 Task: Add a signature Emily Brown containing With sincere thanks and appreciation, Emily Brown to email address softage.4@softage.net and add a label Games
Action: Mouse moved to (950, 96)
Screenshot: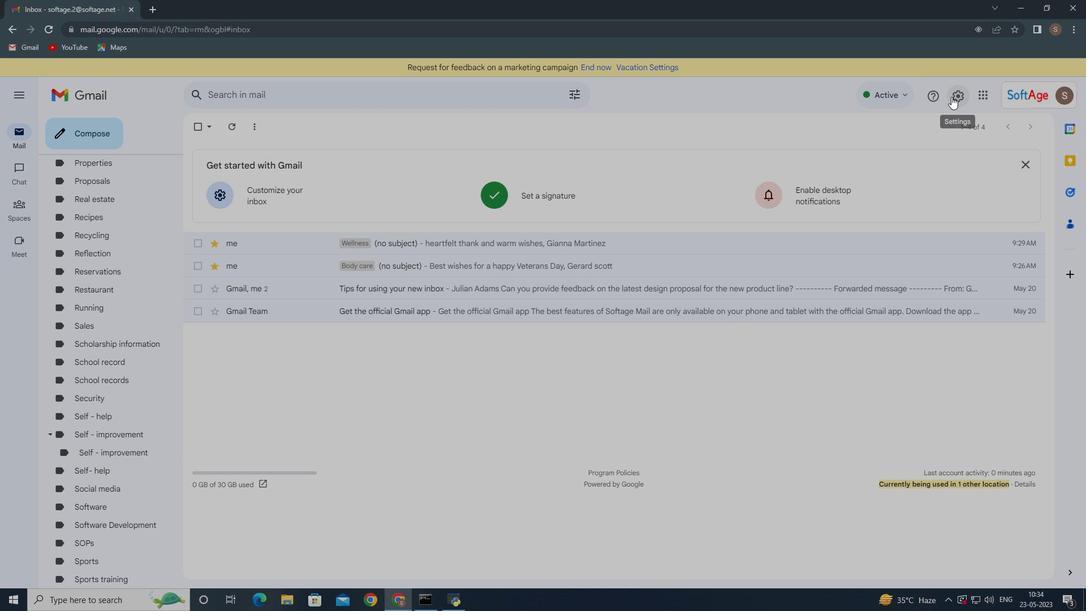 
Action: Mouse pressed left at (950, 96)
Screenshot: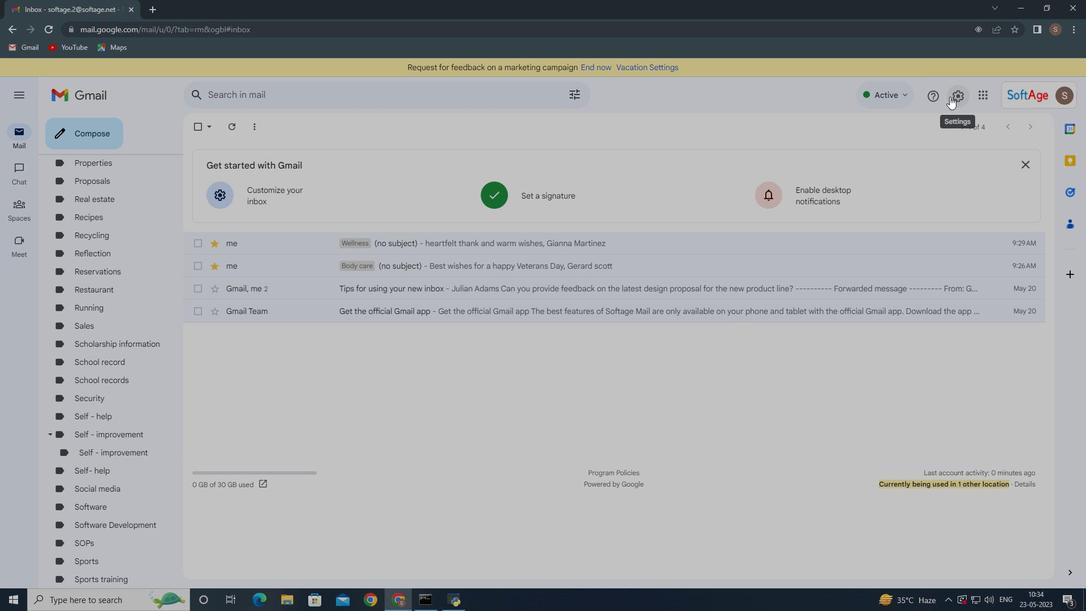 
Action: Mouse moved to (925, 149)
Screenshot: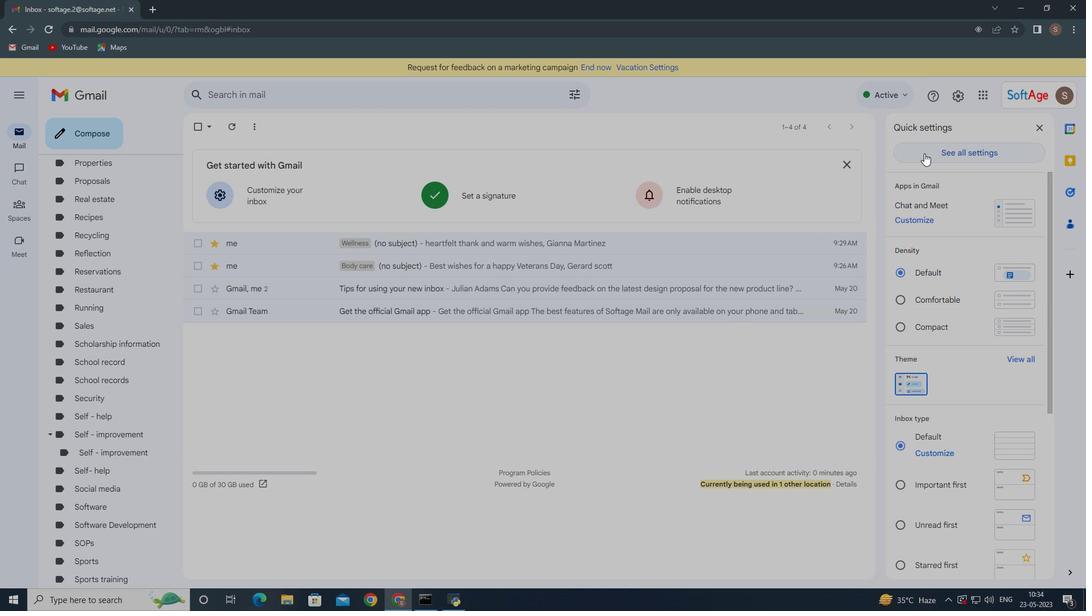 
Action: Mouse pressed left at (925, 149)
Screenshot: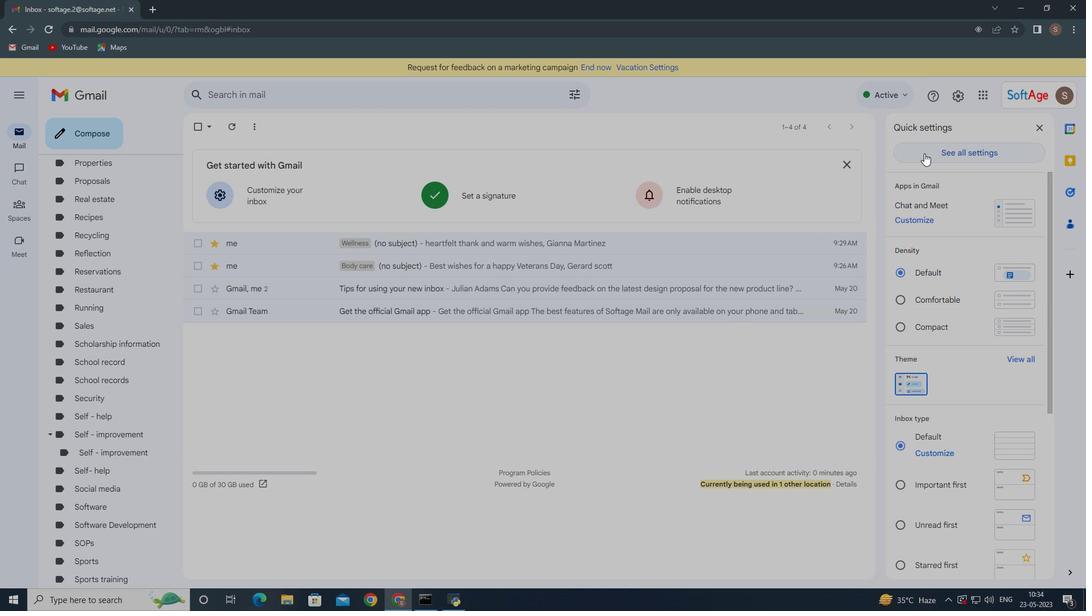
Action: Mouse moved to (467, 297)
Screenshot: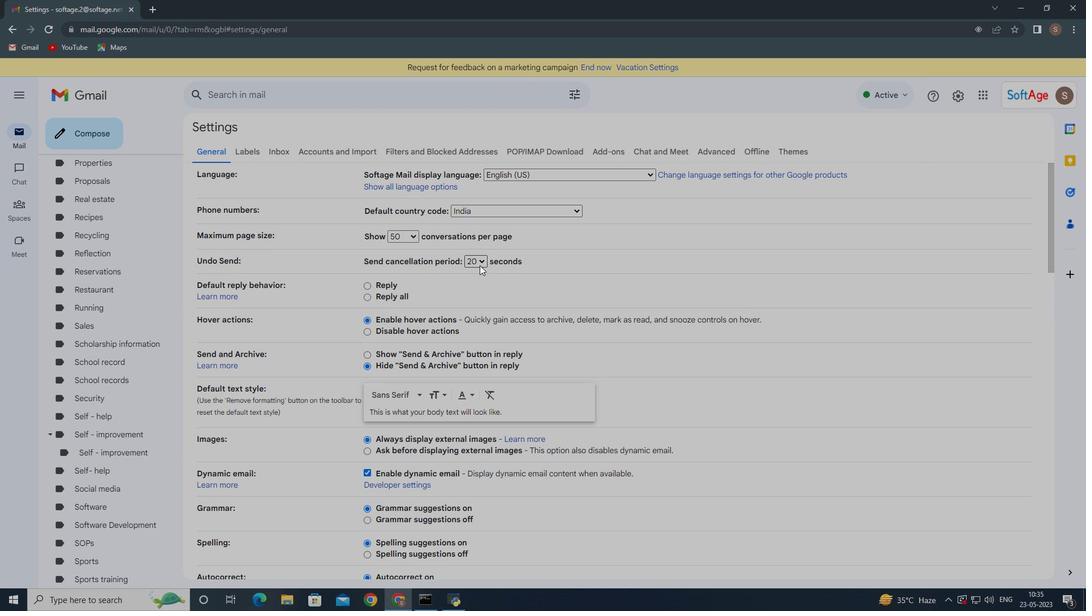 
Action: Mouse scrolled (467, 292) with delta (0, 0)
Screenshot: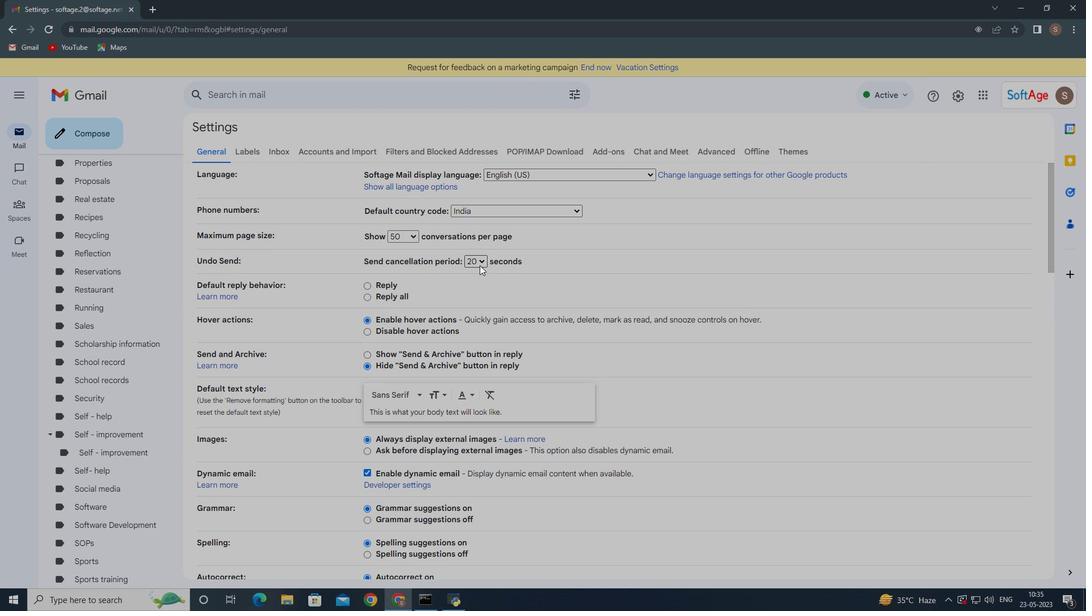 
Action: Mouse moved to (467, 297)
Screenshot: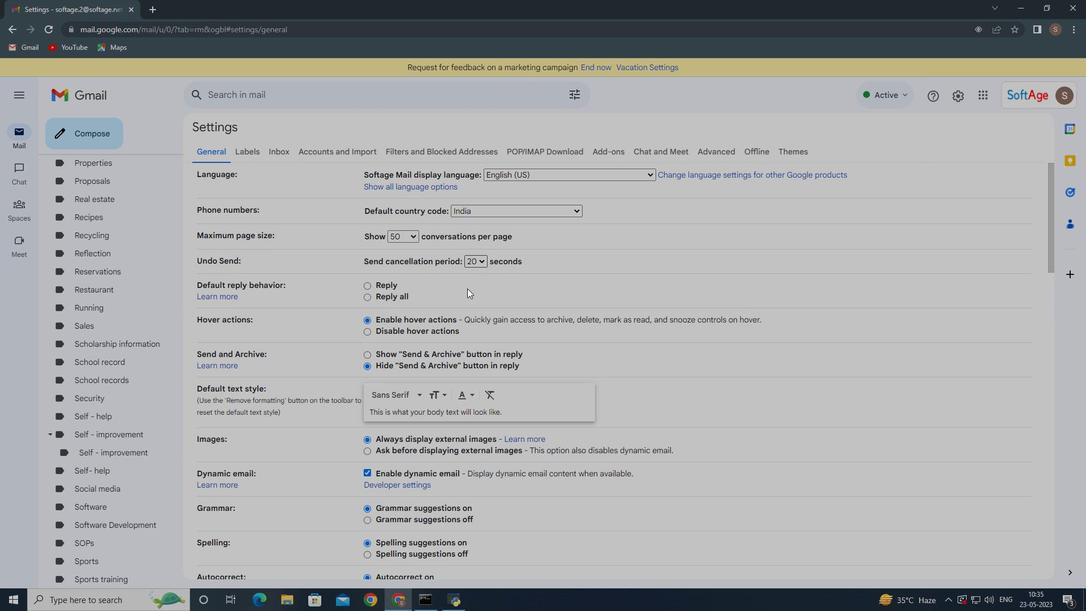 
Action: Mouse scrolled (467, 295) with delta (0, 0)
Screenshot: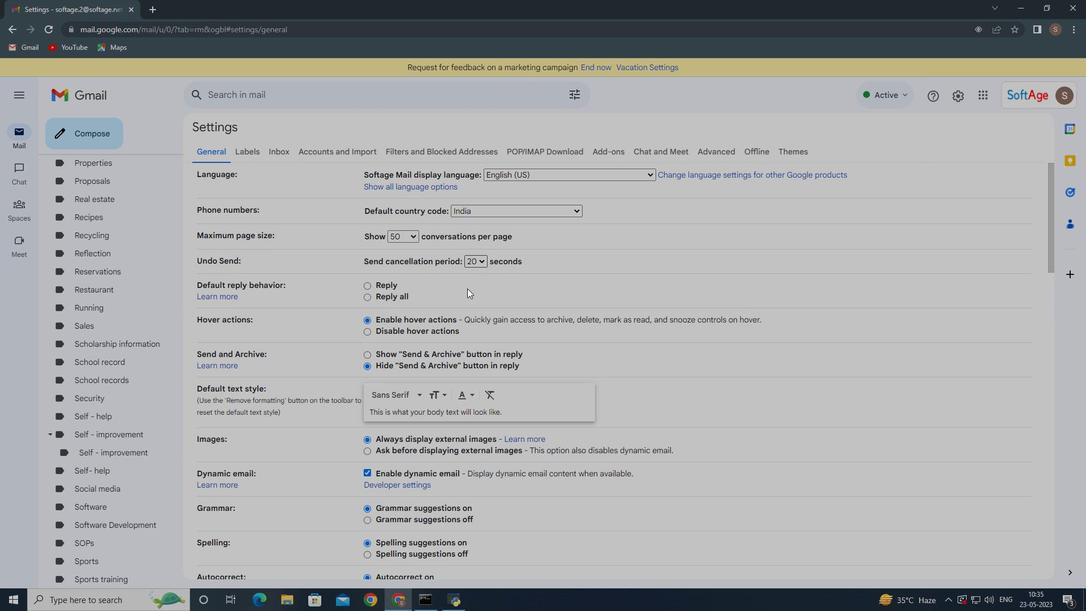 
Action: Mouse moved to (468, 298)
Screenshot: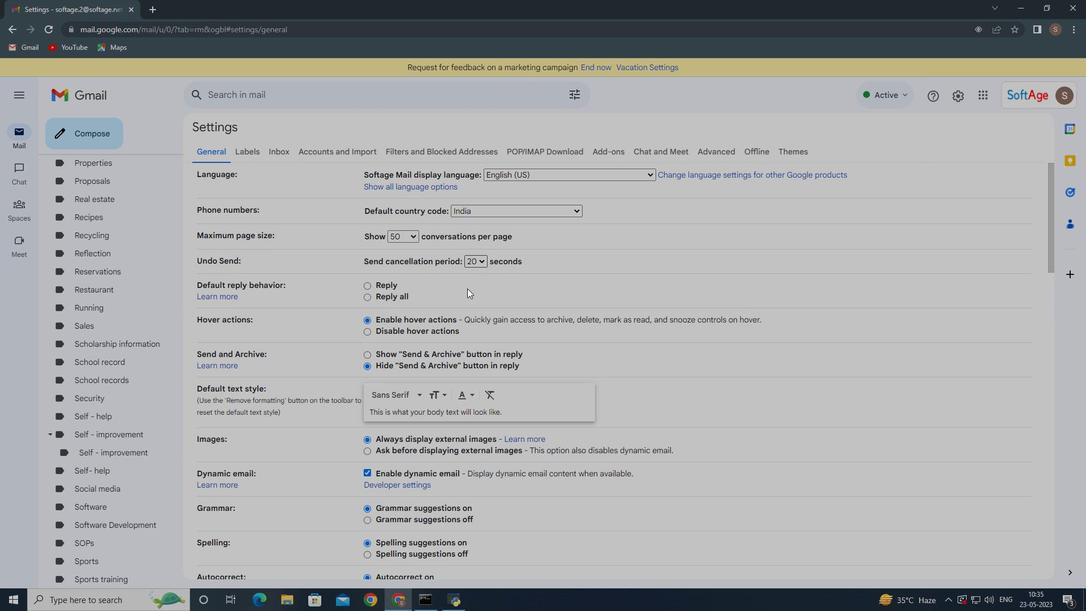
Action: Mouse scrolled (468, 298) with delta (0, 0)
Screenshot: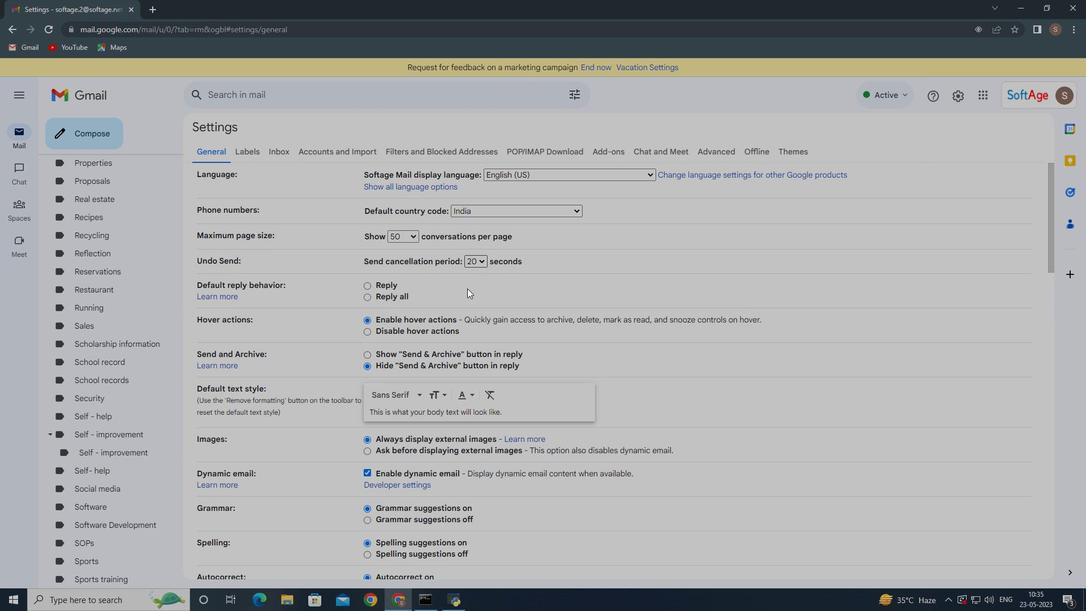 
Action: Mouse moved to (468, 299)
Screenshot: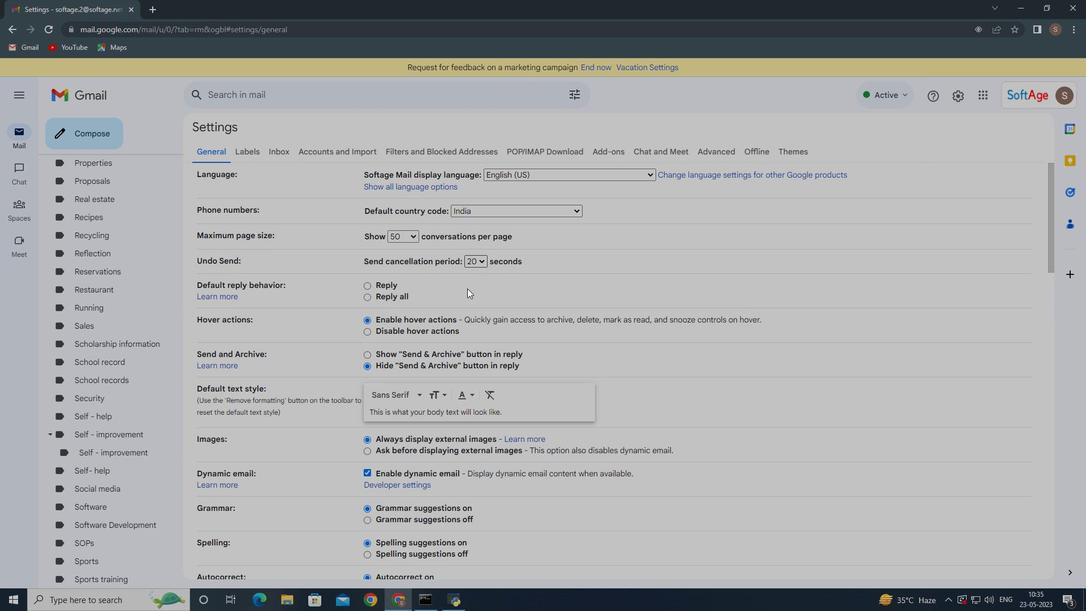 
Action: Mouse scrolled (468, 298) with delta (0, 0)
Screenshot: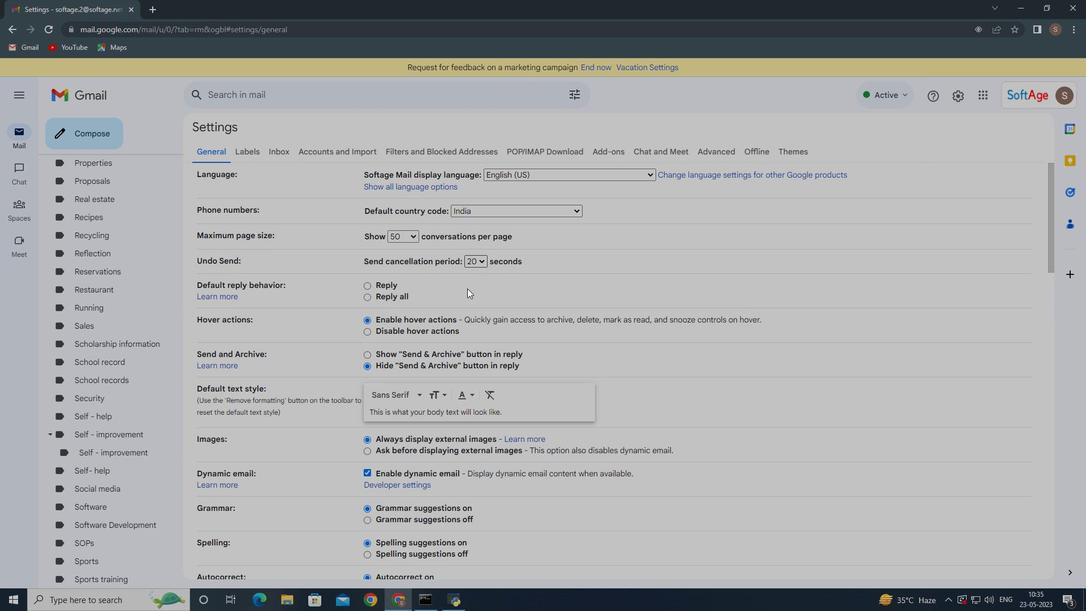 
Action: Mouse moved to (469, 299)
Screenshot: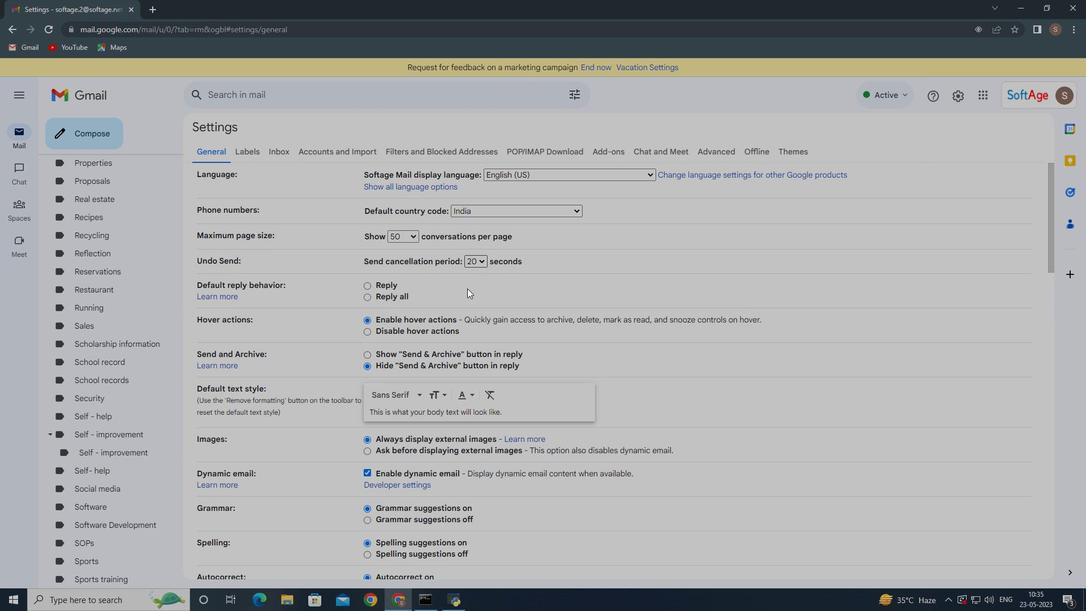 
Action: Mouse scrolled (469, 299) with delta (0, 0)
Screenshot: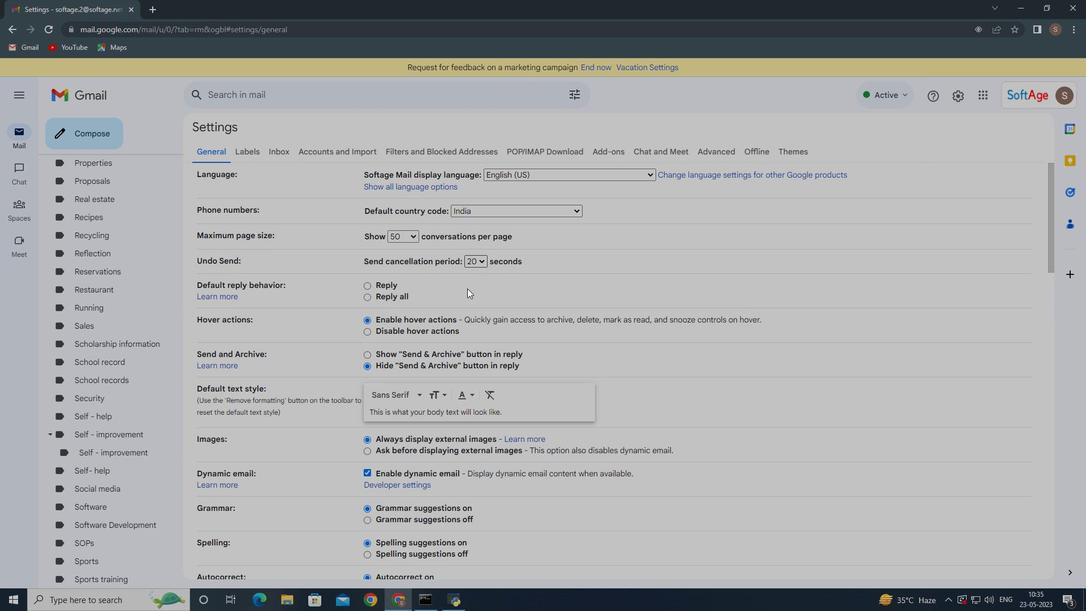 
Action: Mouse moved to (469, 303)
Screenshot: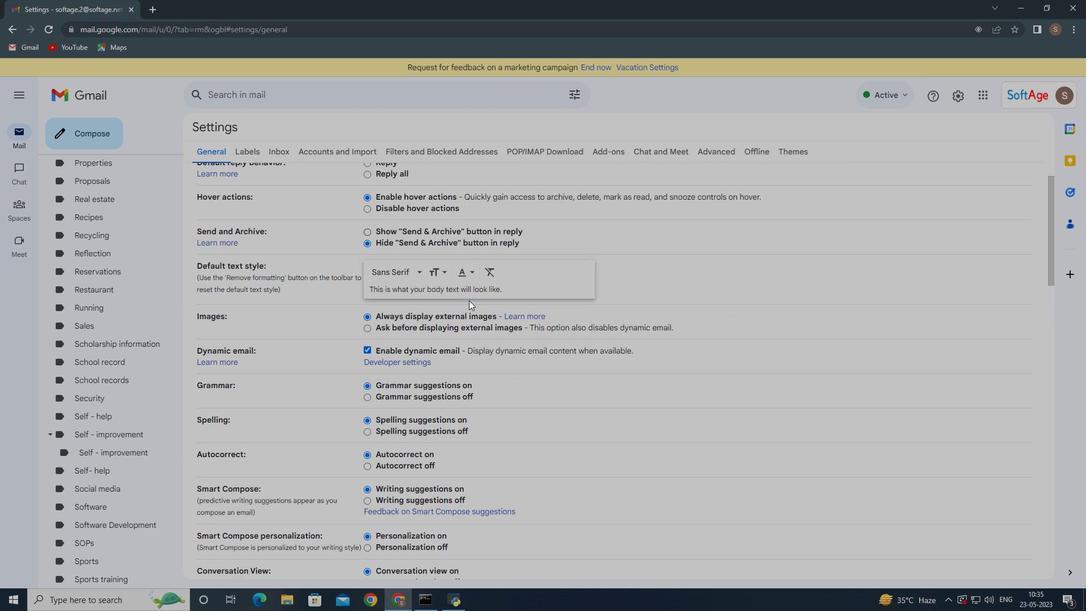 
Action: Mouse scrolled (469, 302) with delta (0, 0)
Screenshot: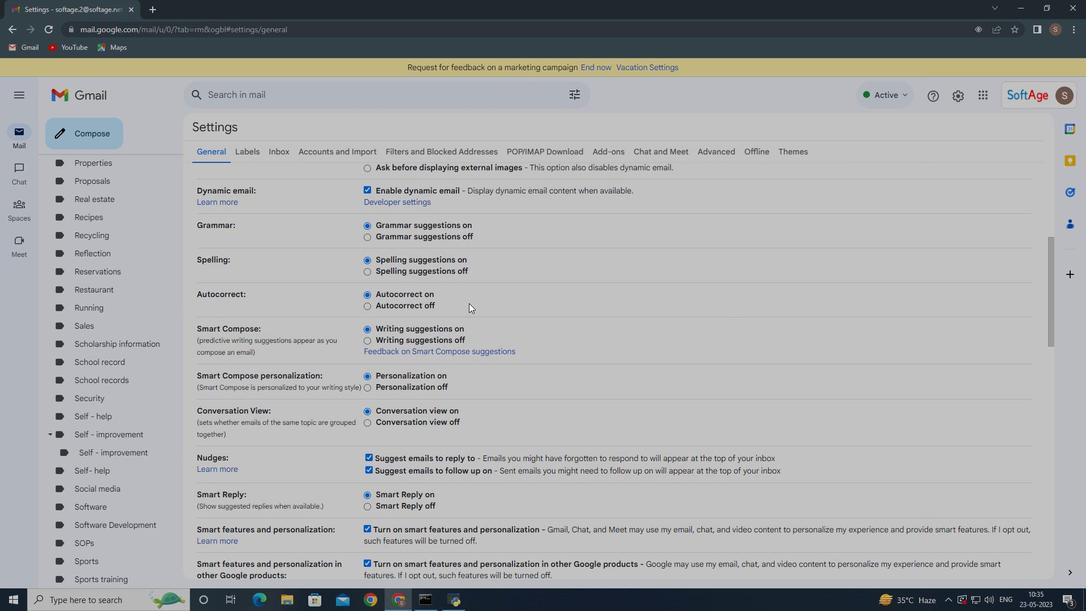 
Action: Mouse scrolled (469, 302) with delta (0, 0)
Screenshot: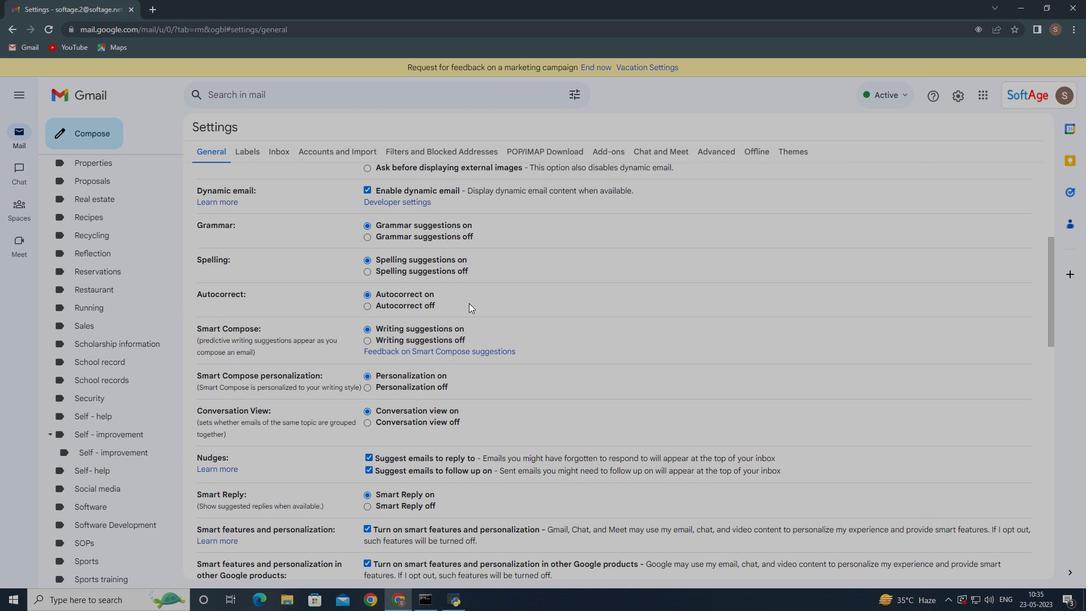 
Action: Mouse moved to (469, 303)
Screenshot: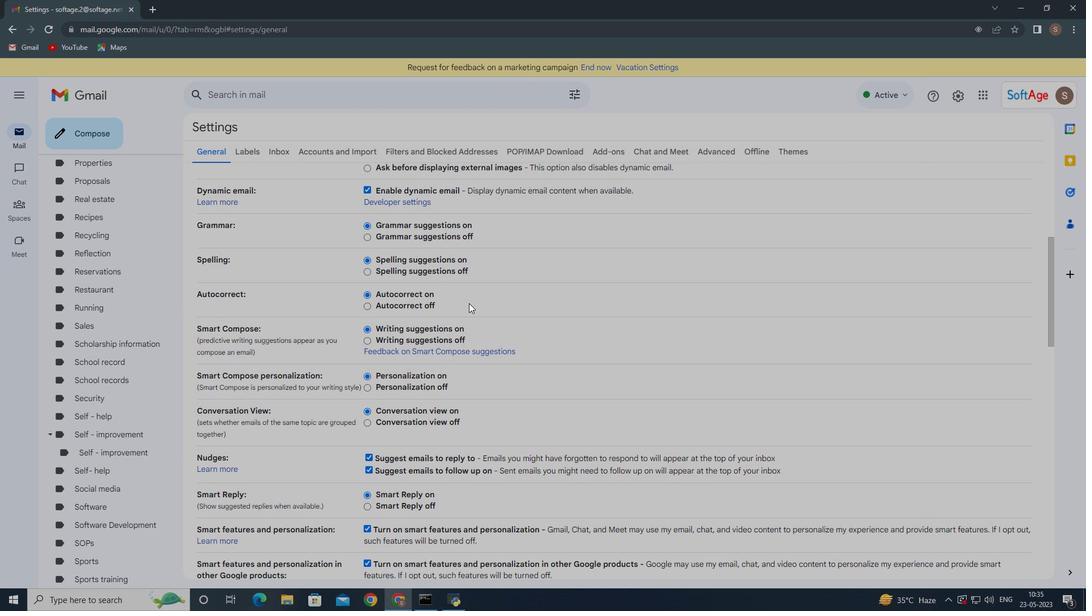 
Action: Mouse scrolled (469, 303) with delta (0, 0)
Screenshot: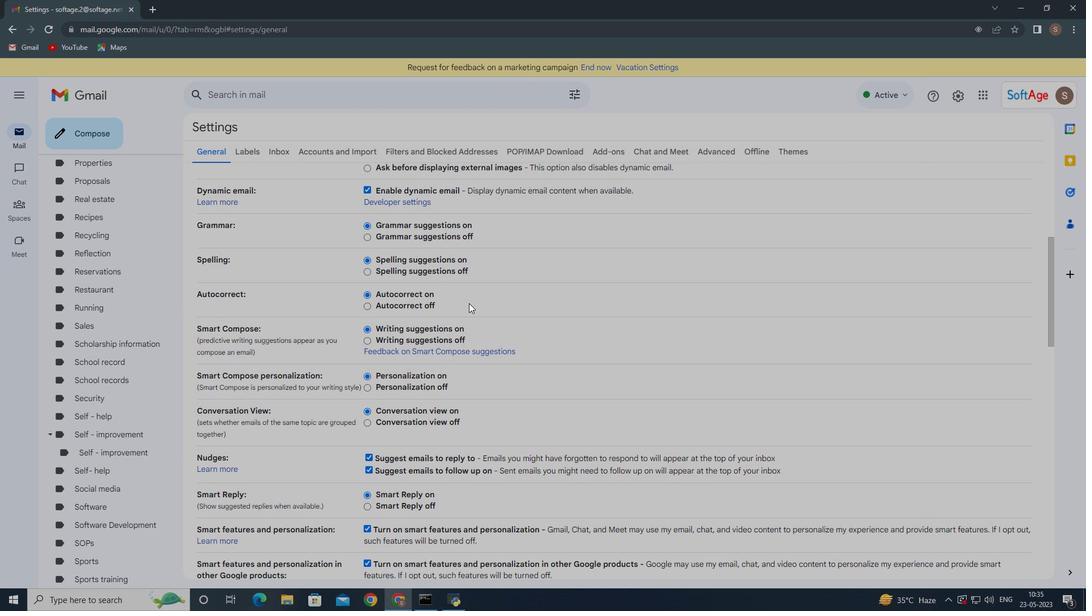 
Action: Mouse moved to (468, 307)
Screenshot: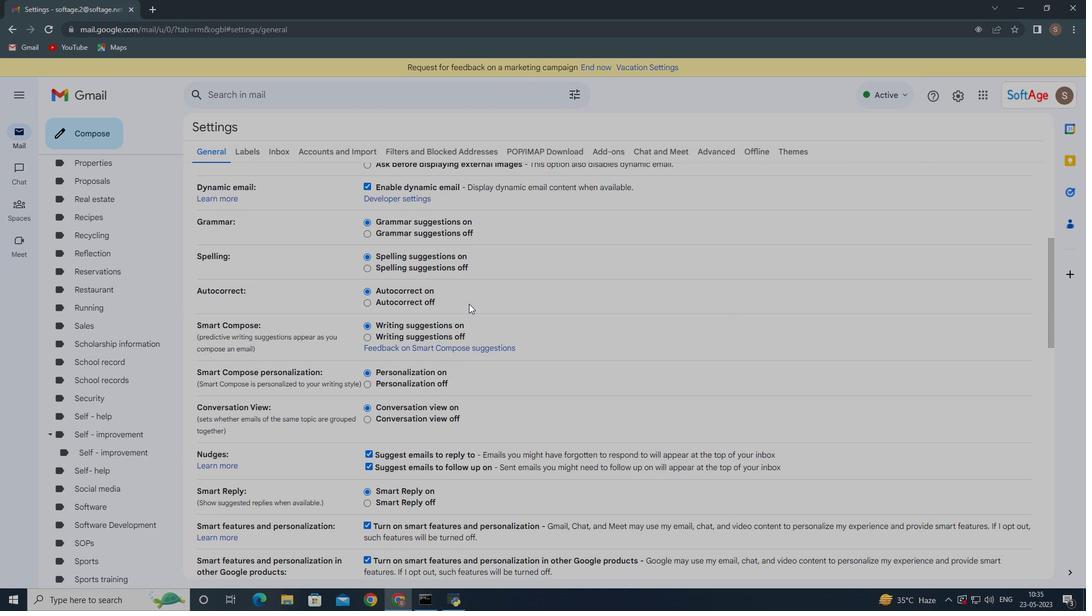 
Action: Mouse scrolled (469, 304) with delta (0, 0)
Screenshot: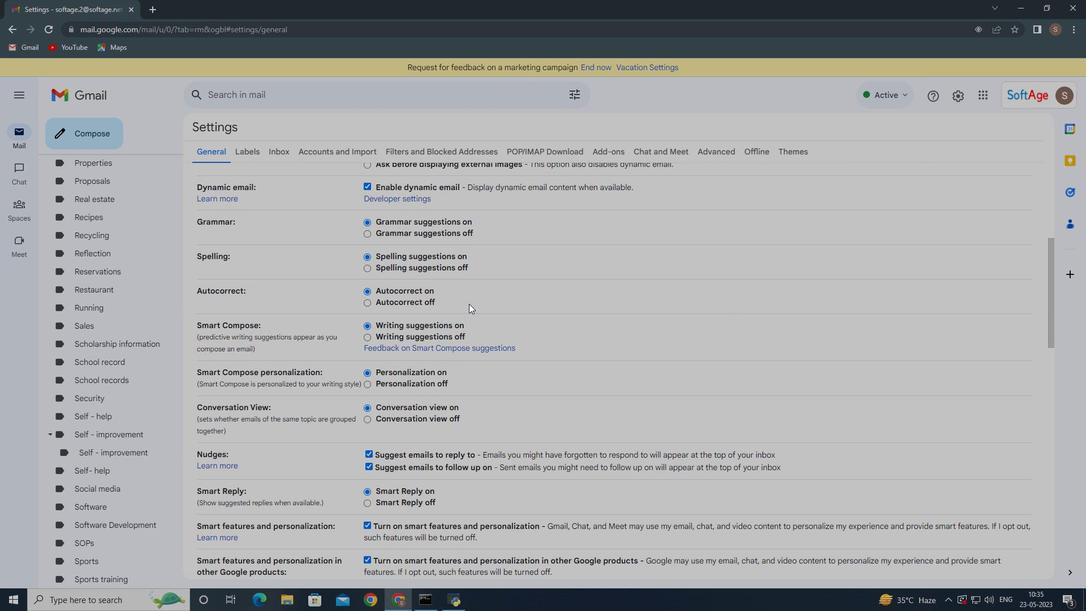 
Action: Mouse moved to (461, 318)
Screenshot: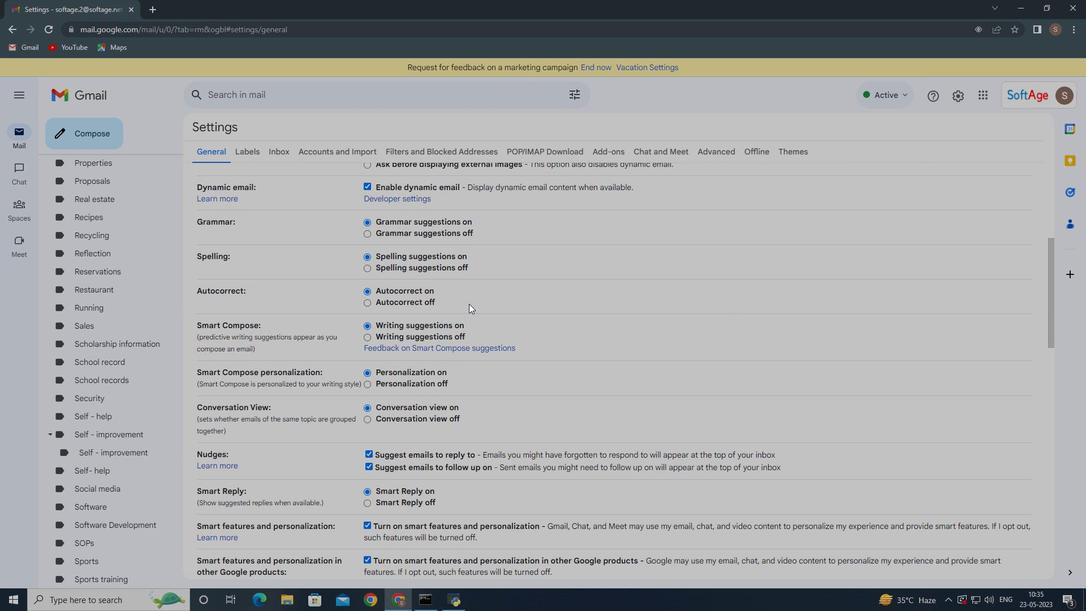 
Action: Mouse scrolled (461, 316) with delta (0, 0)
Screenshot: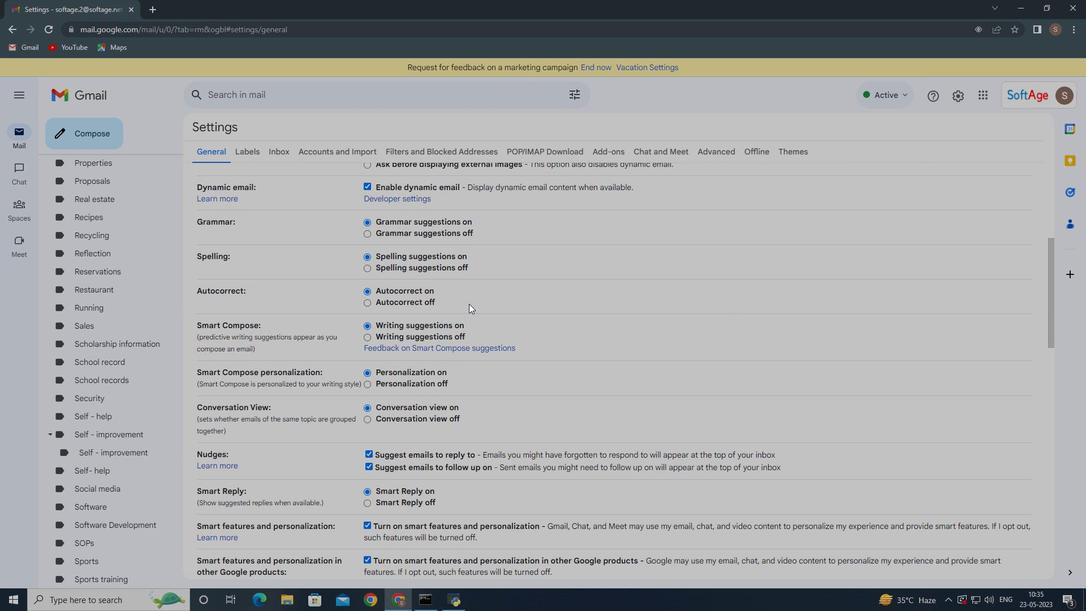 
Action: Mouse moved to (455, 336)
Screenshot: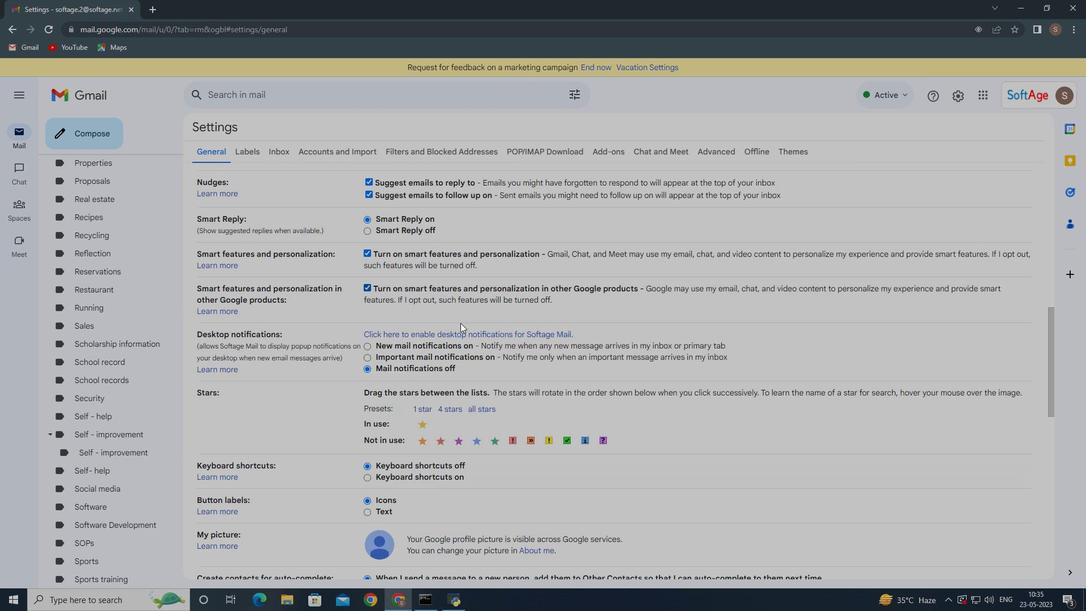 
Action: Mouse scrolled (455, 336) with delta (0, 0)
Screenshot: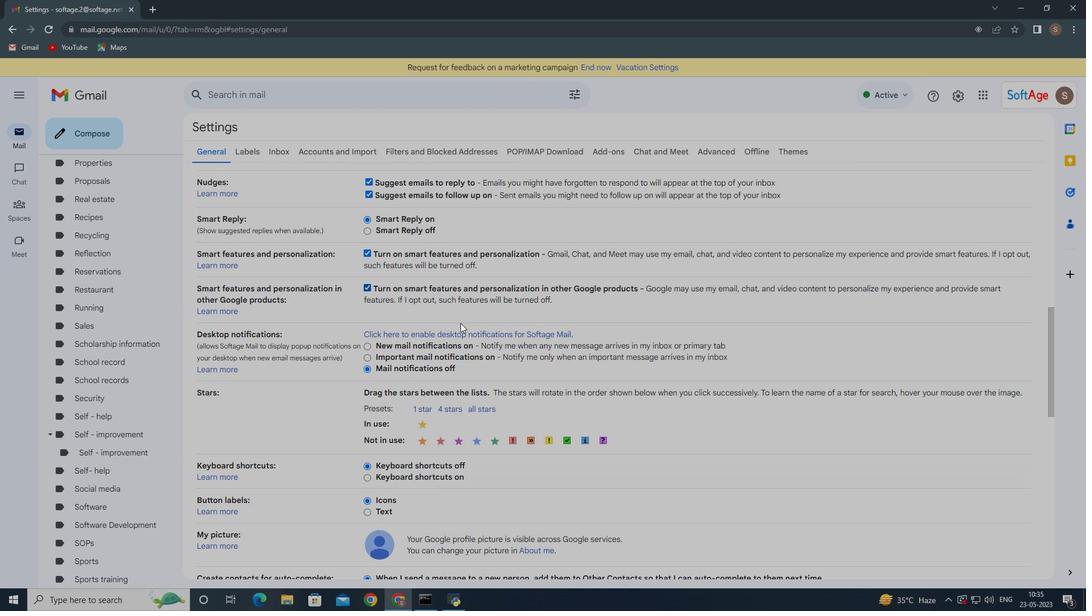 
Action: Mouse moved to (454, 340)
Screenshot: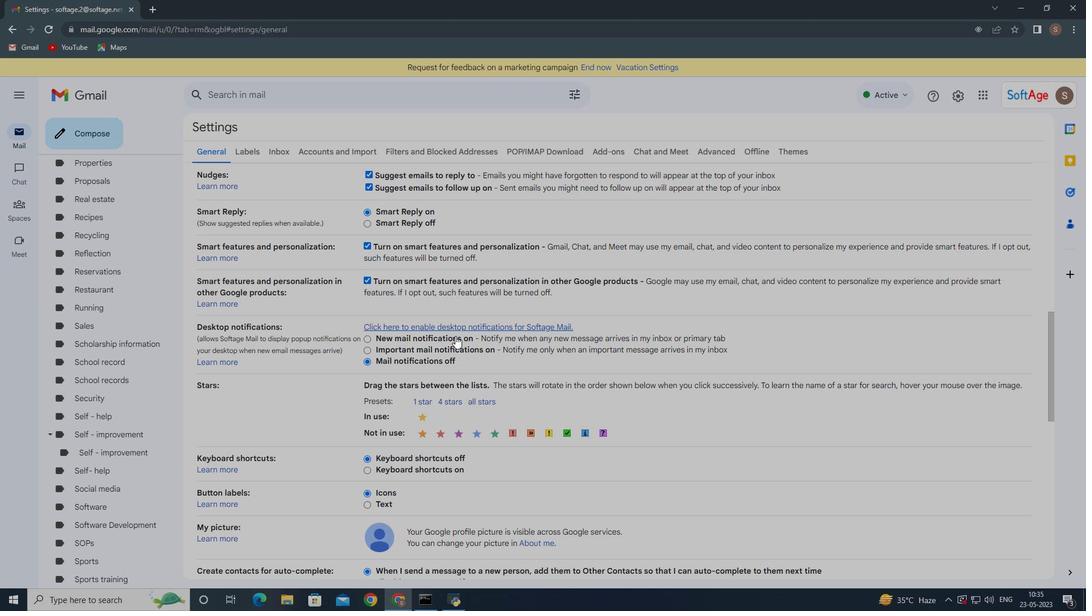 
Action: Mouse scrolled (454, 336) with delta (0, 0)
Screenshot: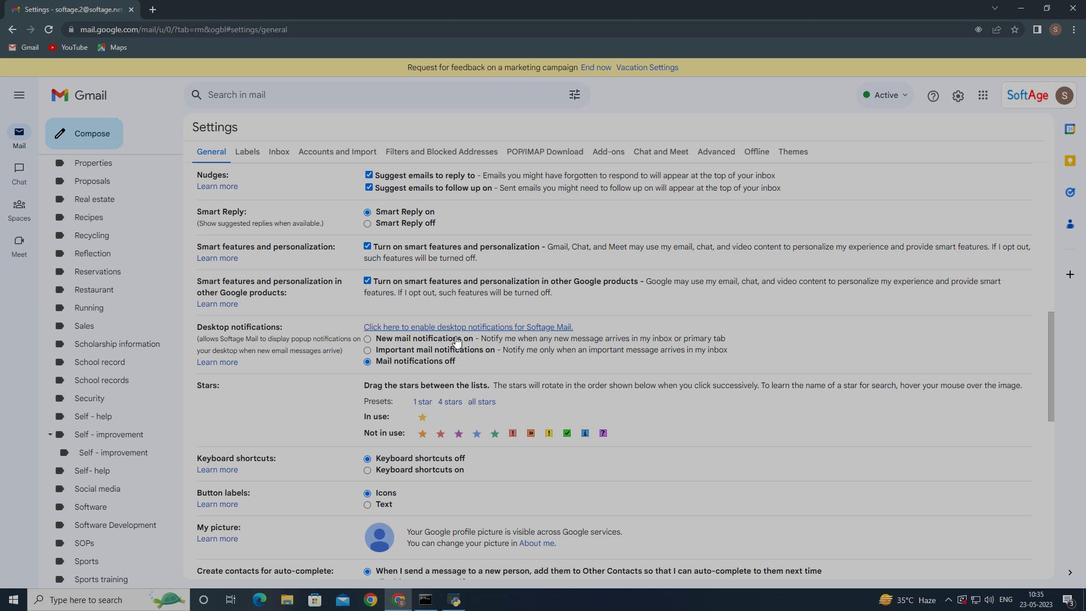 
Action: Mouse moved to (454, 340)
Screenshot: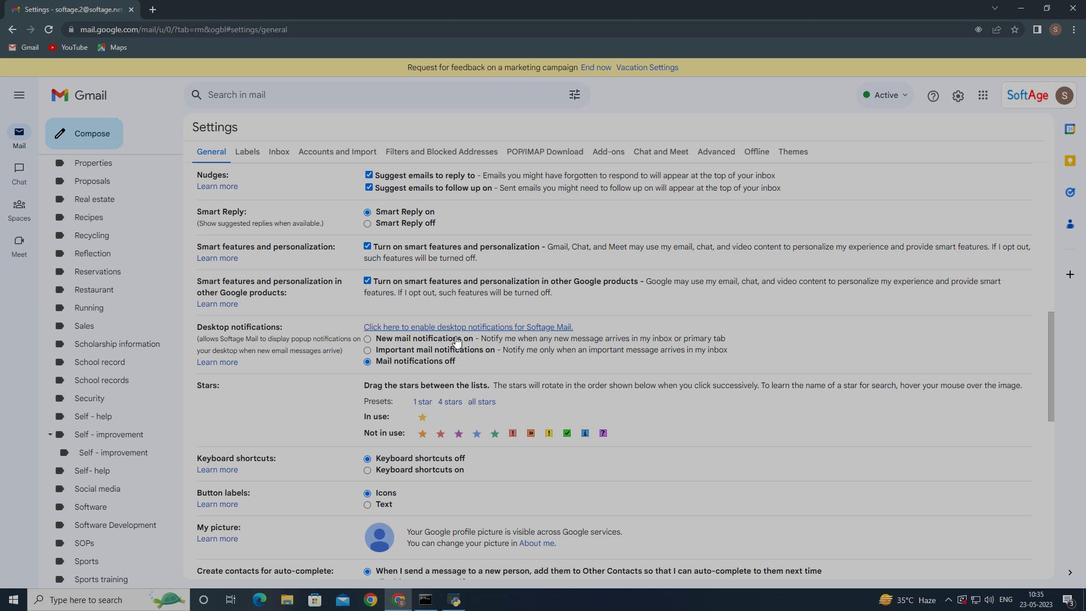
Action: Mouse scrolled (454, 338) with delta (0, 0)
Screenshot: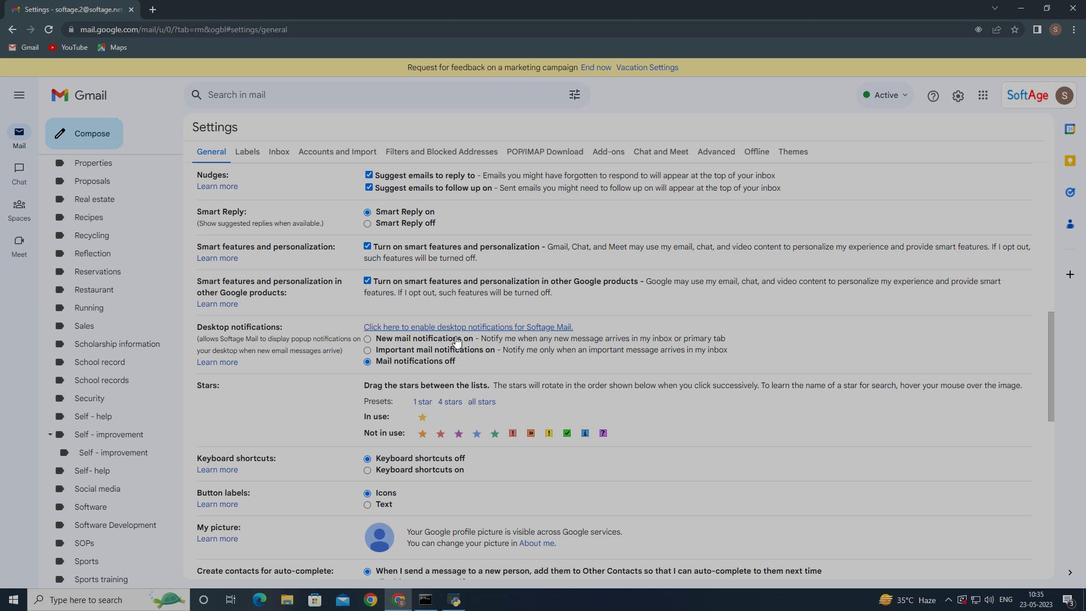 
Action: Mouse moved to (419, 383)
Screenshot: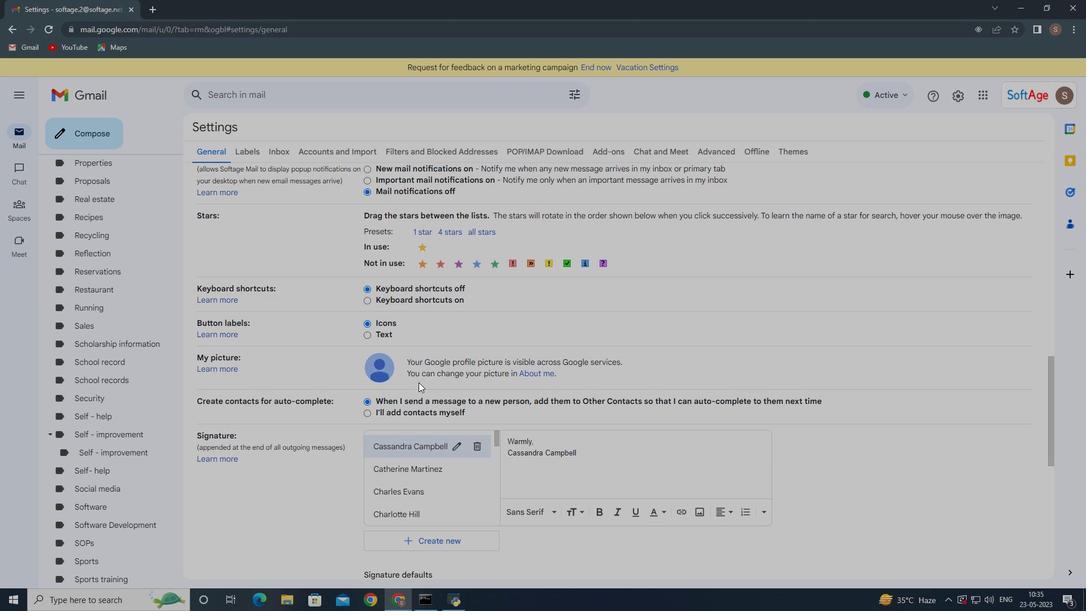 
Action: Mouse scrolled (419, 382) with delta (0, 0)
Screenshot: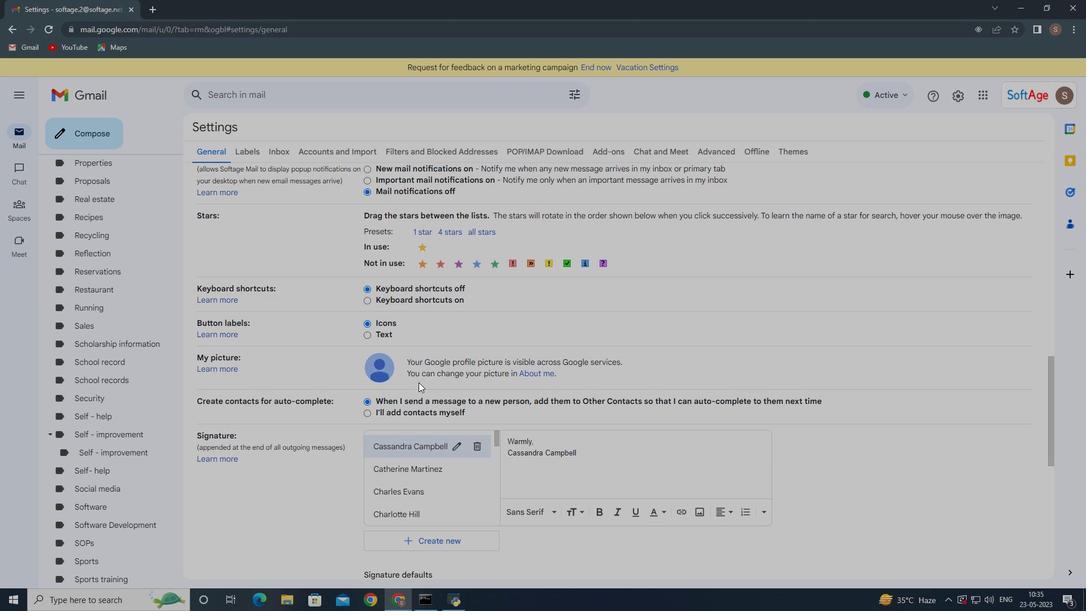 
Action: Mouse moved to (422, 387)
Screenshot: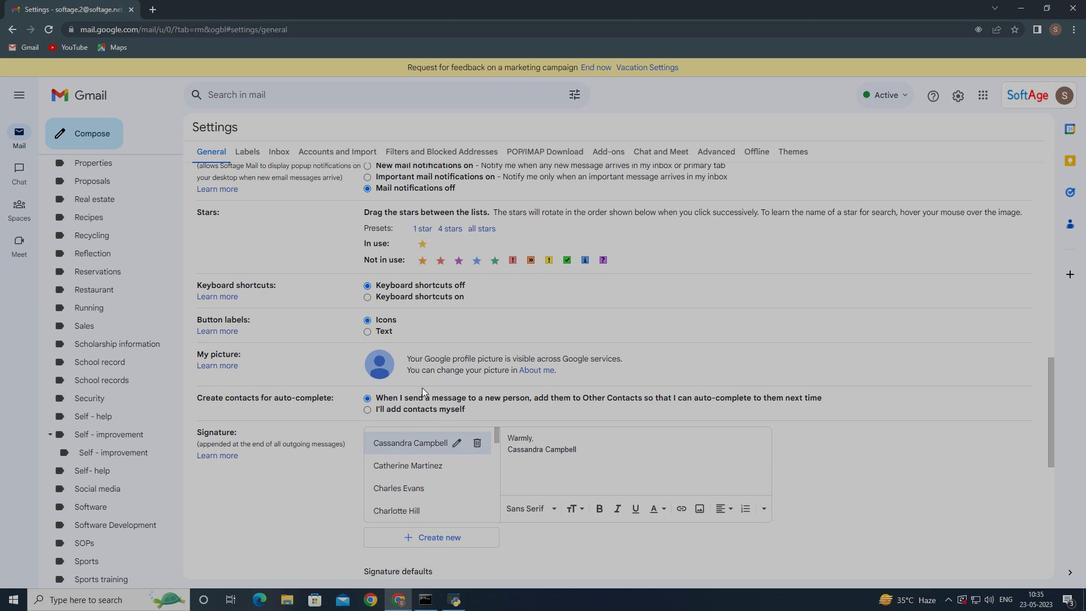 
Action: Mouse scrolled (422, 387) with delta (0, 0)
Screenshot: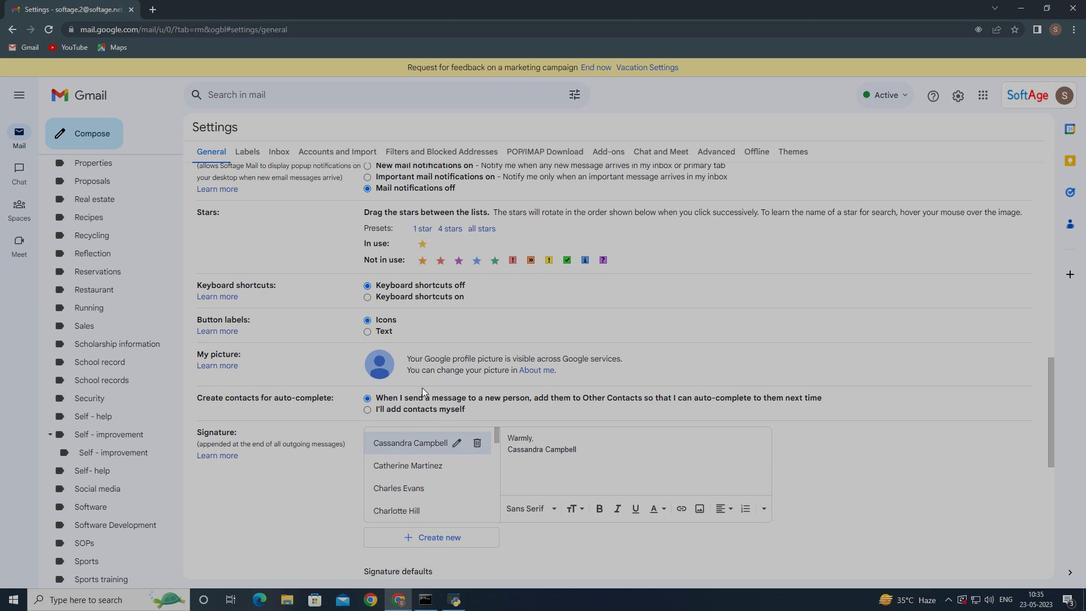 
Action: Mouse moved to (427, 424)
Screenshot: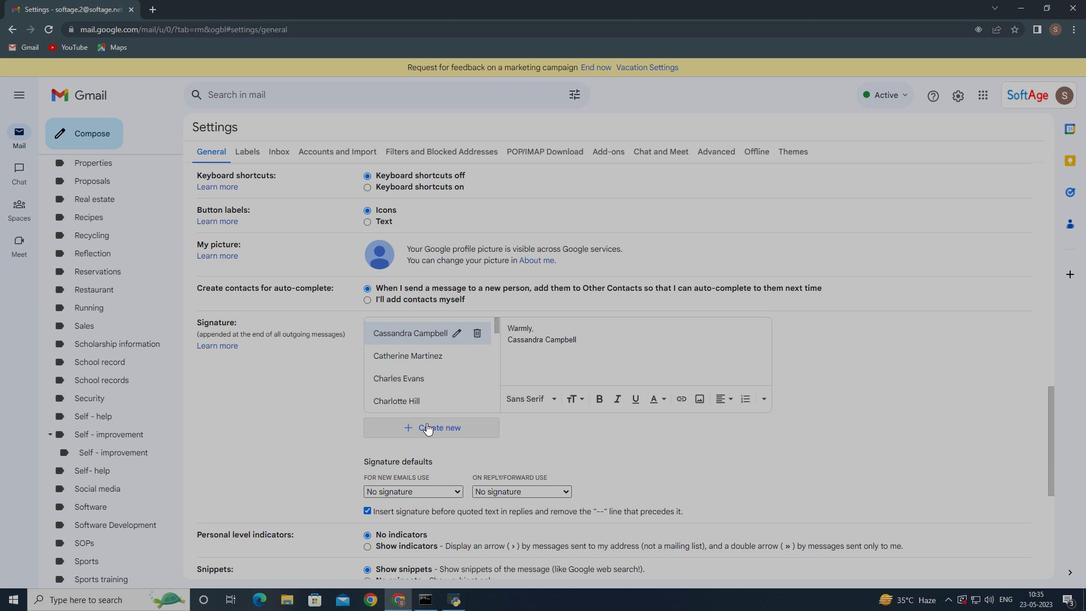 
Action: Mouse pressed left at (427, 424)
Screenshot: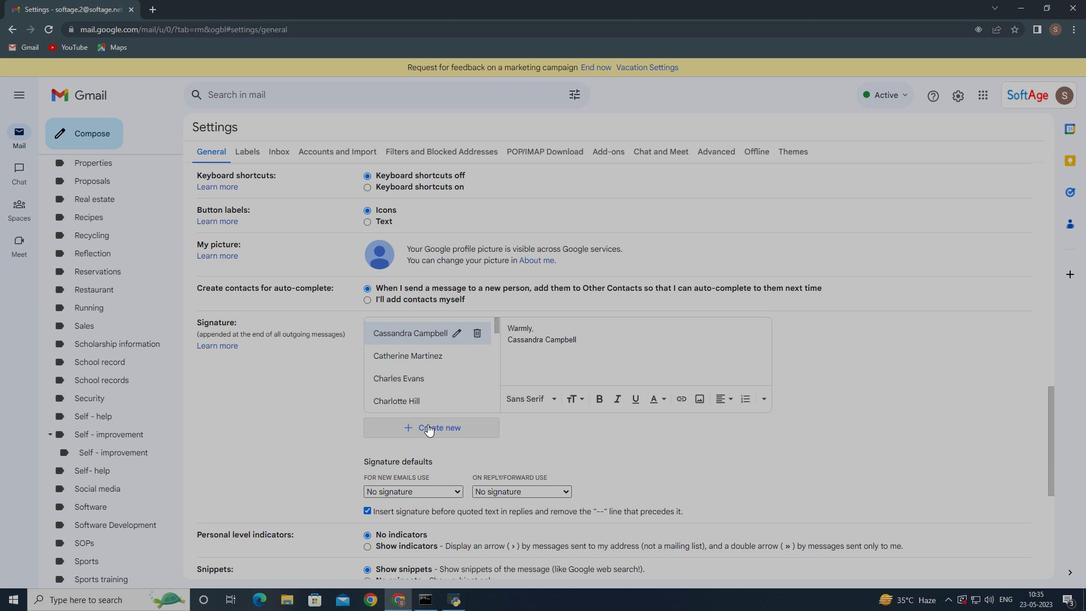 
Action: Mouse moved to (472, 315)
Screenshot: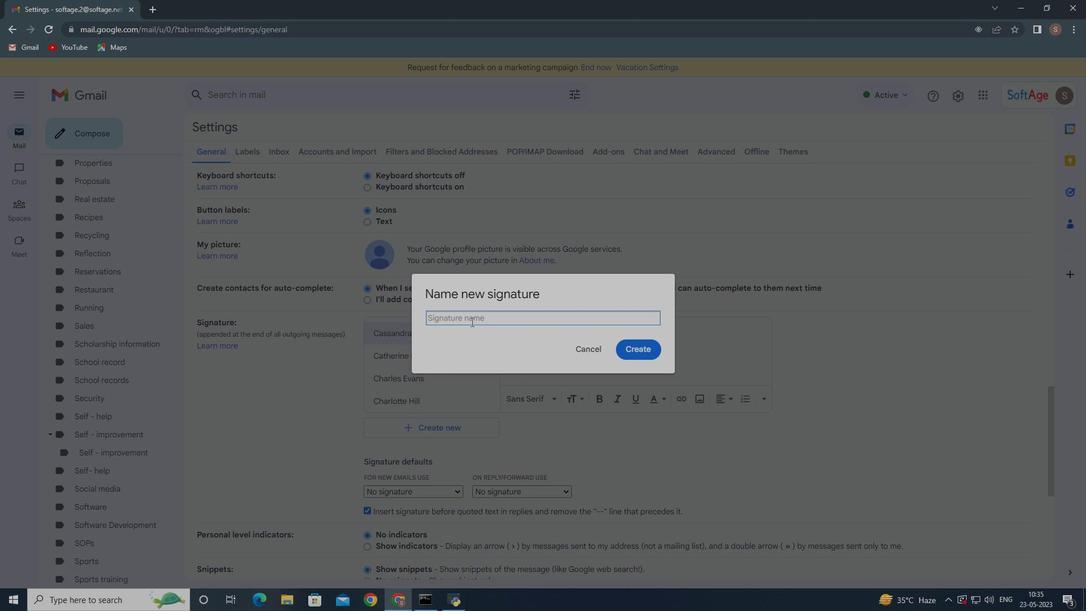 
Action: Mouse pressed left at (472, 315)
Screenshot: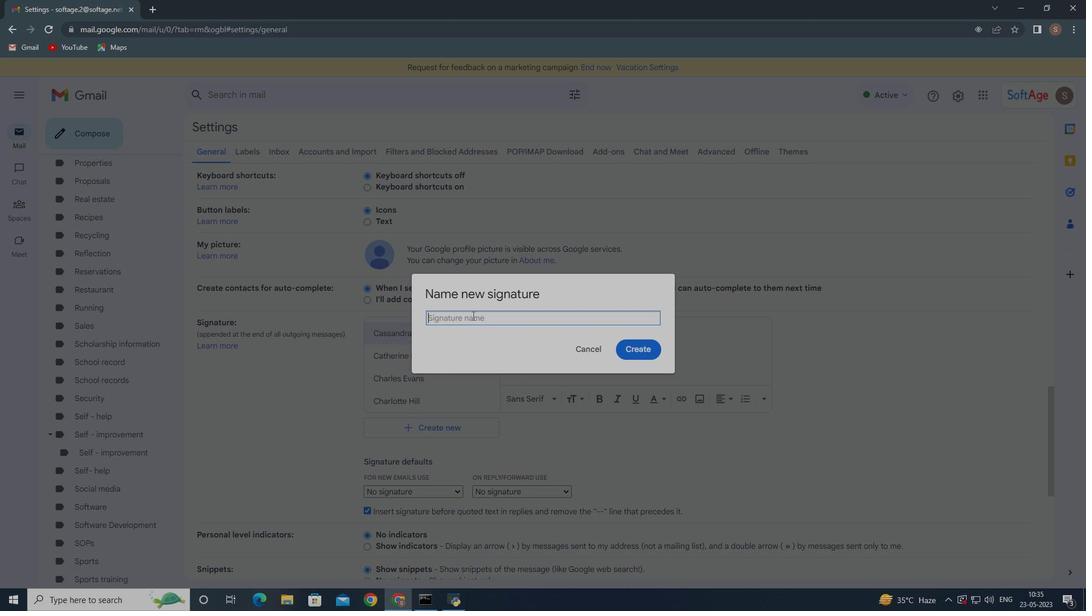
Action: Key pressed <Key.shift>Emily<Key.space><Key.shift>Broe<Key.backspace>wn
Screenshot: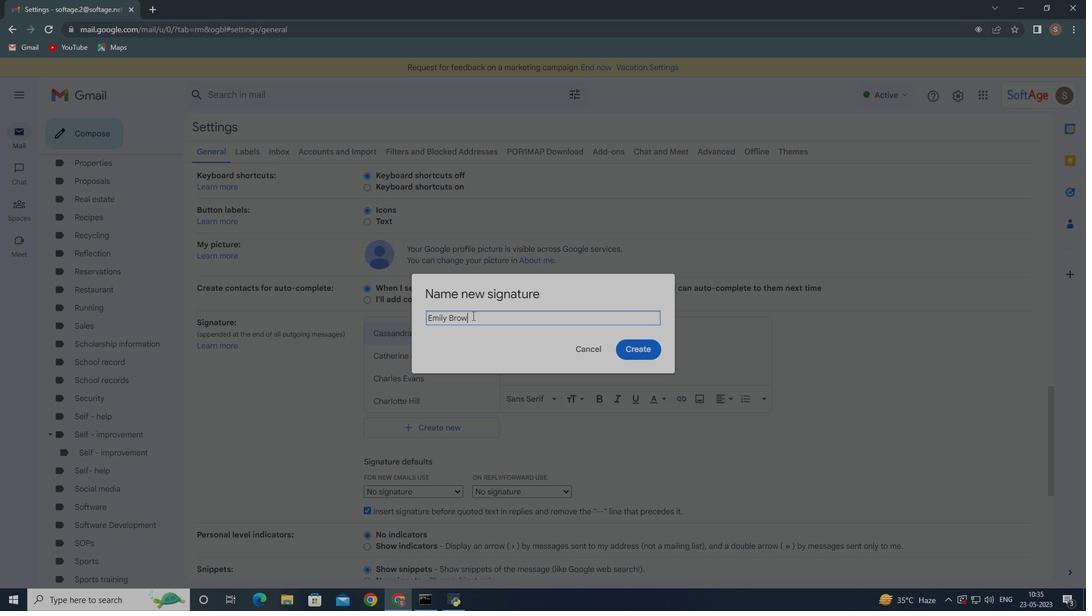 
Action: Mouse moved to (637, 350)
Screenshot: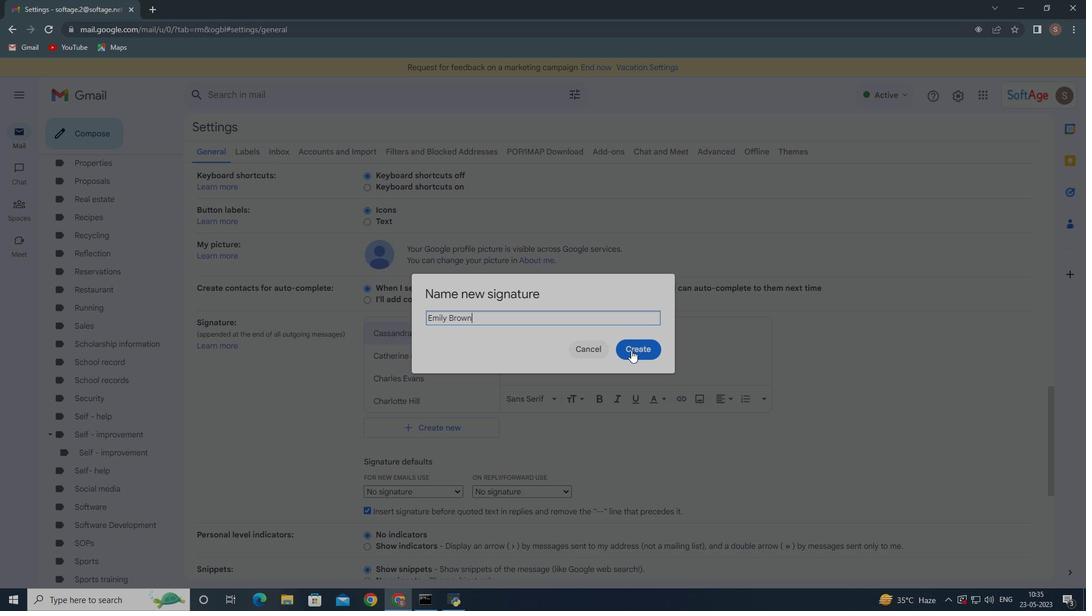 
Action: Mouse pressed left at (637, 350)
Screenshot: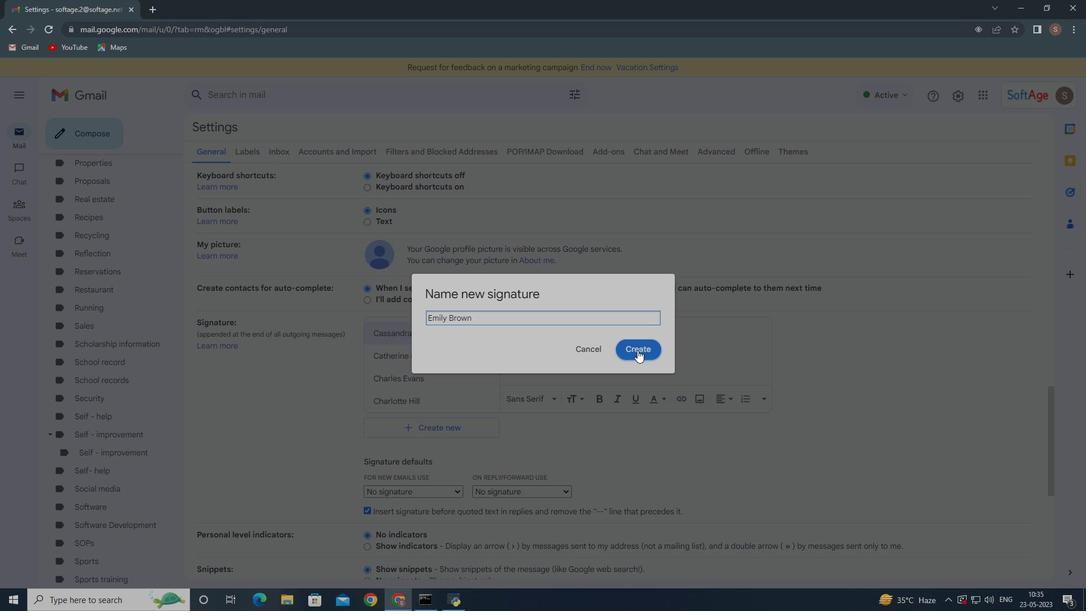 
Action: Mouse moved to (581, 347)
Screenshot: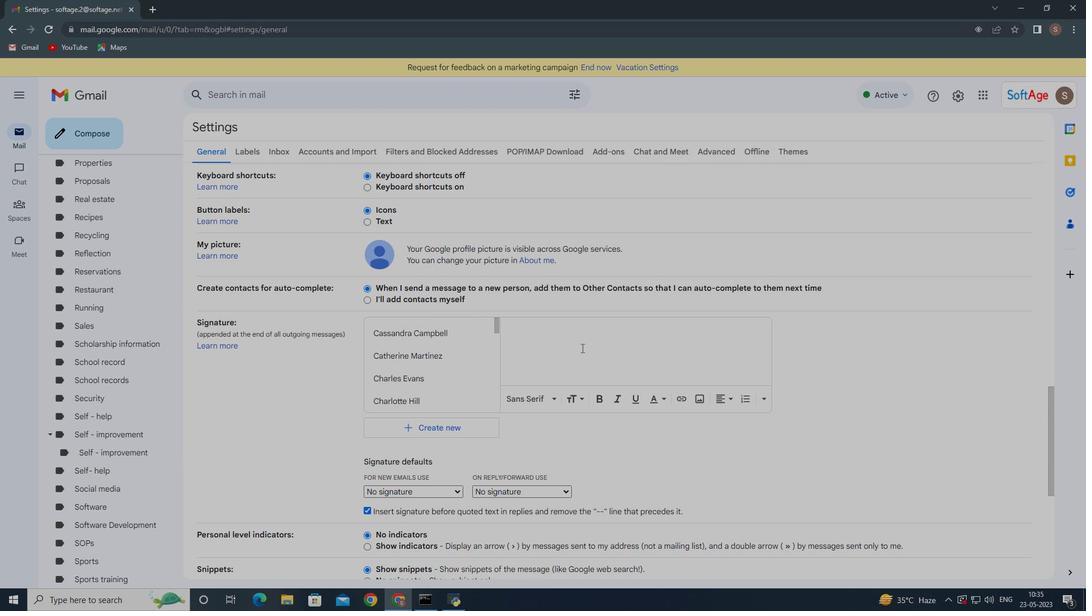
Action: Key pressed <Key.shift>S<Key.backspace><Key.shift><Key.shift><Key.shift><Key.shift><Key.shift><Key.shift><Key.shift><Key.shift>With<Key.space>sincere<Key.space>thanks<Key.space>and<Key.space>appreciaton,<Key.left><Key.left><Key.left><Key.left><Key.right>i<Key.right><Key.right><Key.right><Key.right><Key.enter><Key.shift>Emily<Key.space><Key.shift><Key.shift><Key.shift><Key.shift><Key.shift><Key.shift><Key.shift><Key.shift><Key.shift><Key.shift><Key.shift><Key.shift>Brown
Screenshot: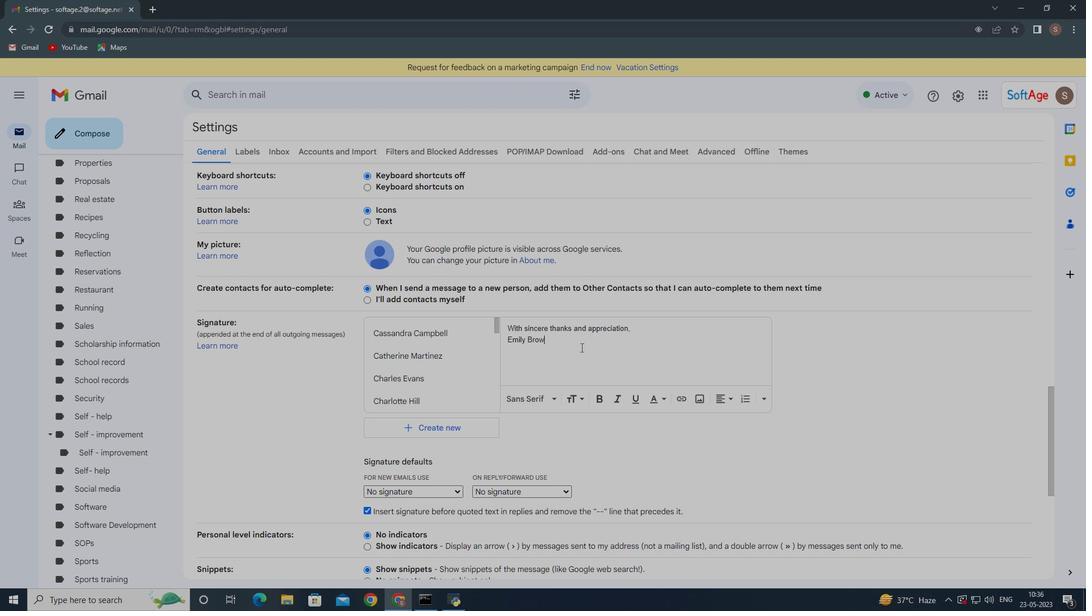 
Action: Mouse moved to (560, 341)
Screenshot: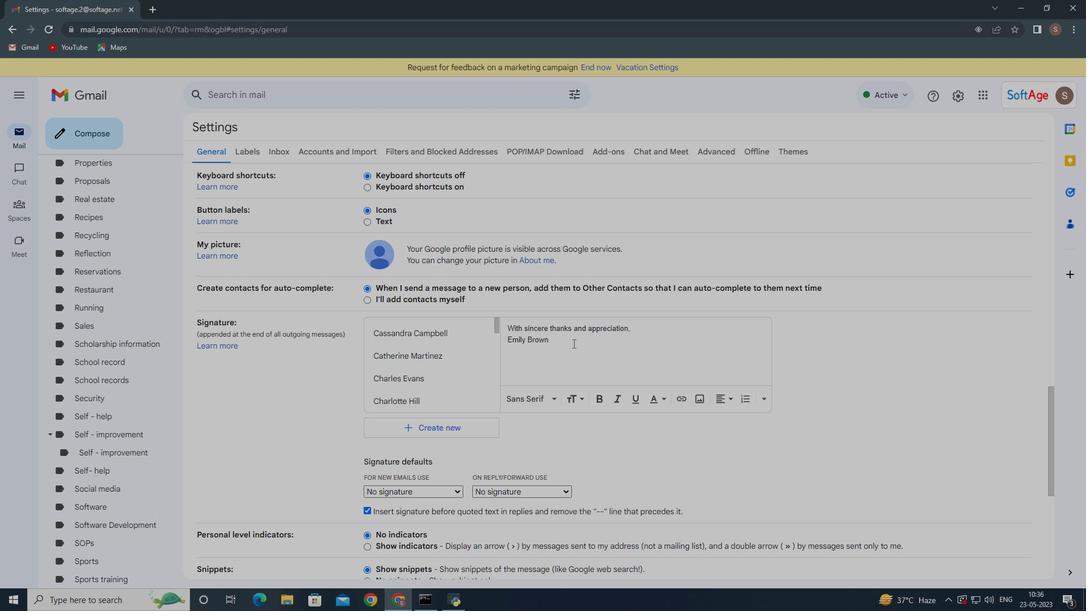 
Action: Mouse scrolled (560, 341) with delta (0, 0)
Screenshot: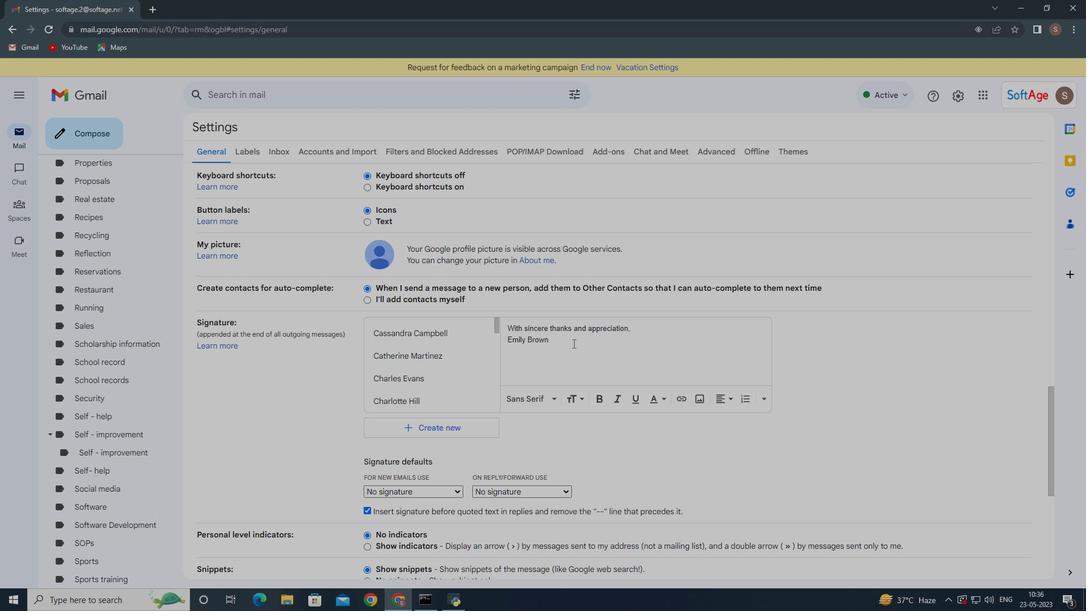 
Action: Mouse moved to (549, 344)
Screenshot: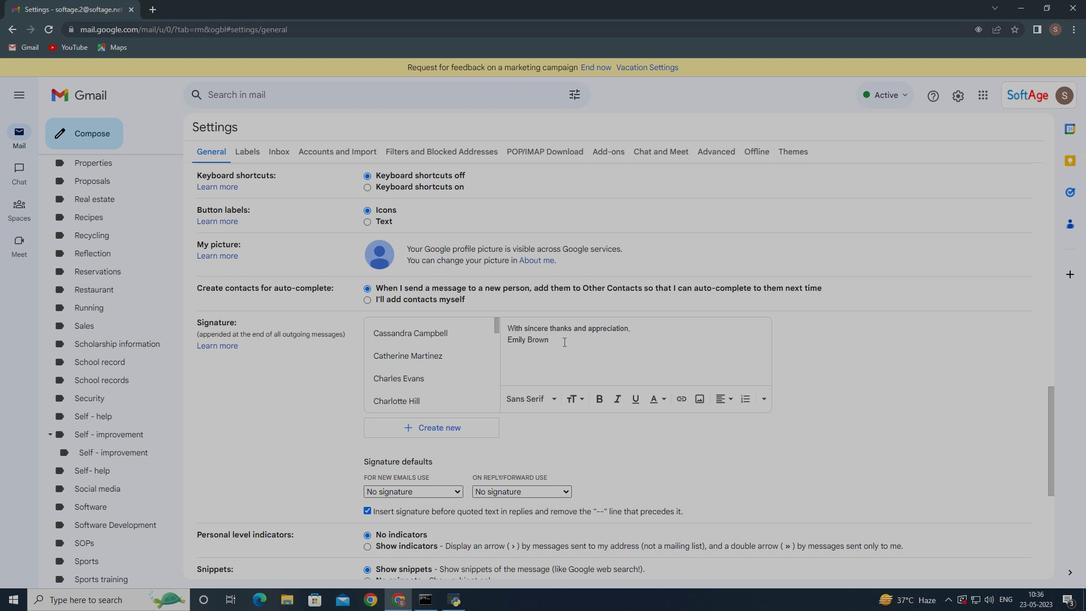 
Action: Mouse scrolled (549, 344) with delta (0, 0)
Screenshot: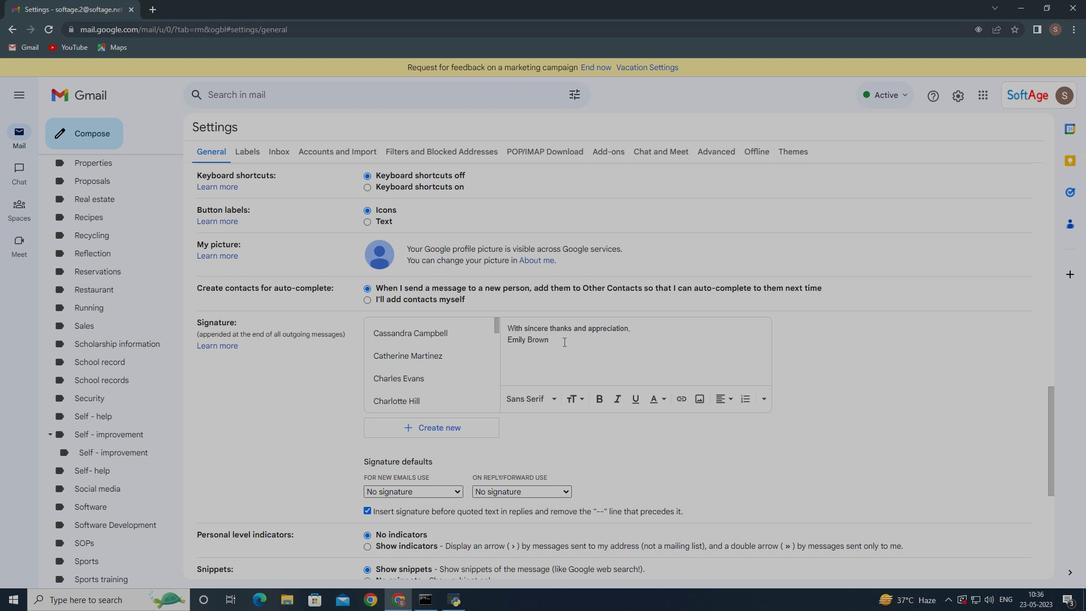 
Action: Mouse moved to (534, 349)
Screenshot: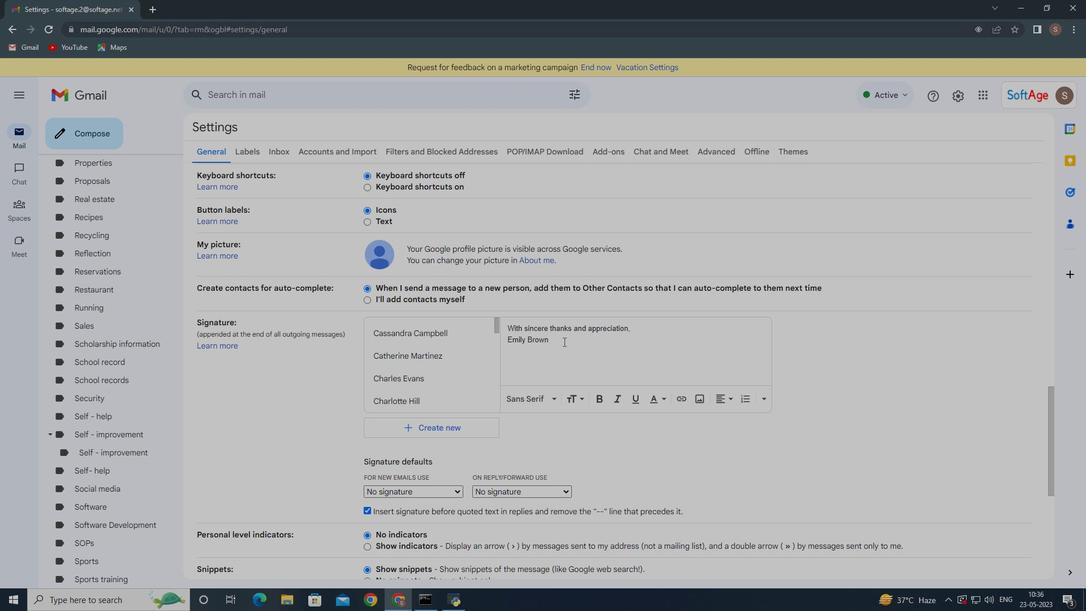 
Action: Mouse scrolled (537, 348) with delta (0, 0)
Screenshot: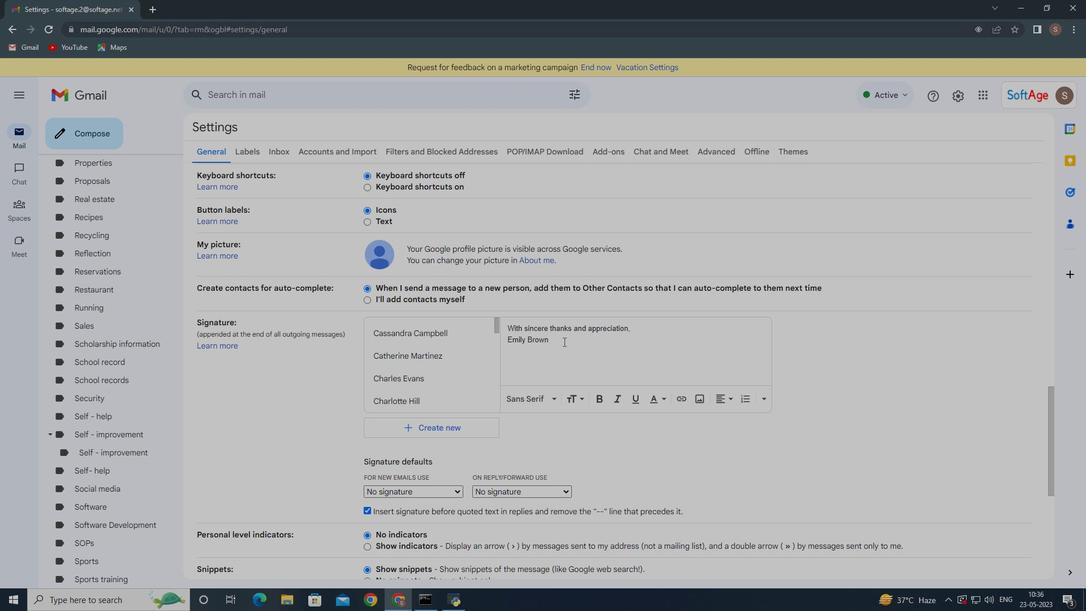 
Action: Mouse moved to (526, 350)
Screenshot: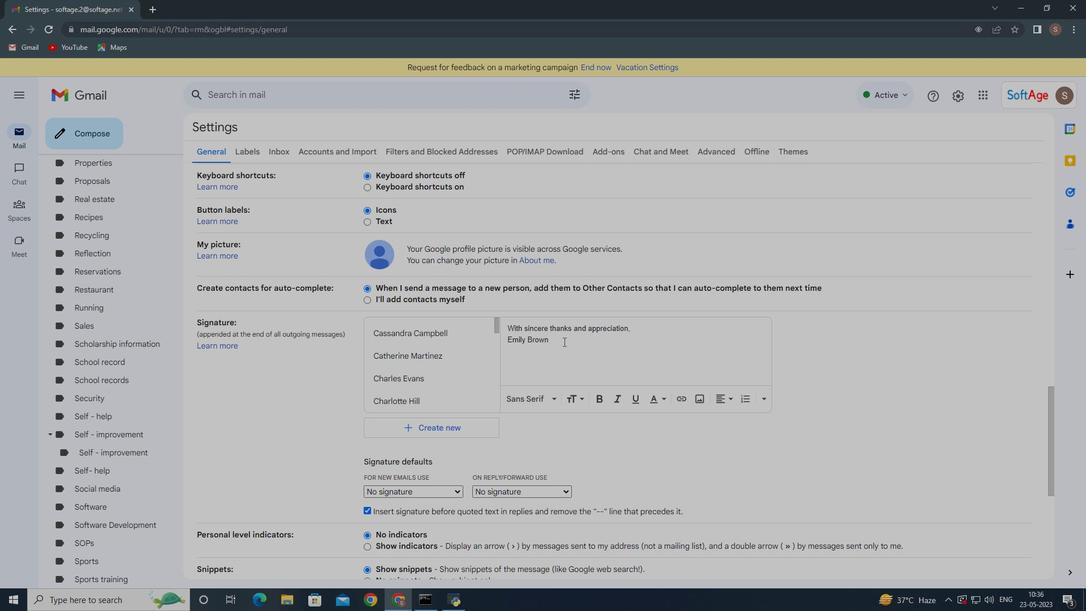 
Action: Mouse scrolled (529, 349) with delta (0, 0)
Screenshot: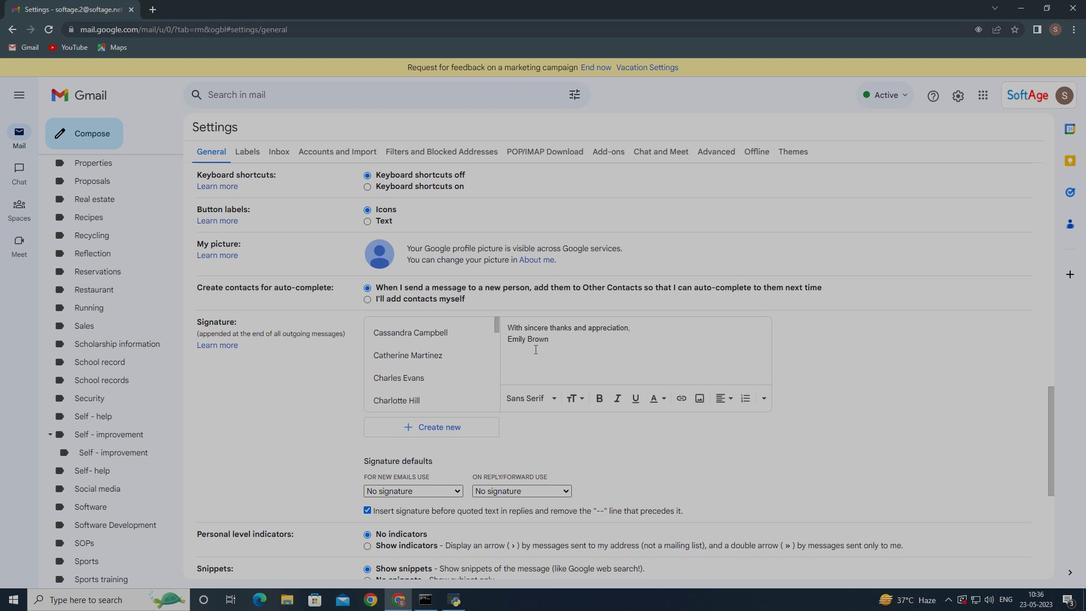 
Action: Mouse moved to (505, 445)
Screenshot: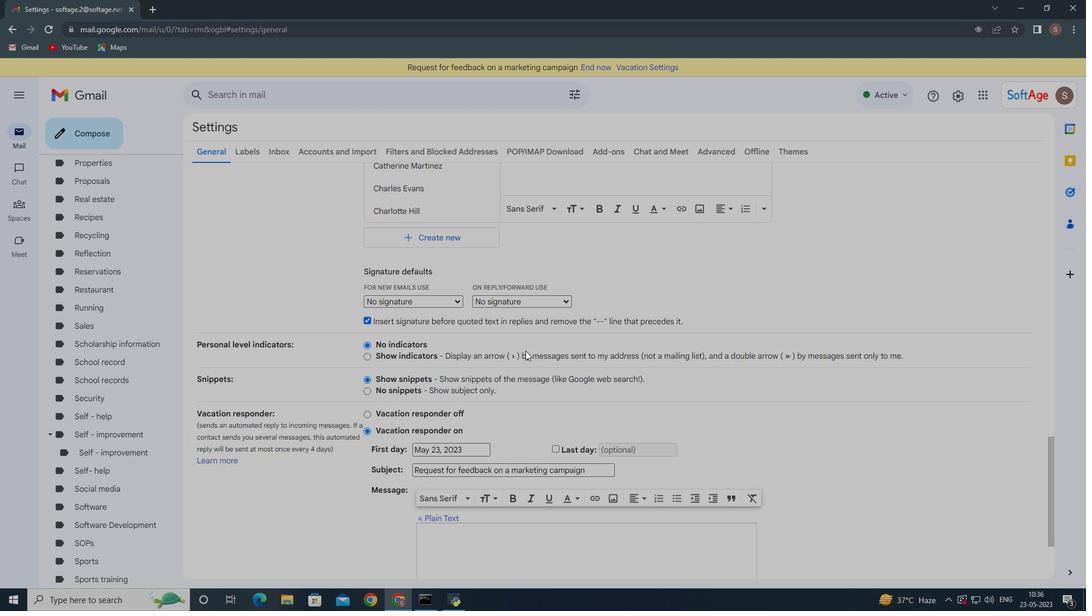 
Action: Mouse scrolled (522, 350) with delta (0, 0)
Screenshot: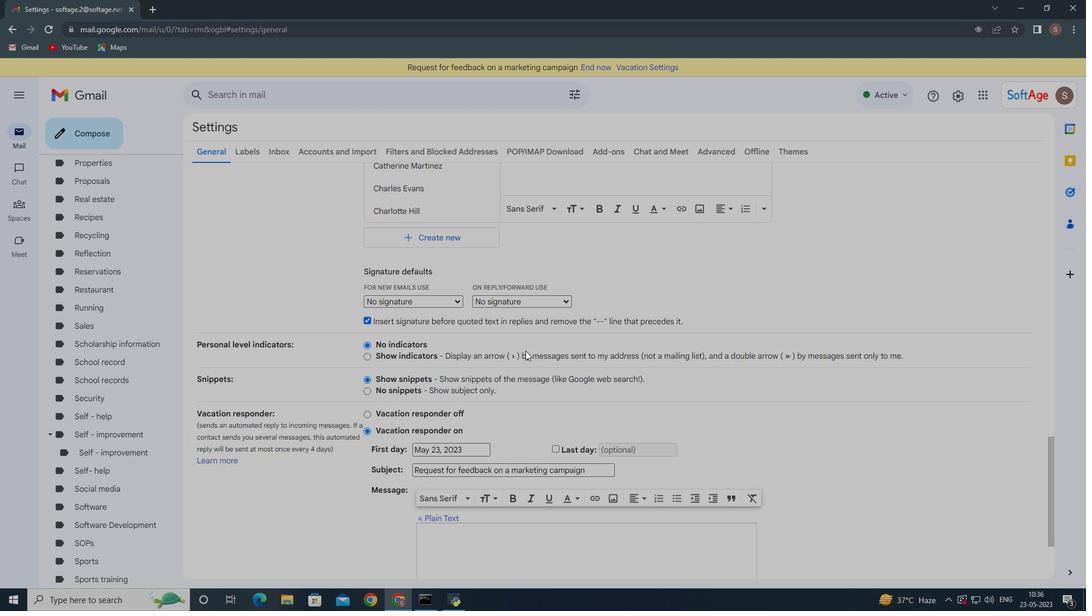 
Action: Mouse moved to (509, 481)
Screenshot: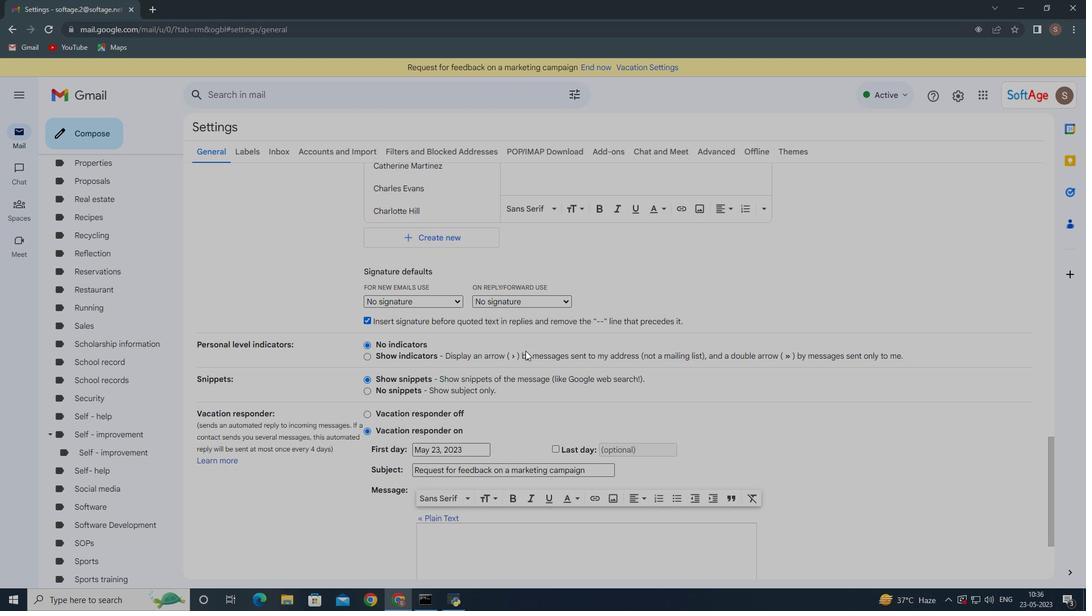 
Action: Mouse scrolled (508, 476) with delta (0, 0)
Screenshot: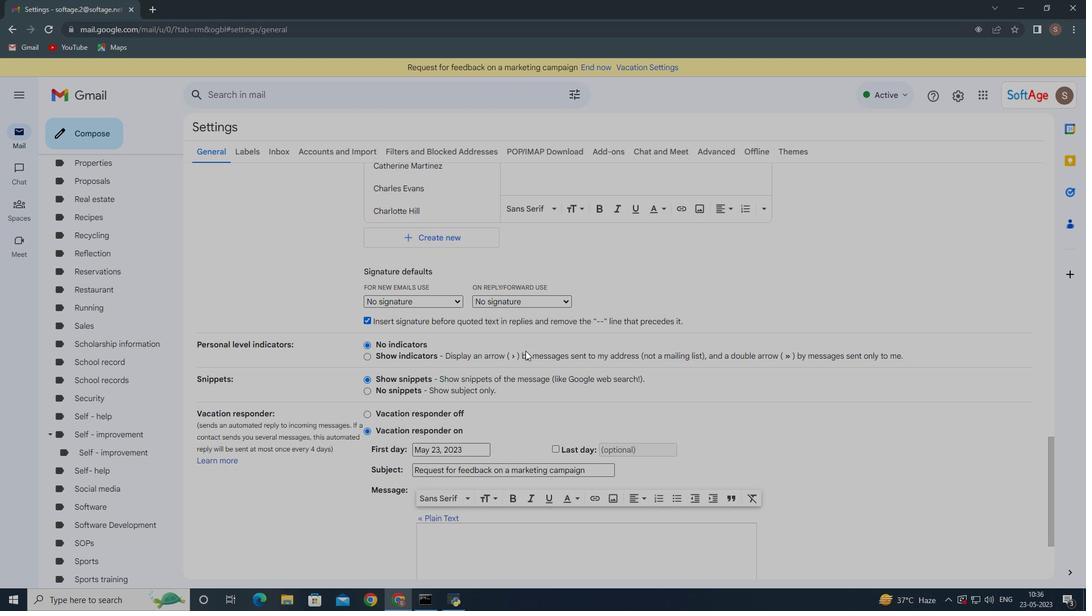 
Action: Mouse moved to (513, 496)
Screenshot: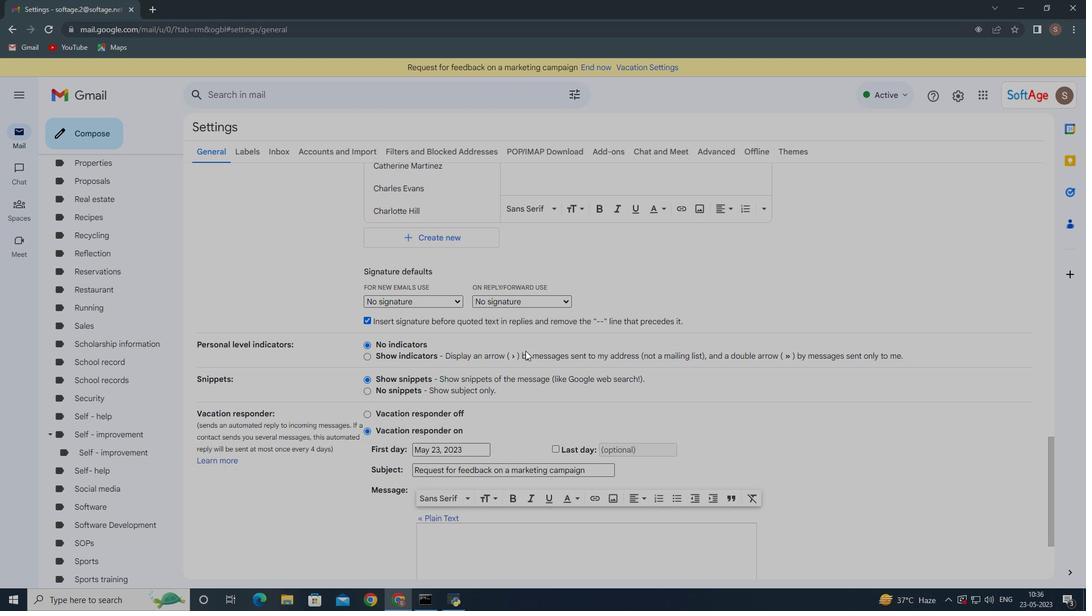 
Action: Mouse scrolled (509, 482) with delta (0, 0)
Screenshot: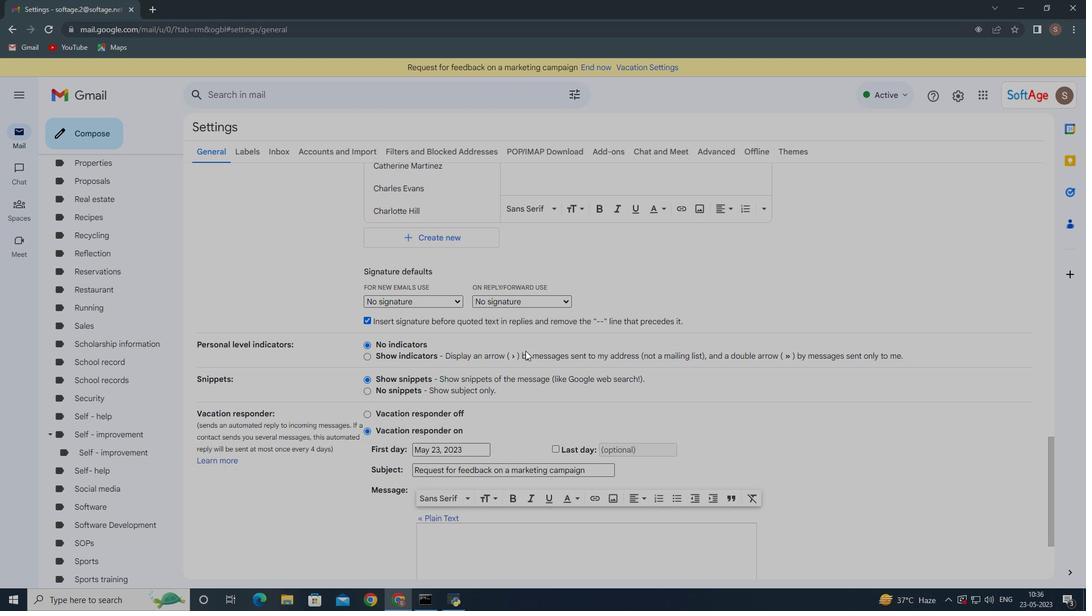 
Action: Mouse moved to (514, 497)
Screenshot: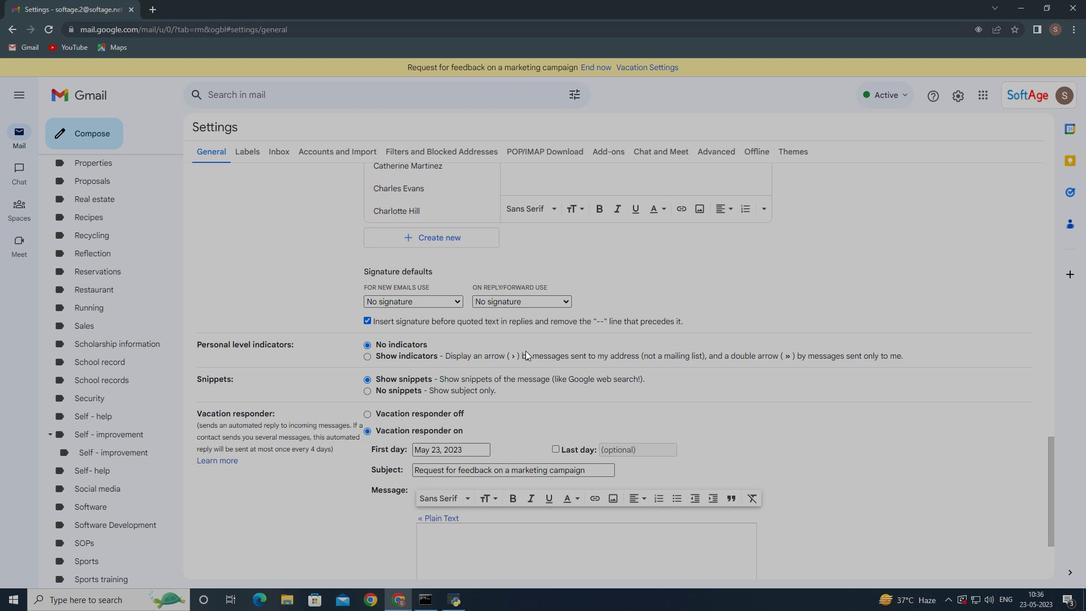 
Action: Mouse scrolled (510, 485) with delta (0, 0)
Screenshot: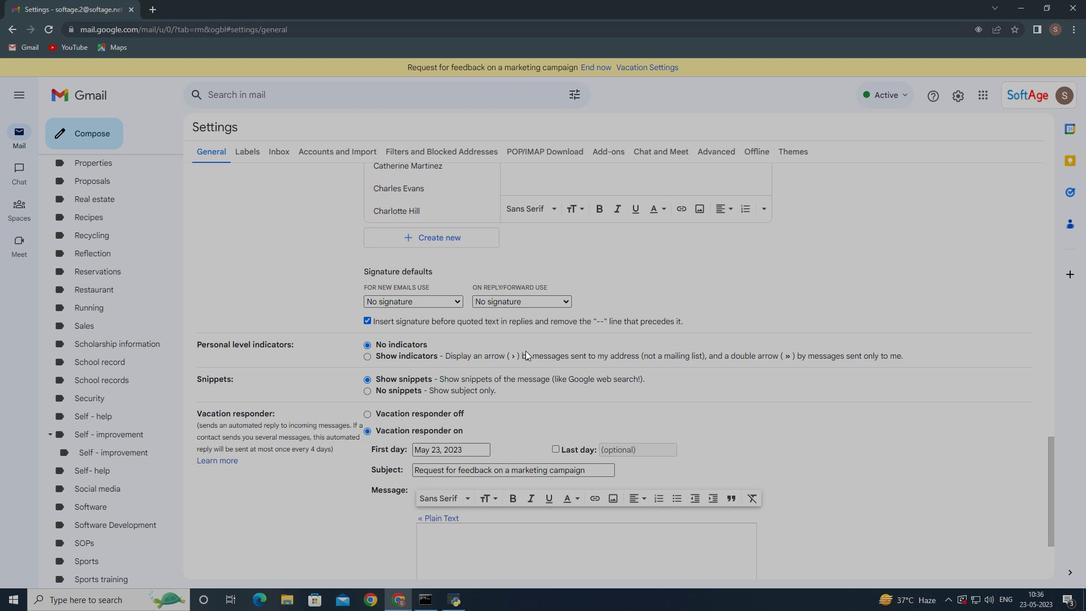 
Action: Mouse moved to (514, 501)
Screenshot: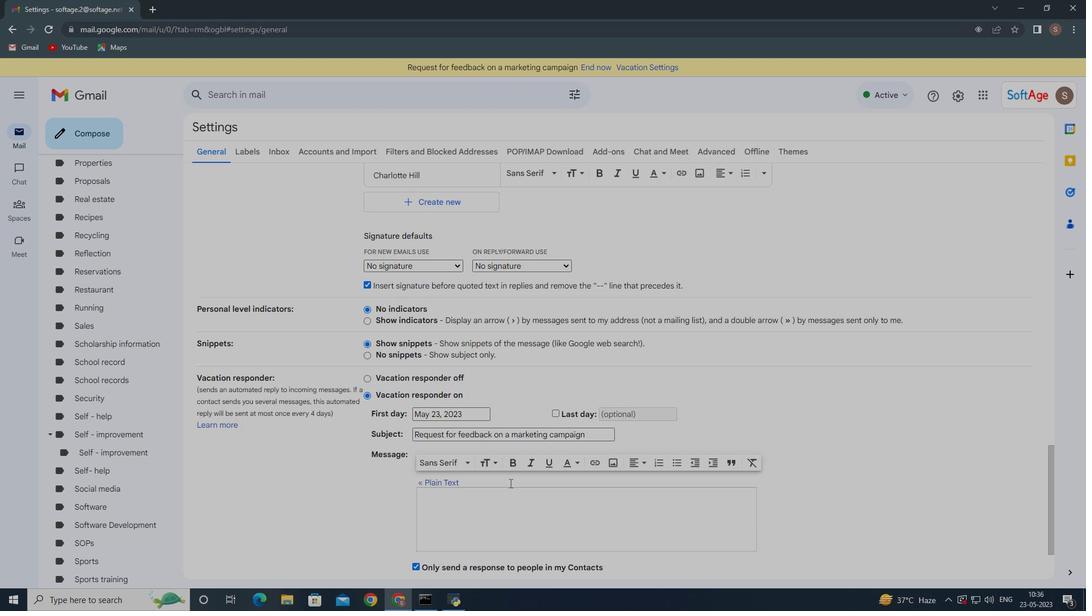 
Action: Mouse scrolled (511, 490) with delta (0, 0)
Screenshot: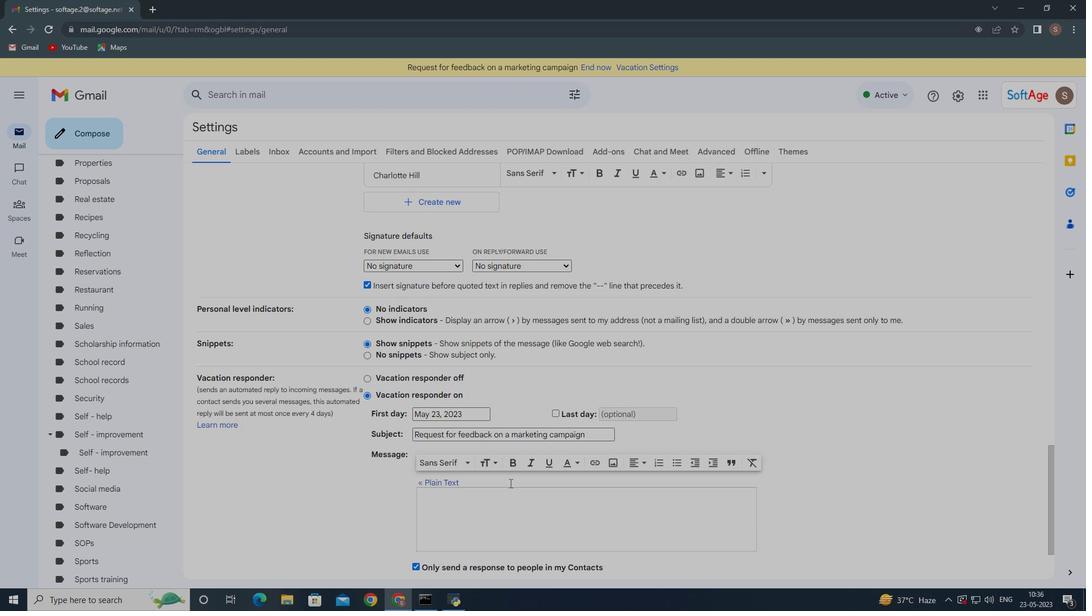 
Action: Mouse moved to (586, 517)
Screenshot: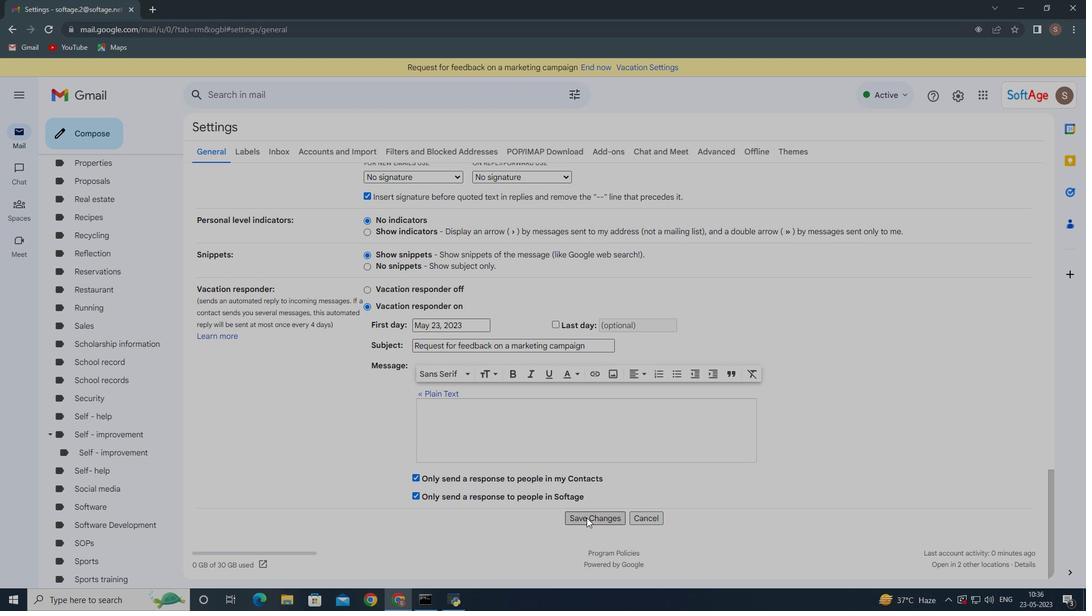 
Action: Mouse pressed left at (586, 517)
Screenshot: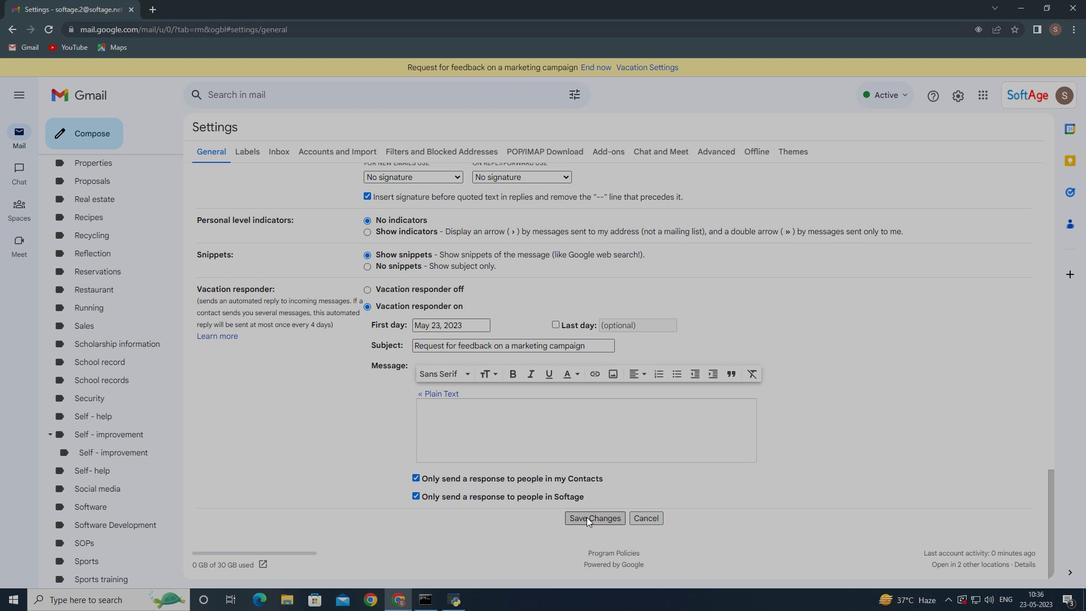 
Action: Mouse moved to (95, 133)
Screenshot: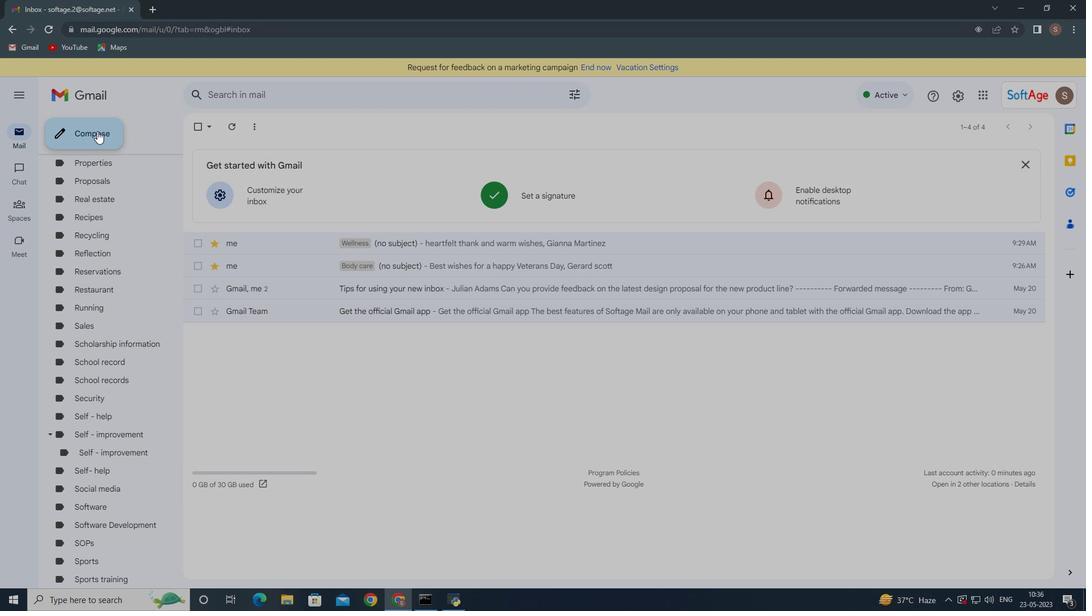 
Action: Mouse pressed left at (95, 133)
Screenshot: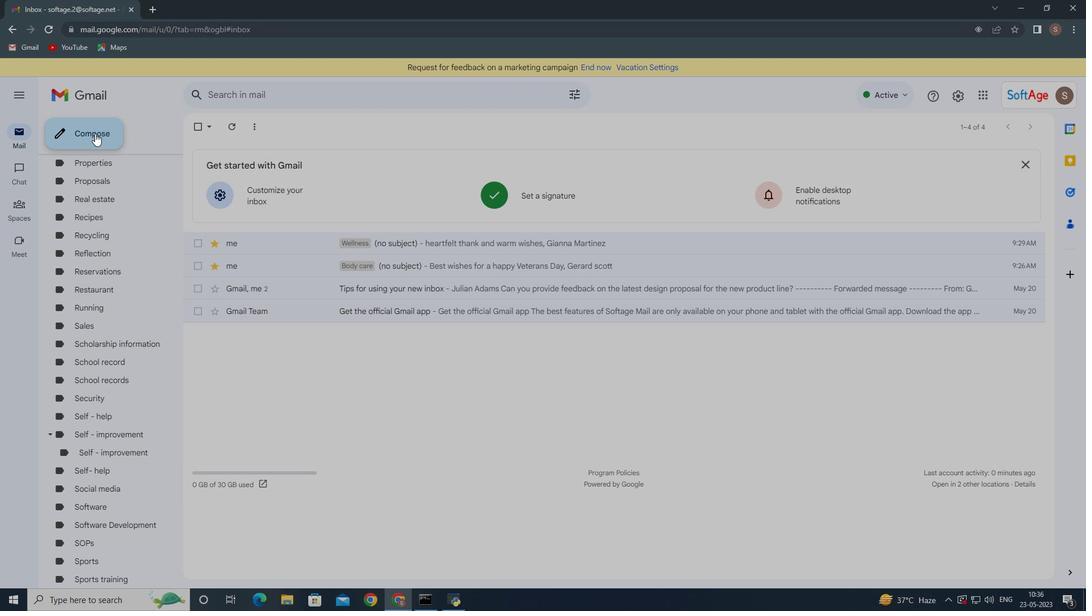 
Action: Mouse moved to (382, 271)
Screenshot: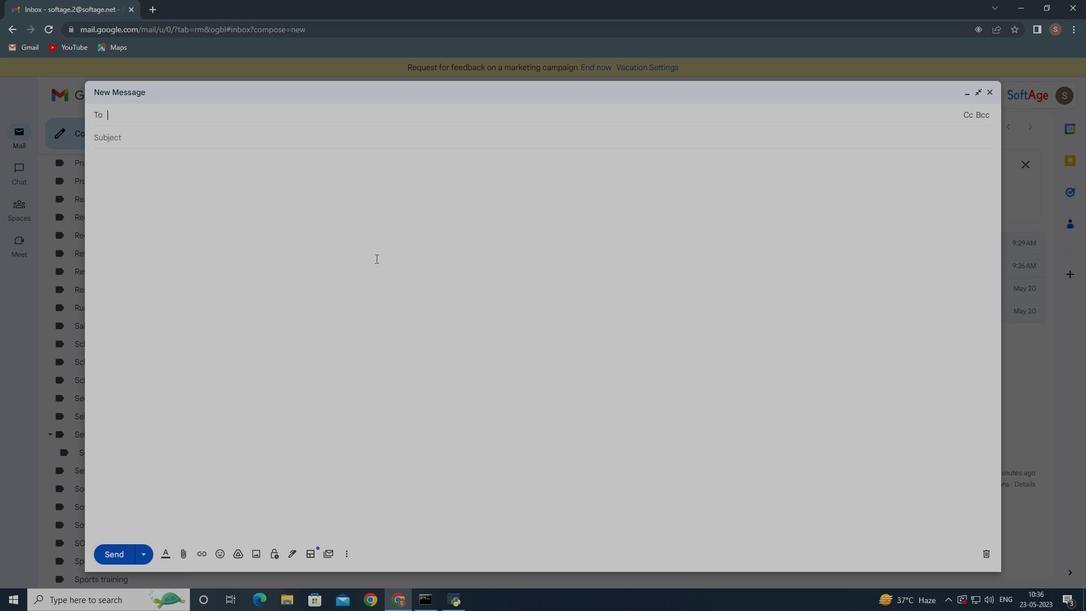 
Action: Key pressed softage.4<Key.enter>
Screenshot: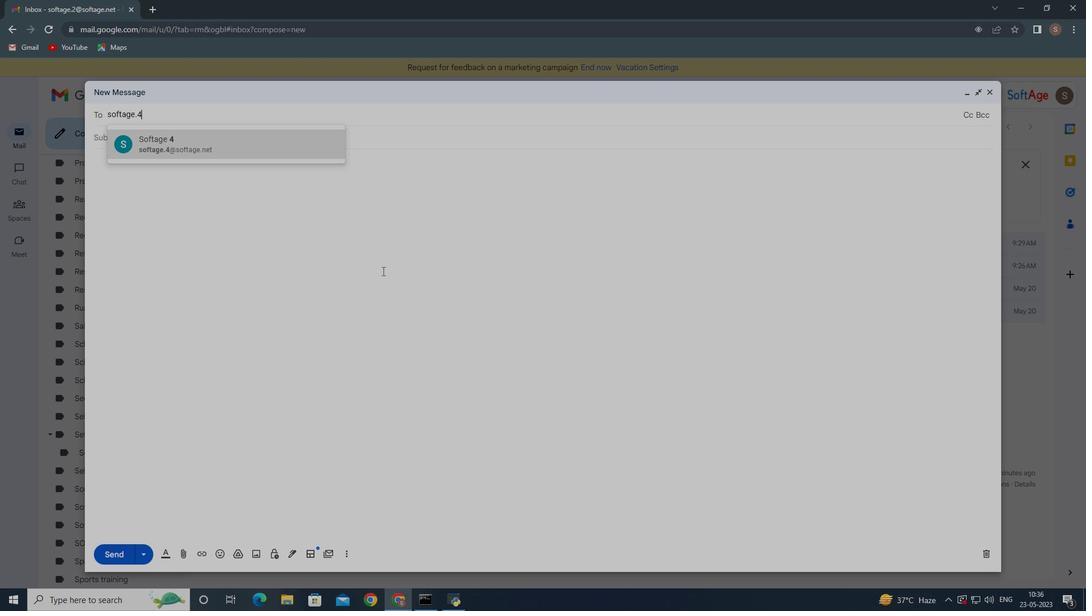 
Action: Mouse moved to (290, 556)
Screenshot: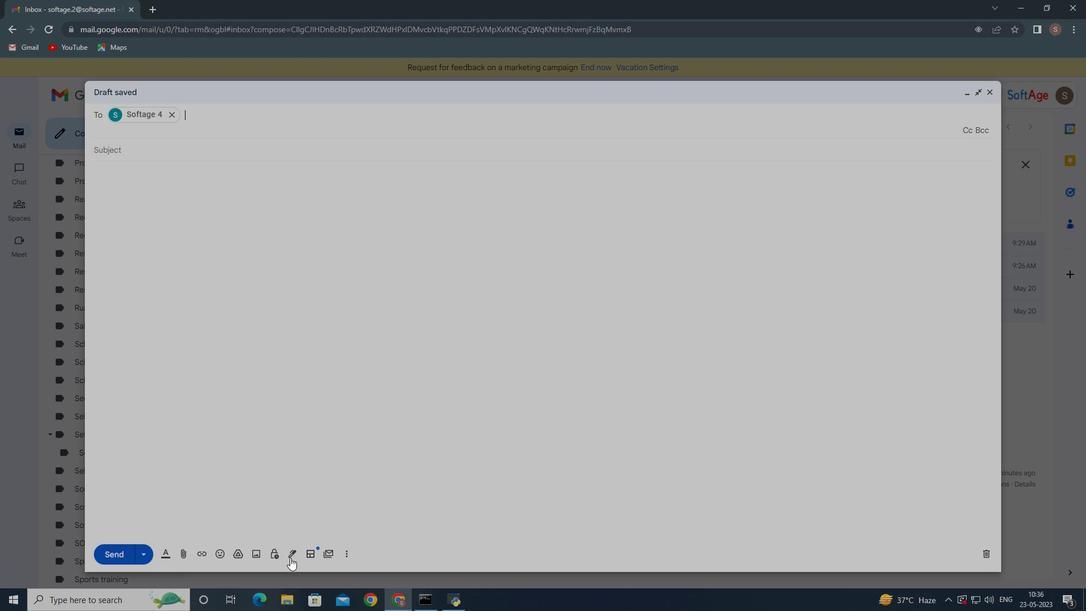 
Action: Mouse pressed left at (290, 556)
Screenshot: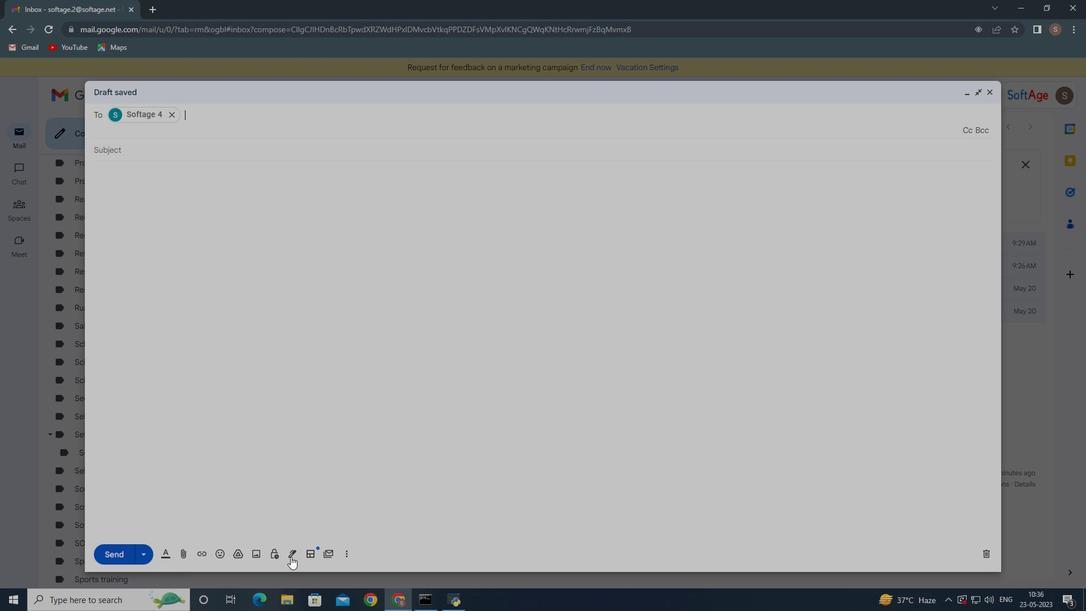 
Action: Mouse moved to (356, 390)
Screenshot: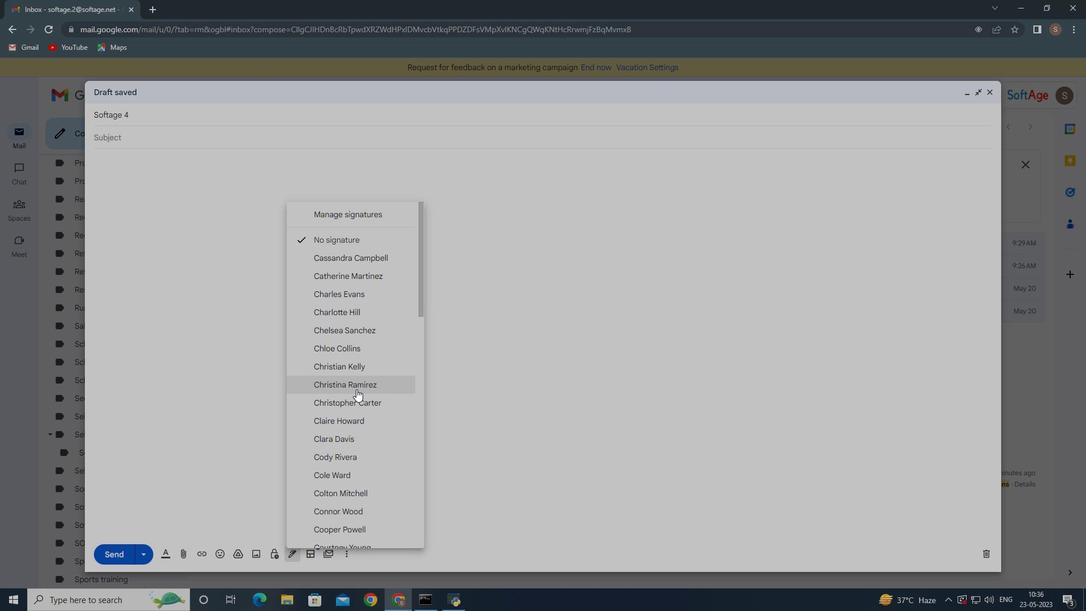 
Action: Mouse scrolled (356, 389) with delta (0, 0)
Screenshot: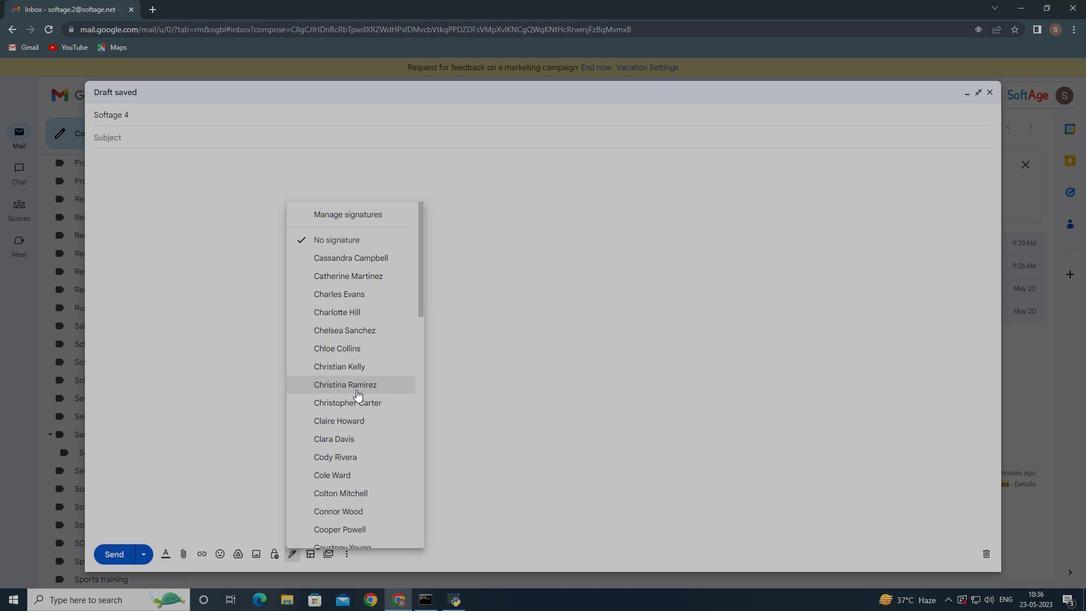 
Action: Mouse moved to (354, 394)
Screenshot: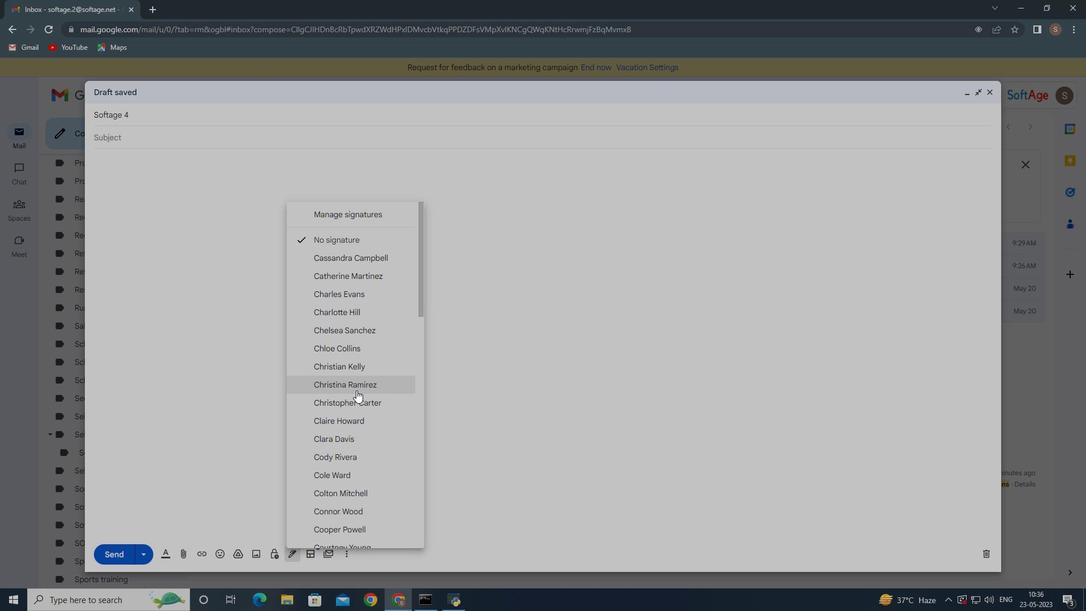 
Action: Mouse scrolled (354, 394) with delta (0, 0)
Screenshot: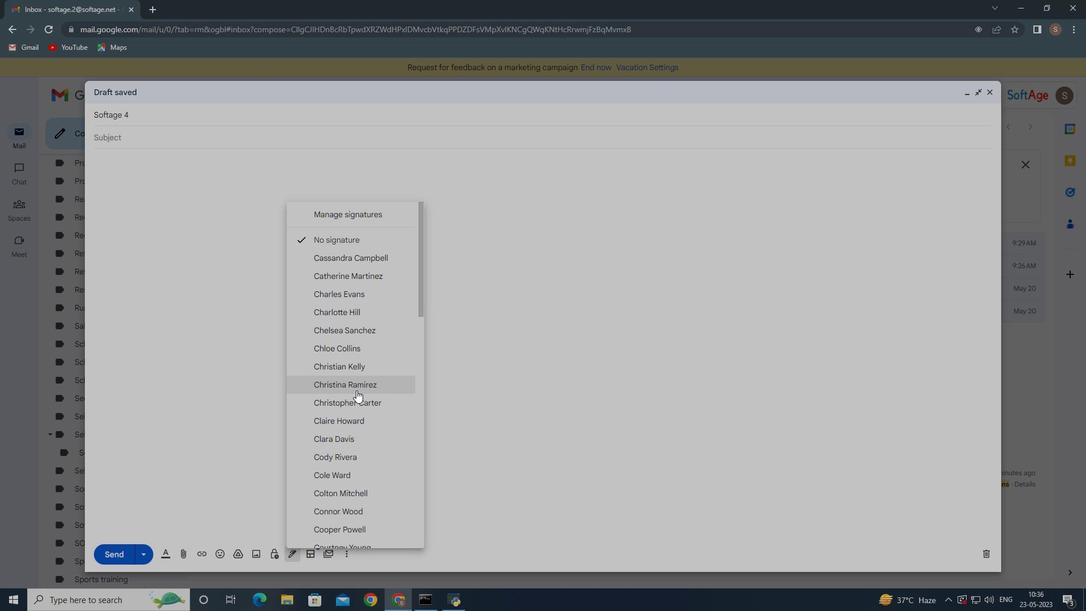 
Action: Mouse moved to (352, 402)
Screenshot: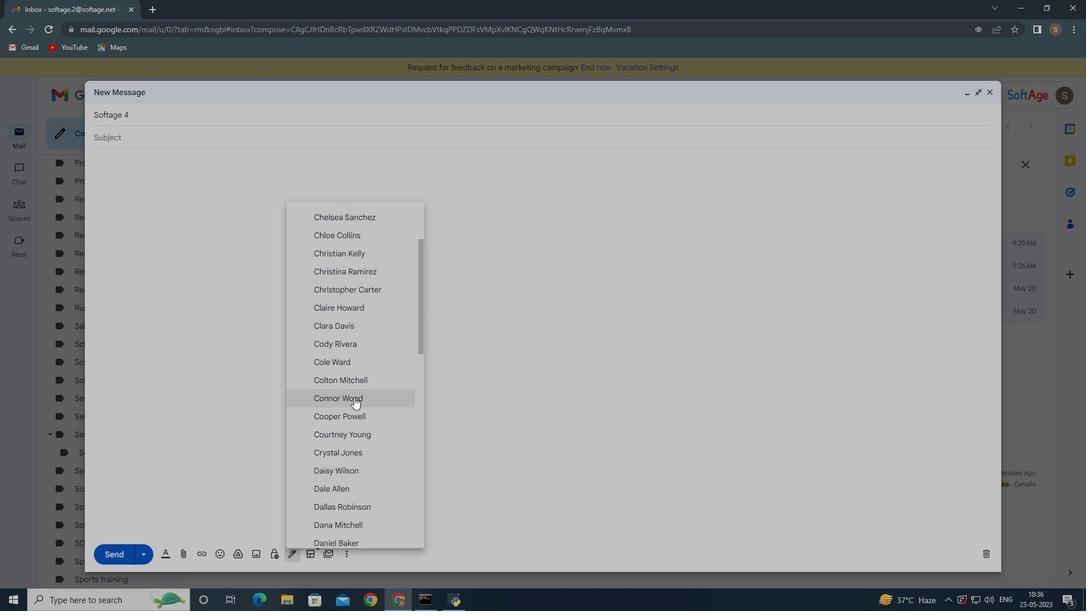 
Action: Mouse scrolled (352, 402) with delta (0, 0)
Screenshot: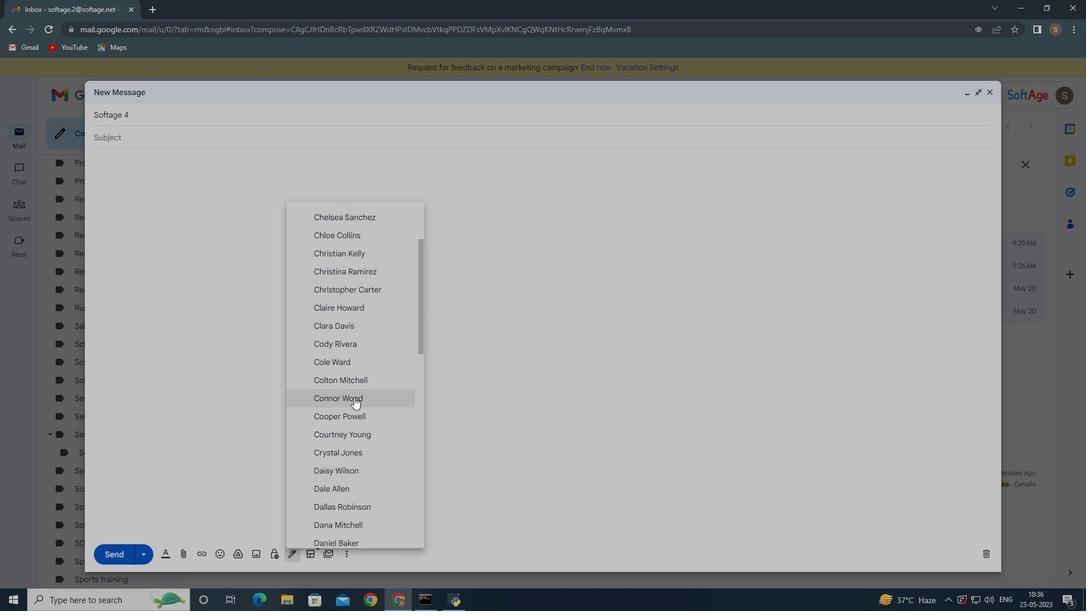 
Action: Mouse moved to (339, 438)
Screenshot: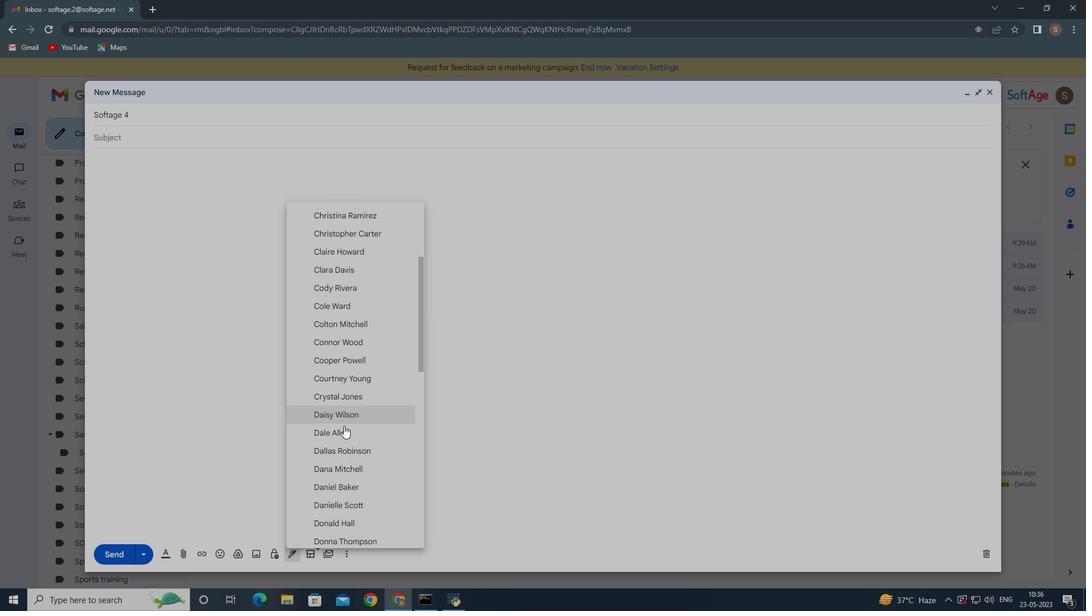 
Action: Mouse scrolled (340, 434) with delta (0, 0)
Screenshot: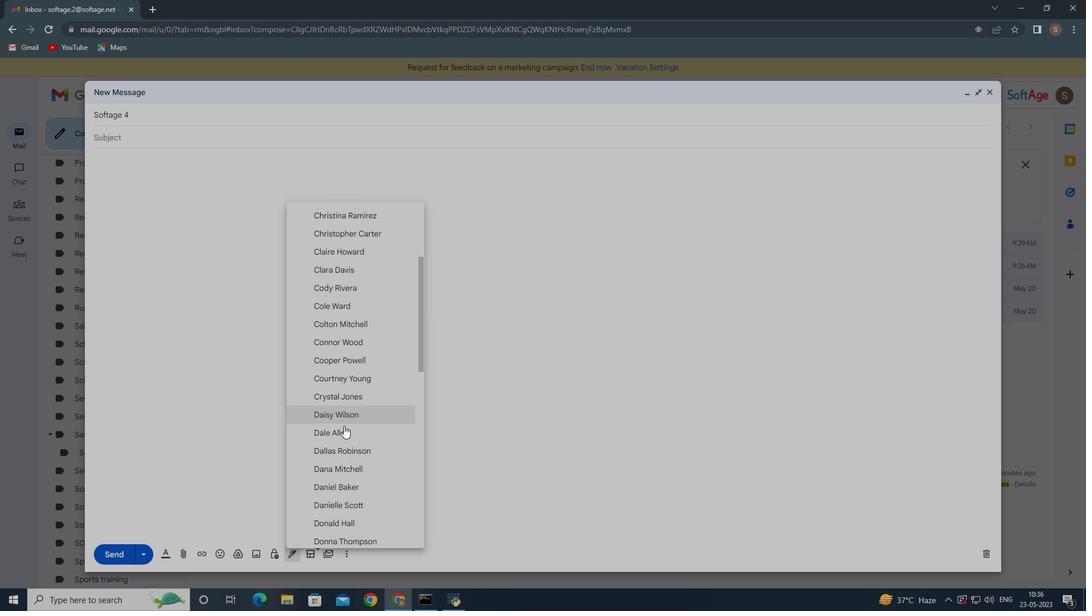 
Action: Mouse moved to (334, 481)
Screenshot: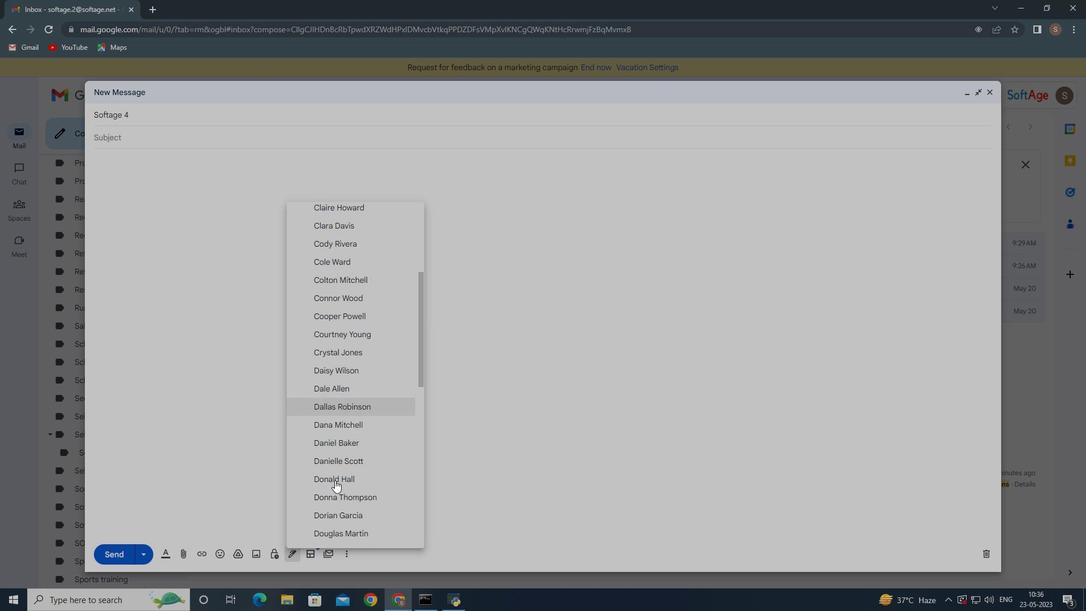 
Action: Mouse scrolled (334, 480) with delta (0, 0)
Screenshot: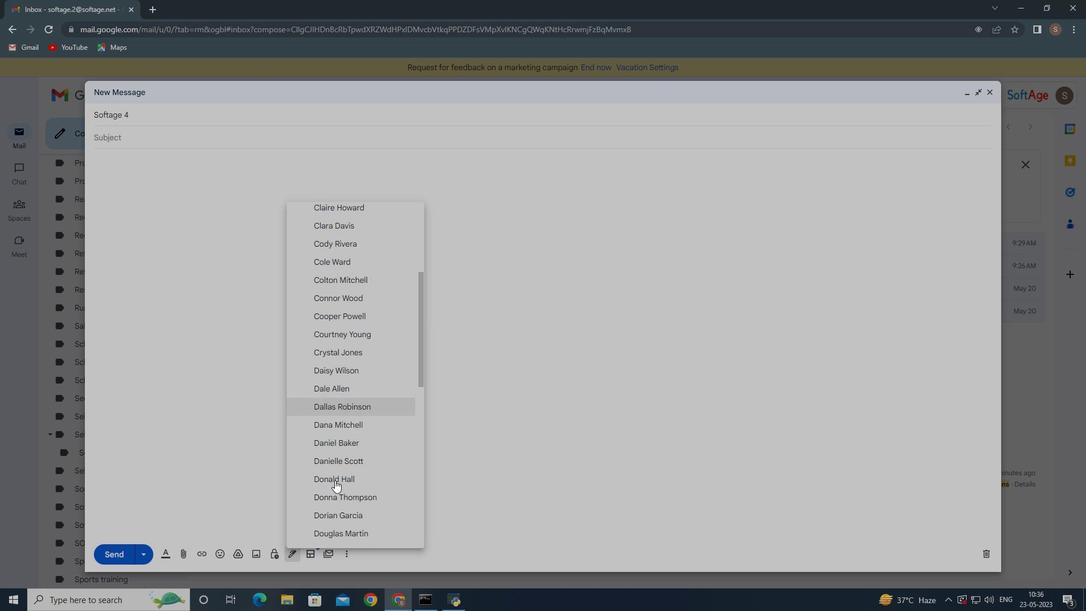 
Action: Mouse moved to (334, 487)
Screenshot: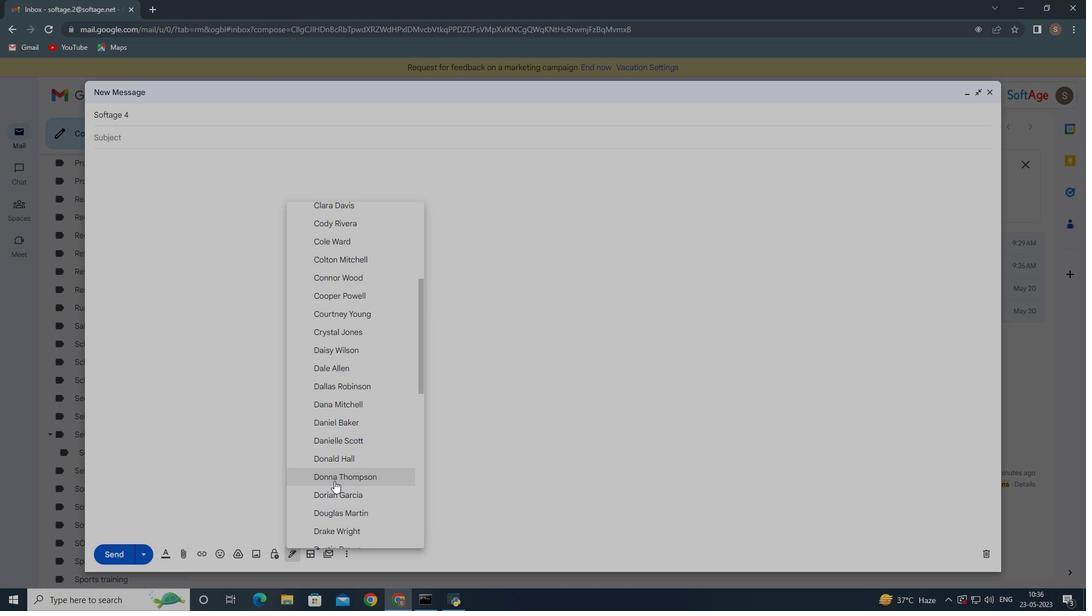 
Action: Mouse scrolled (334, 486) with delta (0, 0)
Screenshot: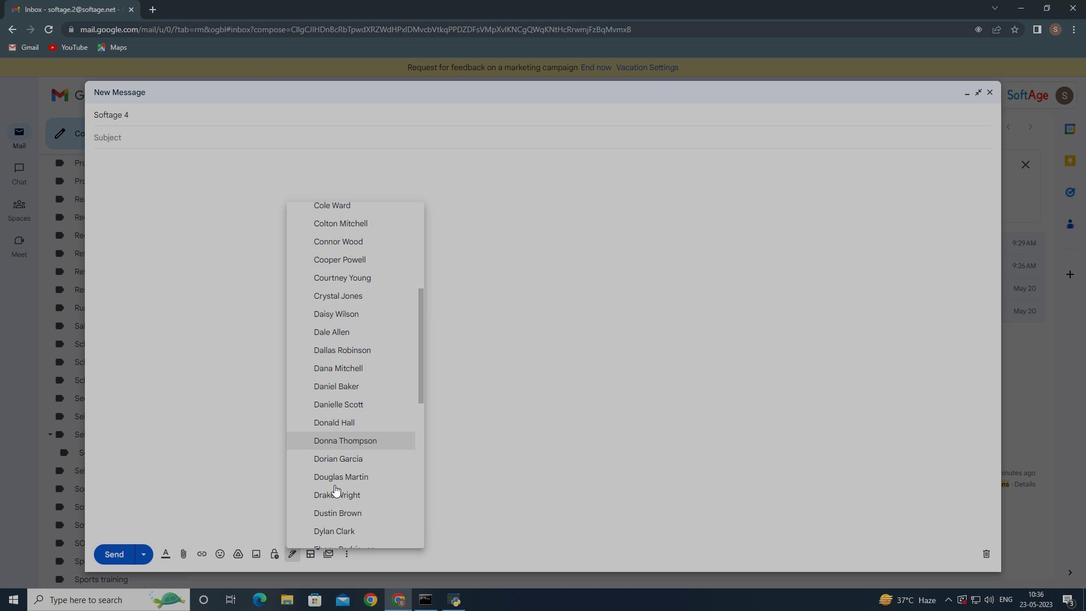 
Action: Mouse moved to (336, 526)
Screenshot: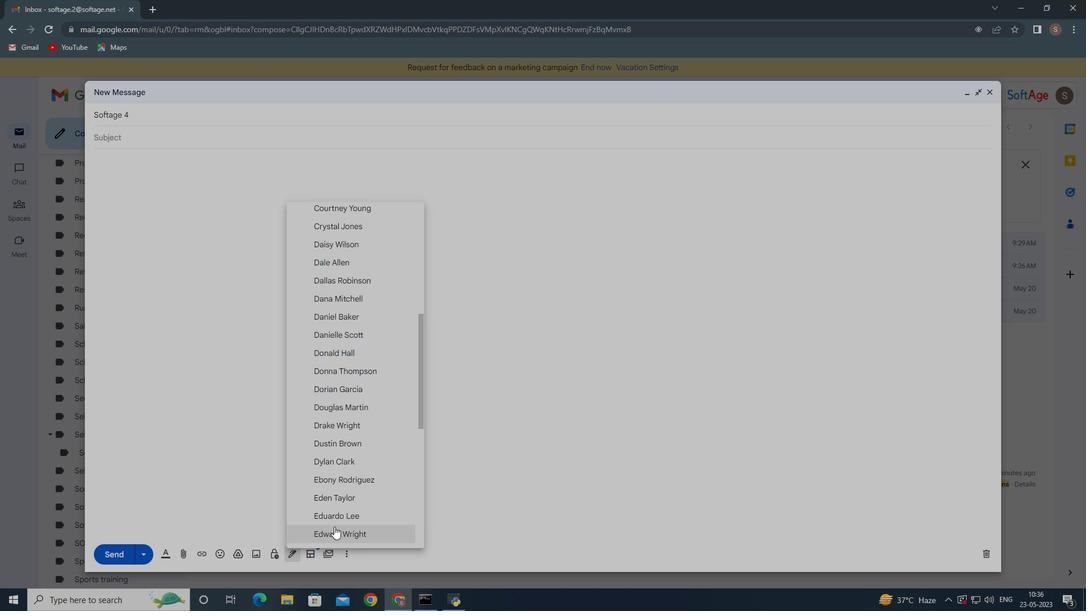 
Action: Mouse scrolled (335, 526) with delta (0, 0)
Screenshot: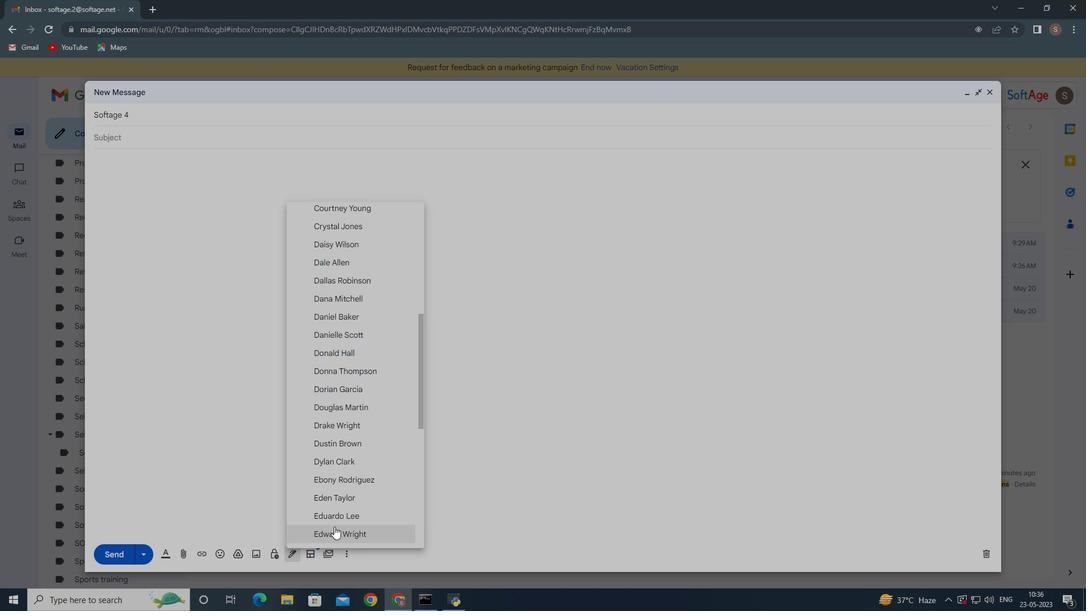 
Action: Mouse moved to (336, 526)
Screenshot: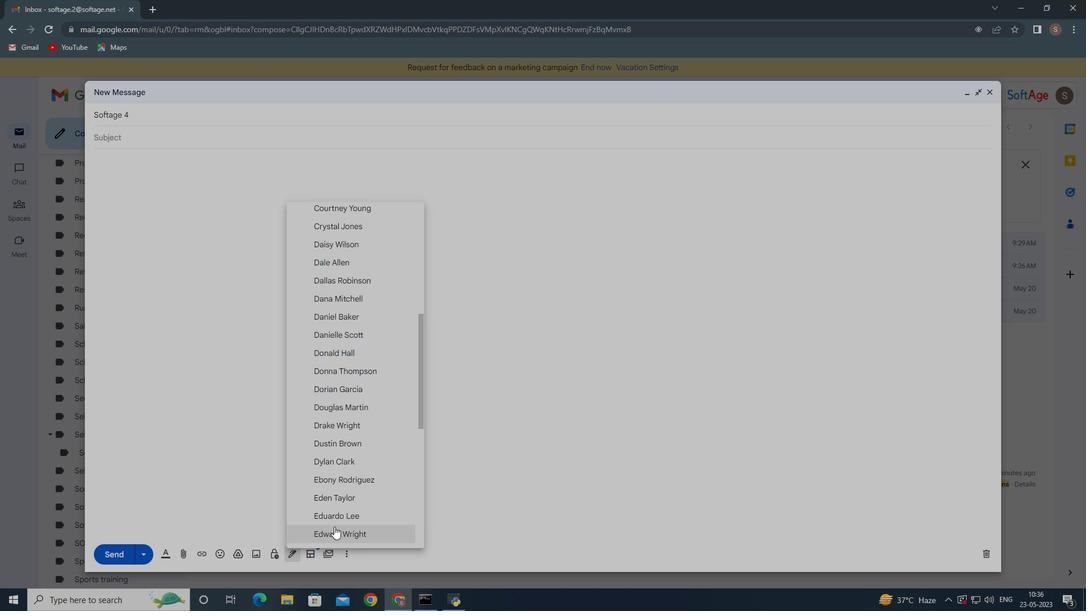 
Action: Mouse scrolled (335, 526) with delta (0, 0)
Screenshot: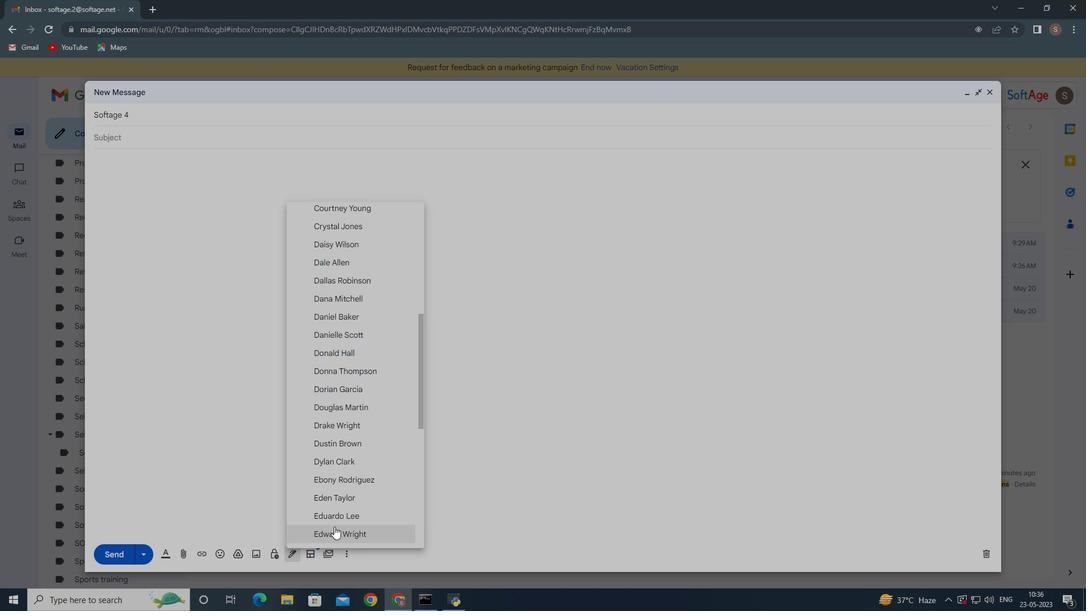 
Action: Mouse moved to (336, 526)
Screenshot: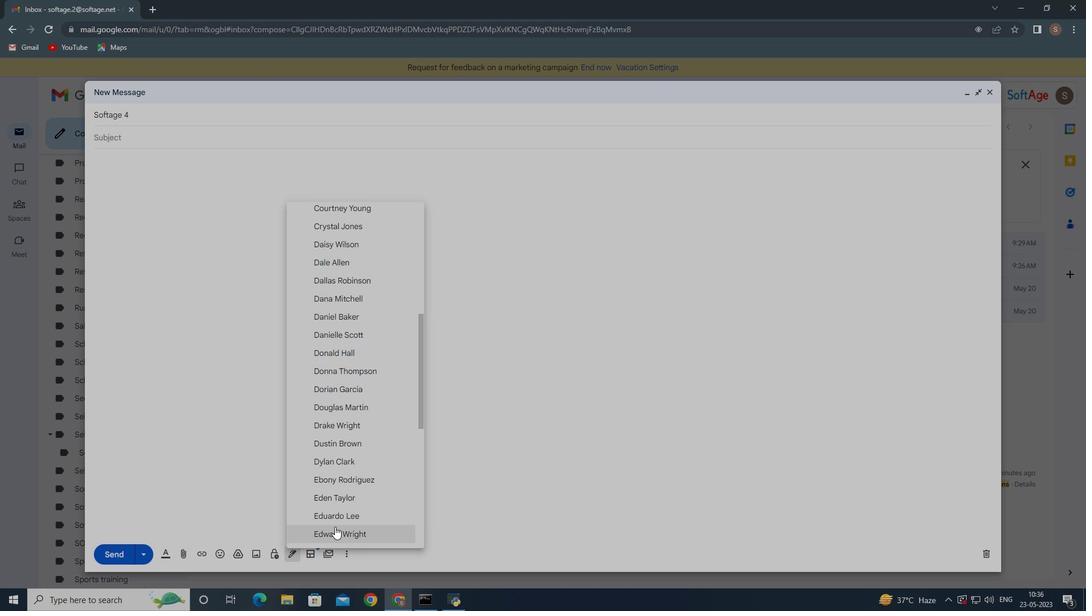 
Action: Mouse scrolled (336, 526) with delta (0, 0)
Screenshot: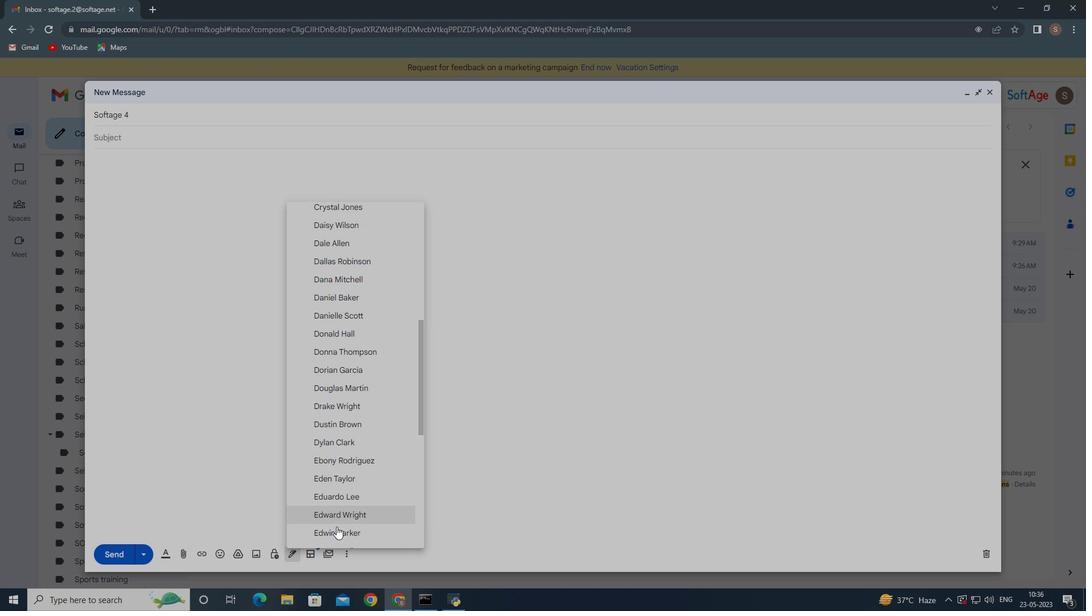 
Action: Mouse moved to (332, 491)
Screenshot: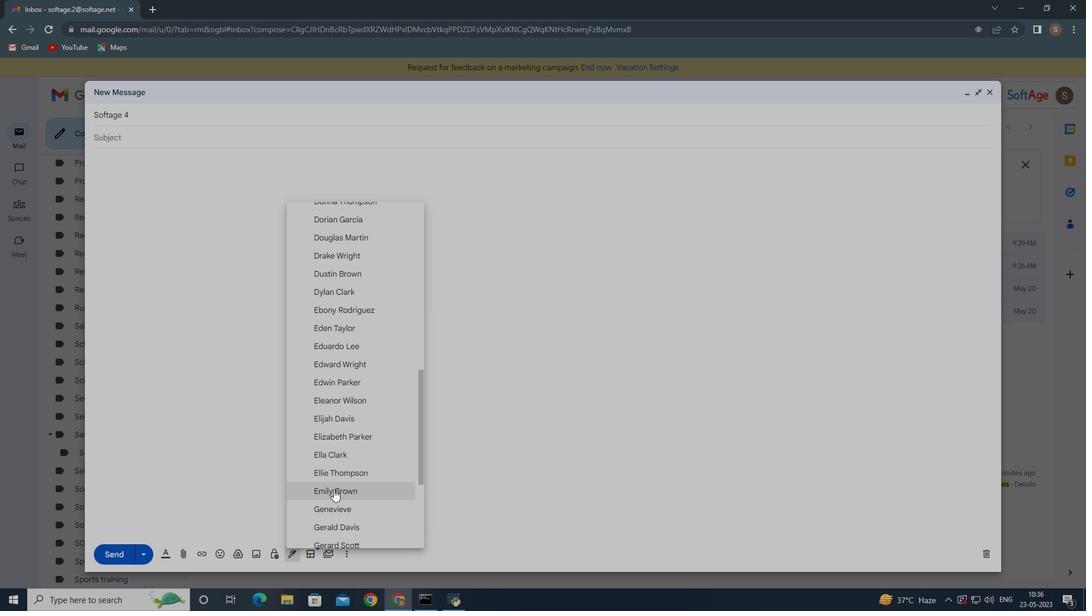 
Action: Mouse pressed left at (332, 491)
Screenshot: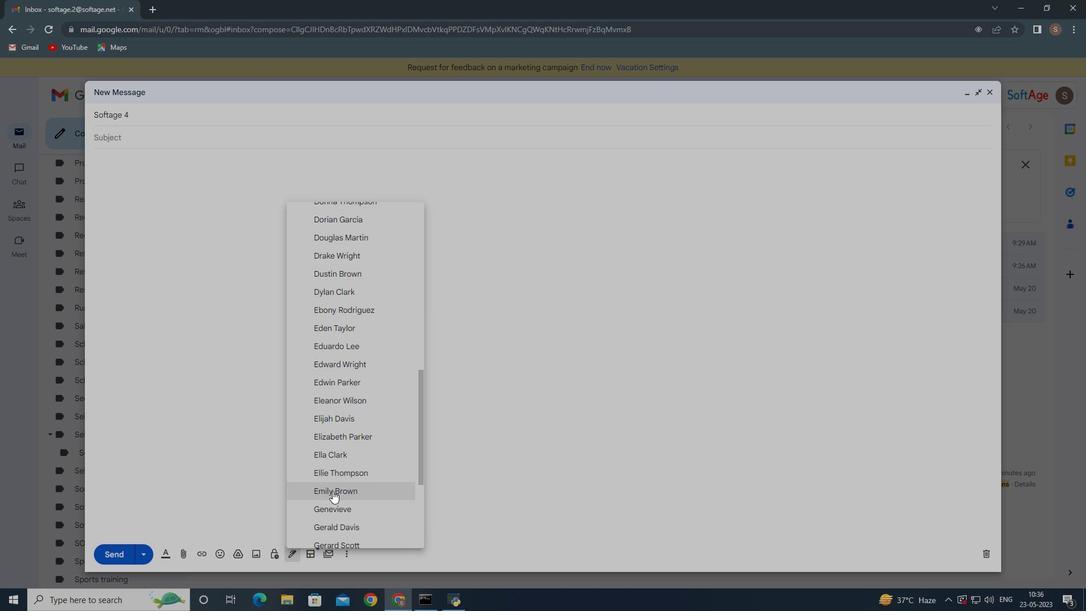 
Action: Mouse moved to (351, 554)
Screenshot: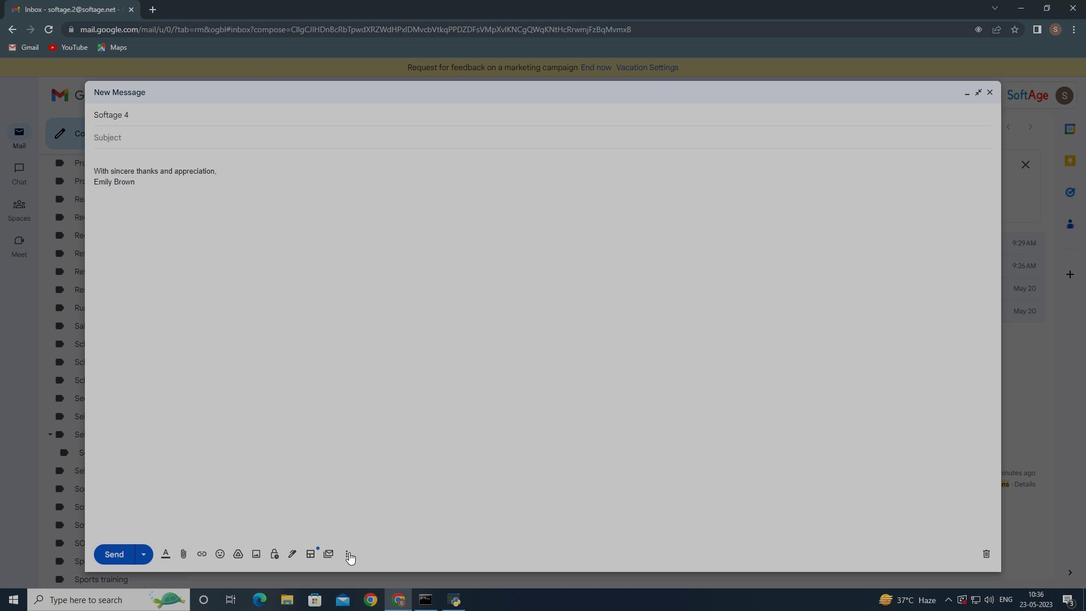 
Action: Mouse pressed left at (351, 554)
Screenshot: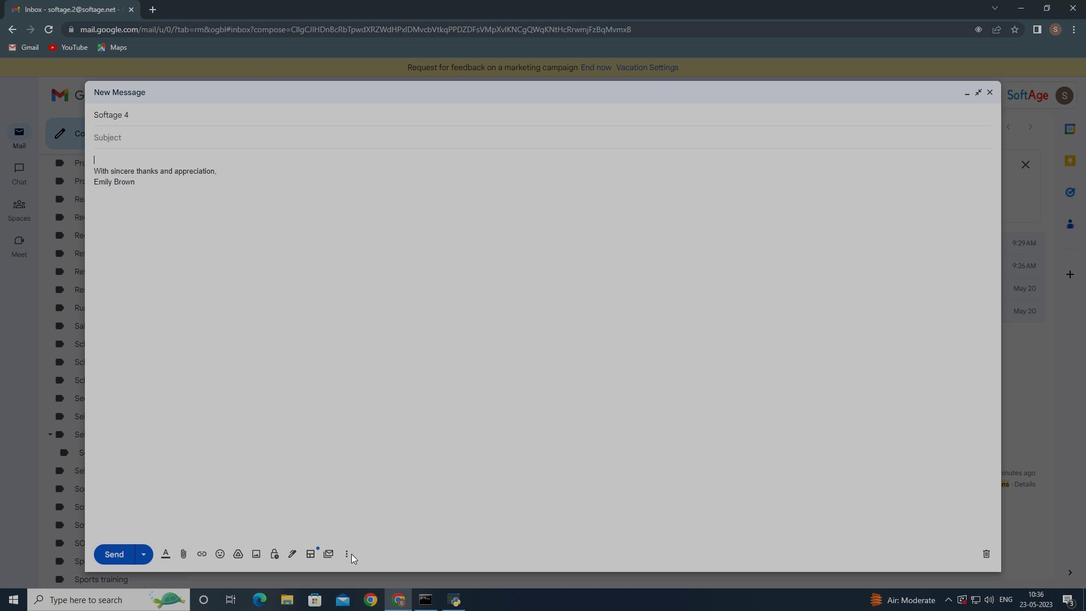 
Action: Mouse moved to (348, 555)
Screenshot: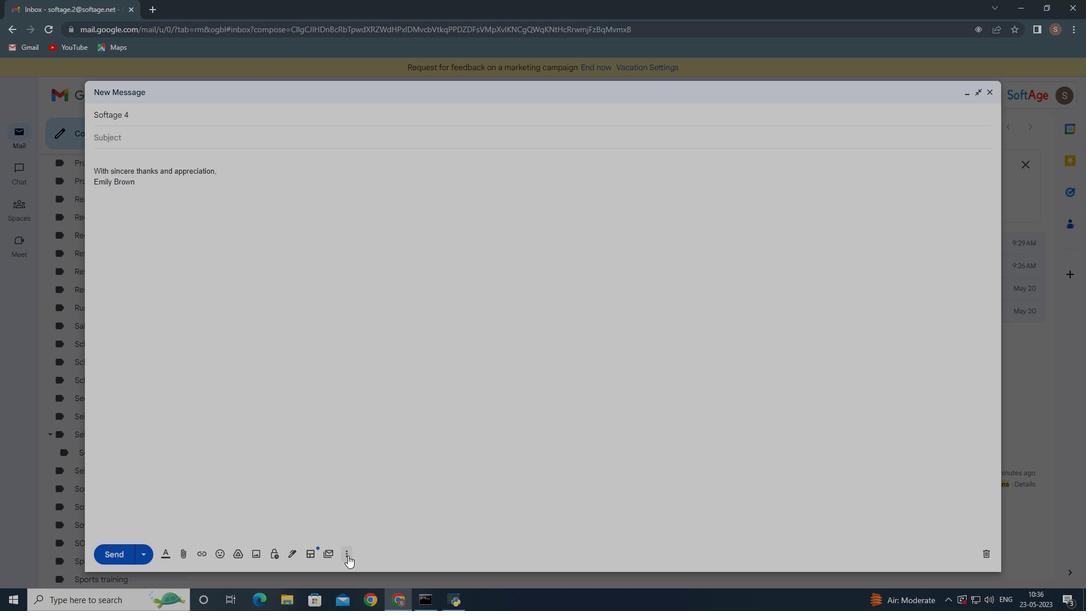 
Action: Mouse pressed left at (348, 555)
Screenshot: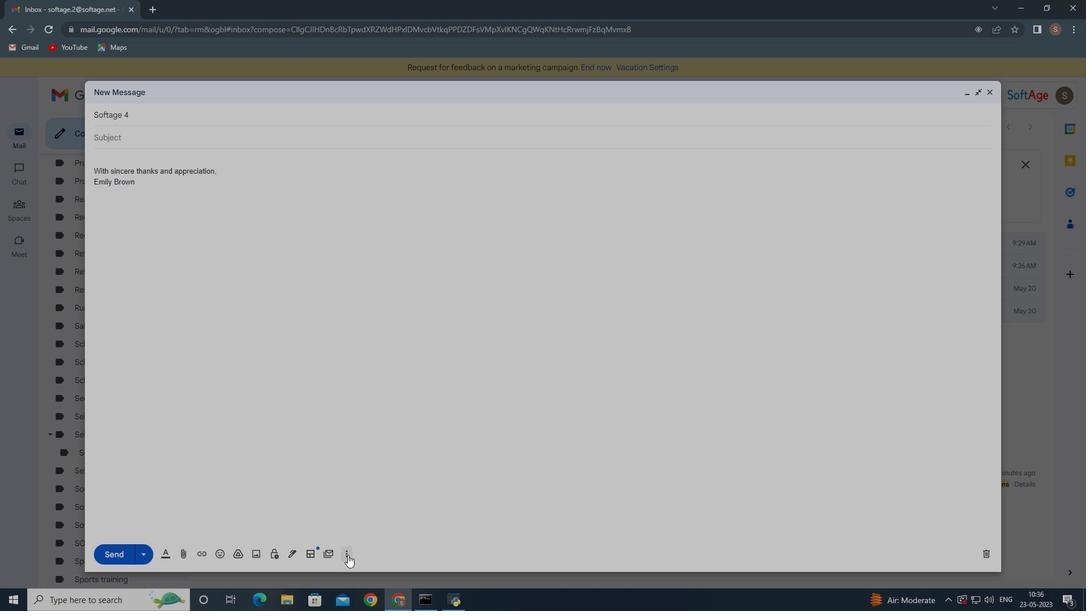 
Action: Mouse moved to (368, 438)
Screenshot: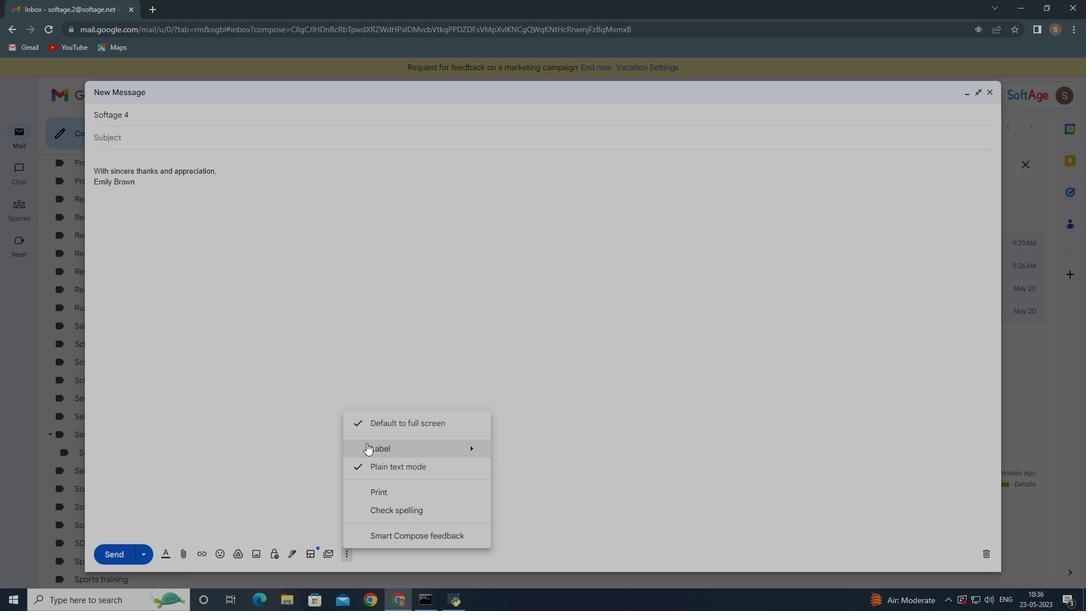 
Action: Mouse pressed left at (368, 438)
Screenshot: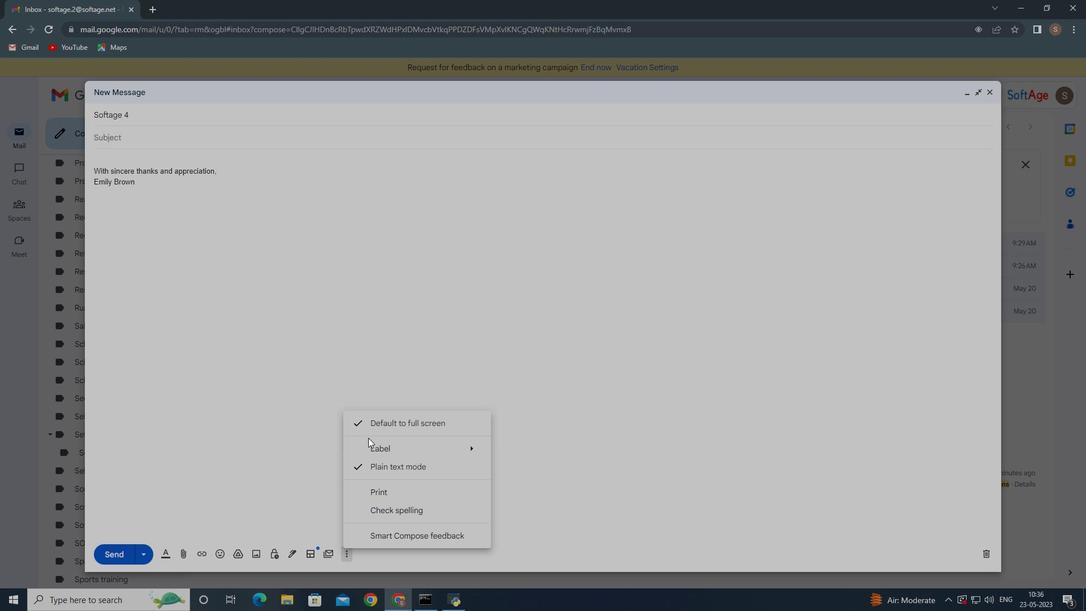 
Action: Mouse moved to (367, 447)
Screenshot: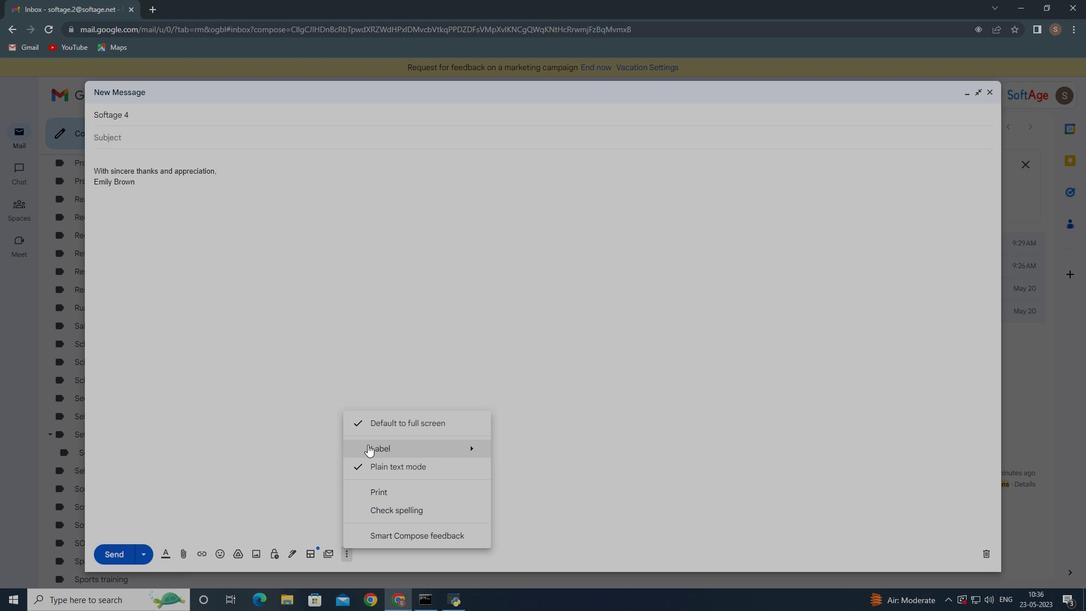 
Action: Mouse pressed left at (367, 447)
Screenshot: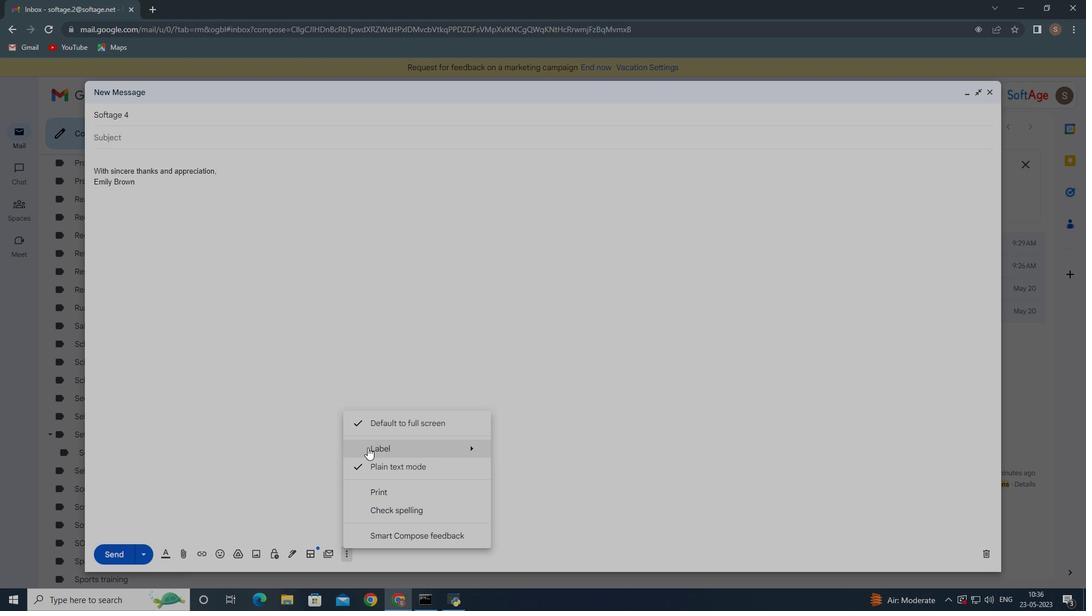 
Action: Mouse moved to (534, 432)
Screenshot: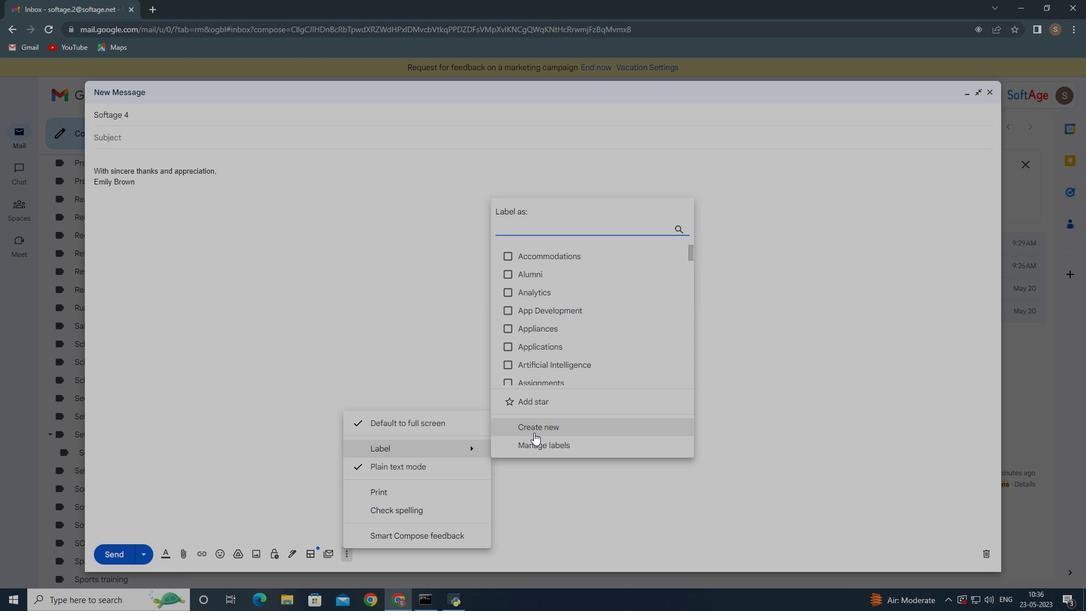 
Action: Mouse pressed left at (534, 432)
Screenshot: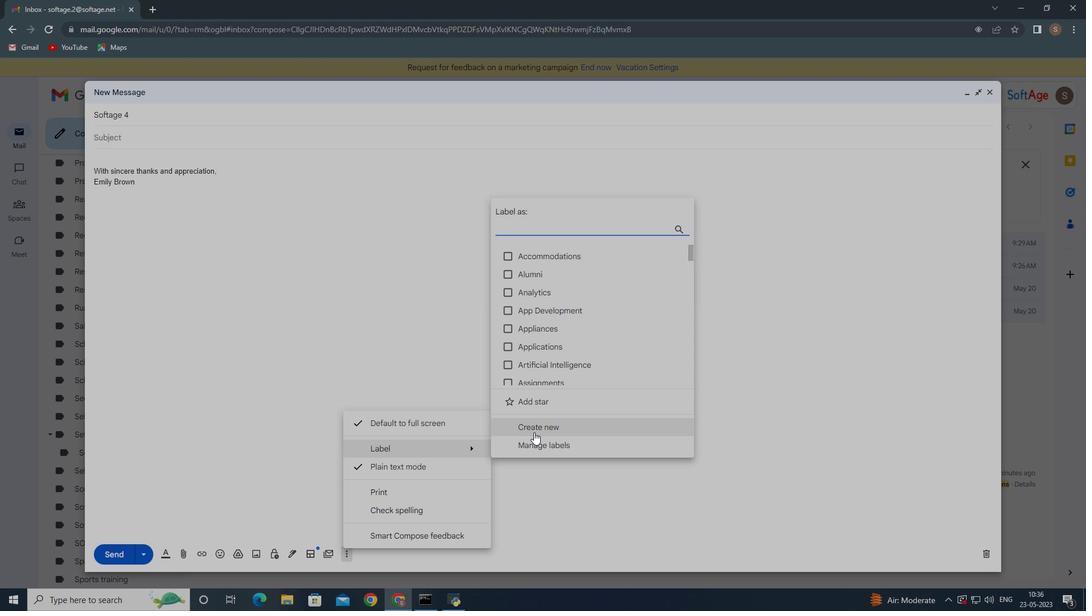 
Action: Mouse moved to (446, 374)
Screenshot: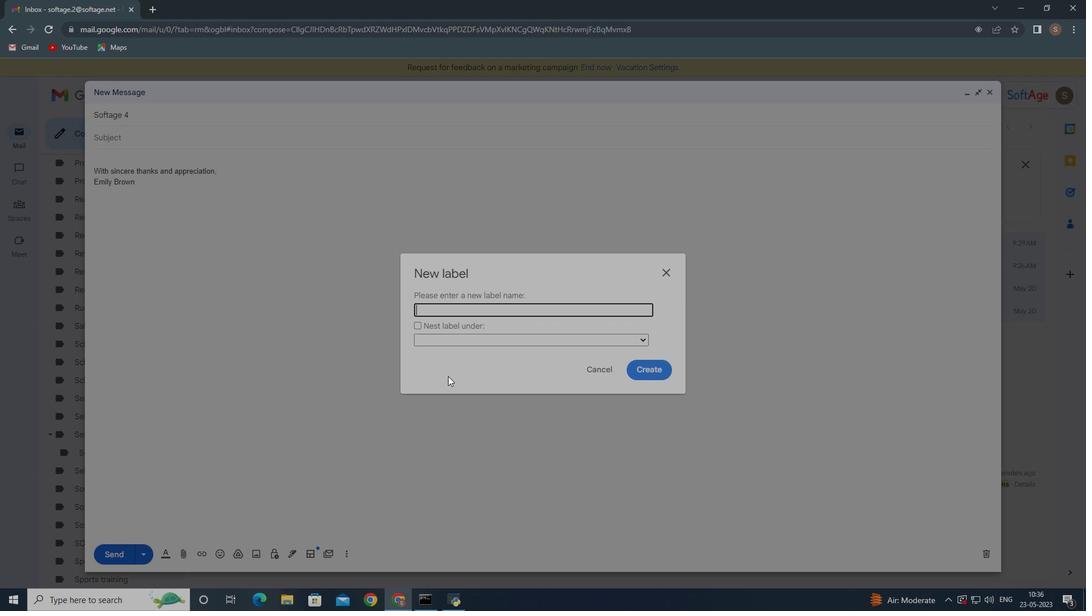 
Action: Key pressed <Key.shift>Games
Screenshot: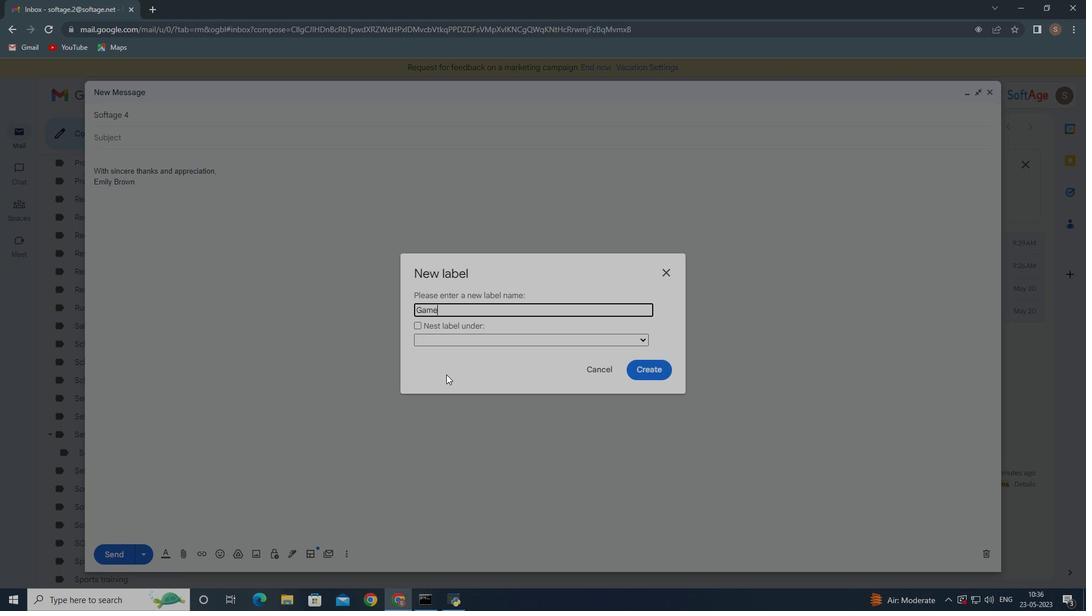 
Action: Mouse moved to (641, 372)
Screenshot: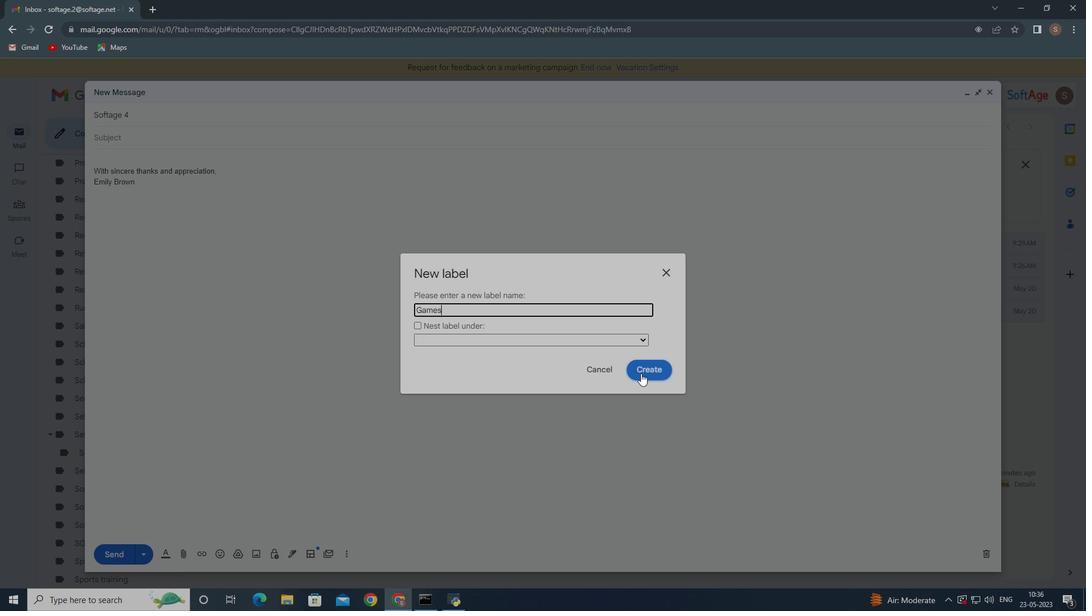 
Action: Mouse pressed left at (641, 372)
Screenshot: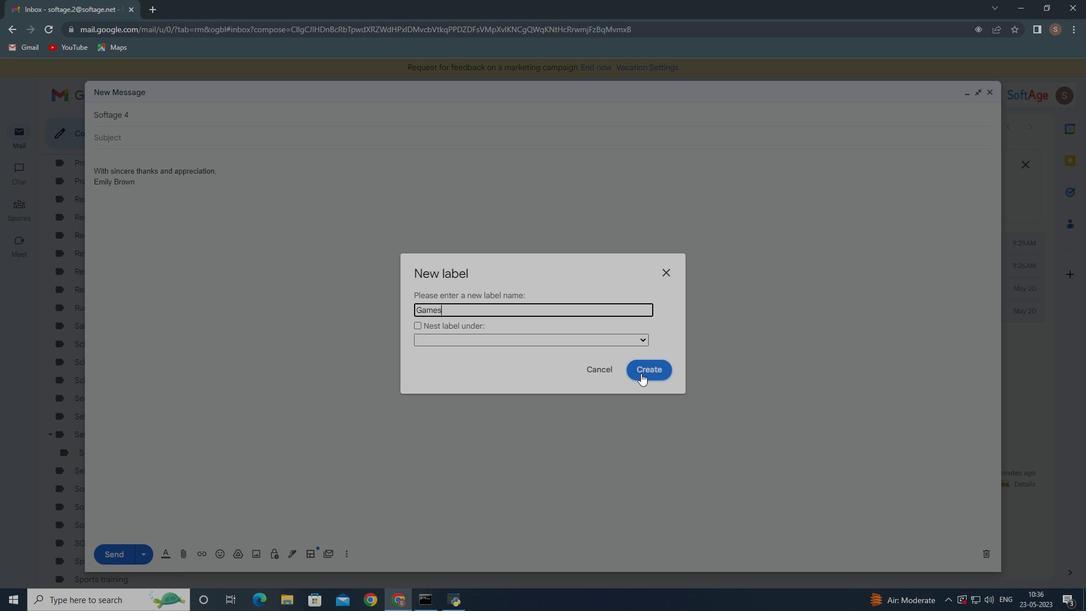 
Action: Mouse moved to (621, 345)
Screenshot: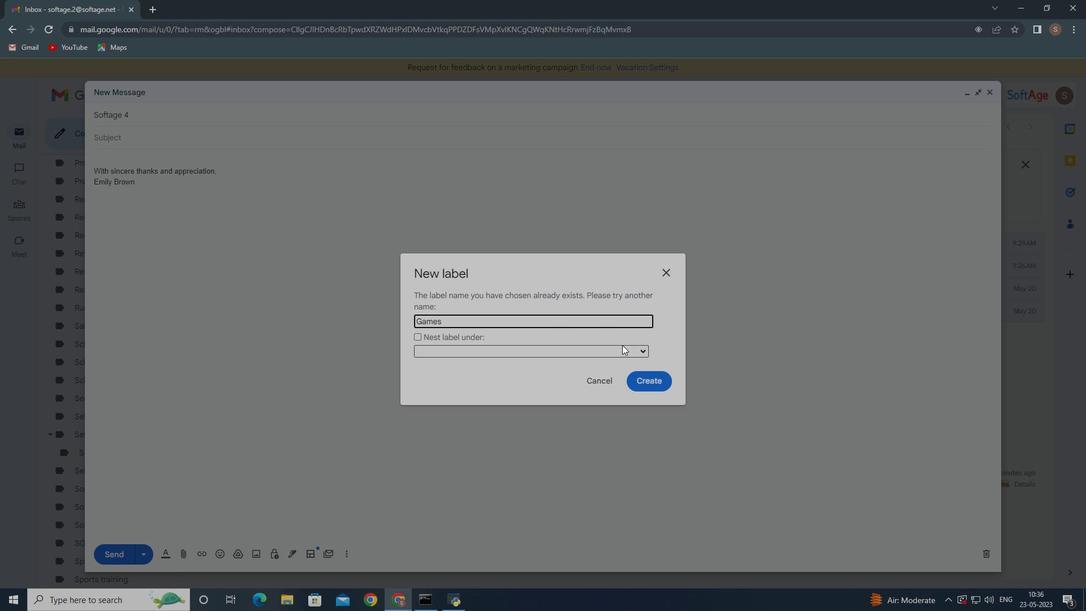 
Action: Key pressed <Key.backspace>
Screenshot: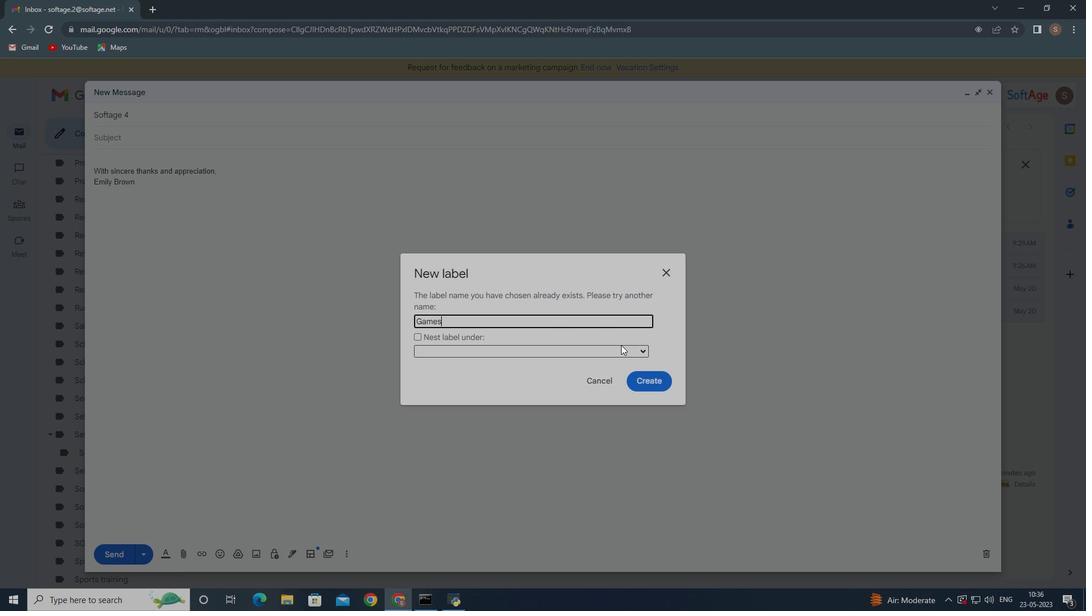 
Action: Mouse moved to (621, 348)
Screenshot: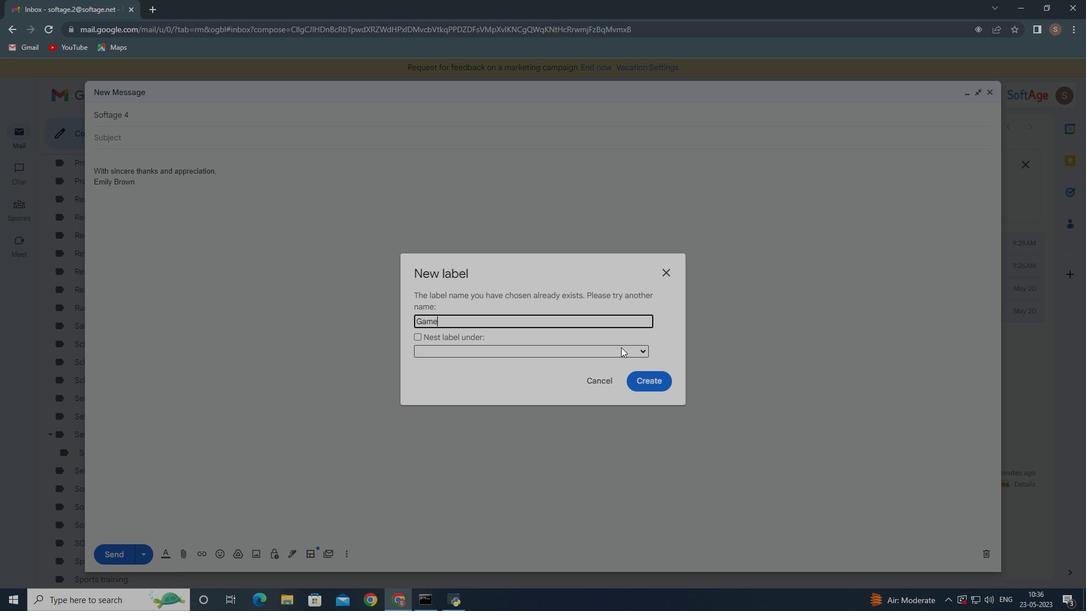 
Action: Key pressed <Key.backspace>
Screenshot: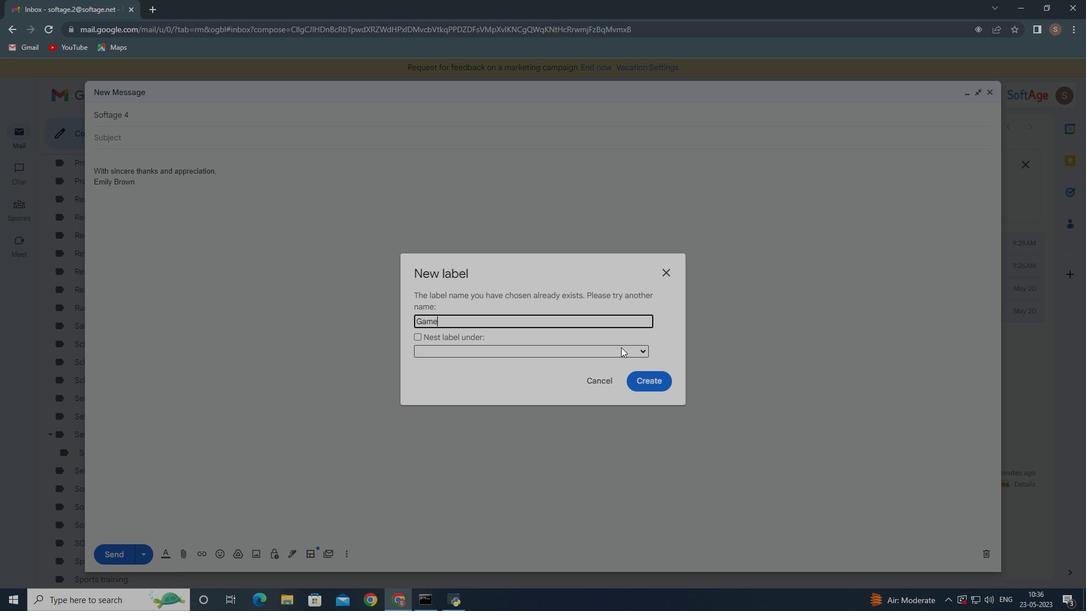 
Action: Mouse moved to (620, 351)
Screenshot: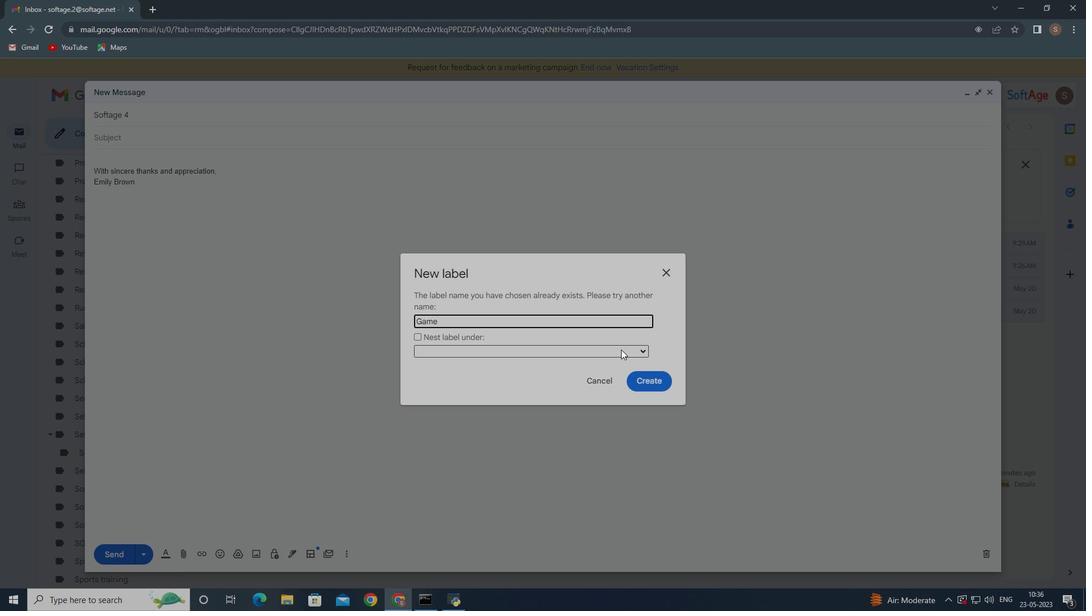 
Action: Key pressed <Key.backspace><Key.backspace>
Screenshot: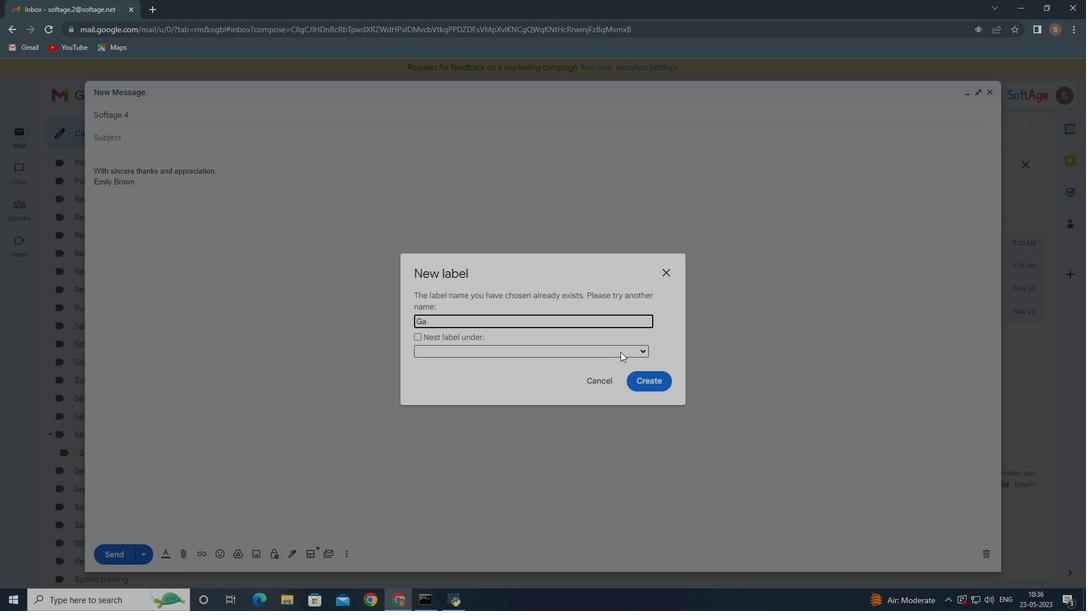 
Action: Mouse moved to (631, 327)
Screenshot: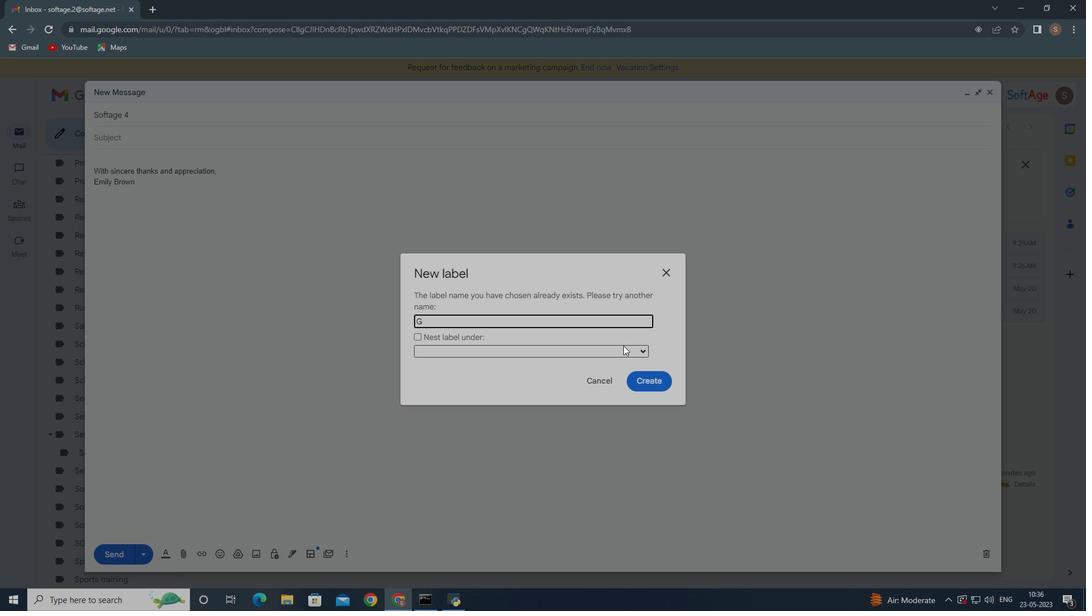 
Action: Key pressed <Key.backspace>
Screenshot: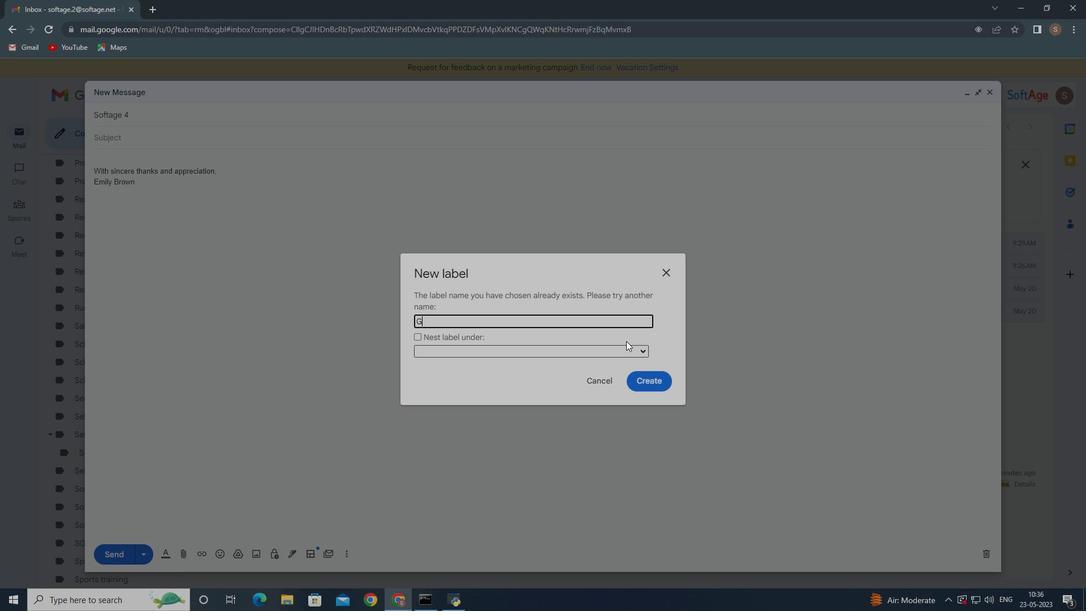 
Action: Mouse moved to (662, 272)
Screenshot: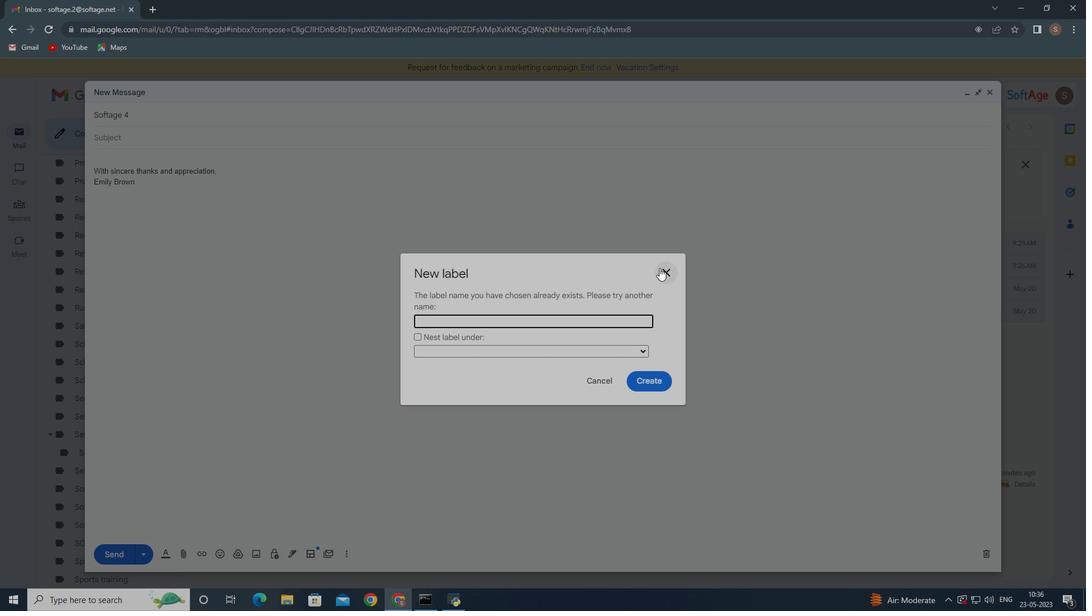 
Action: Mouse pressed left at (662, 272)
Screenshot: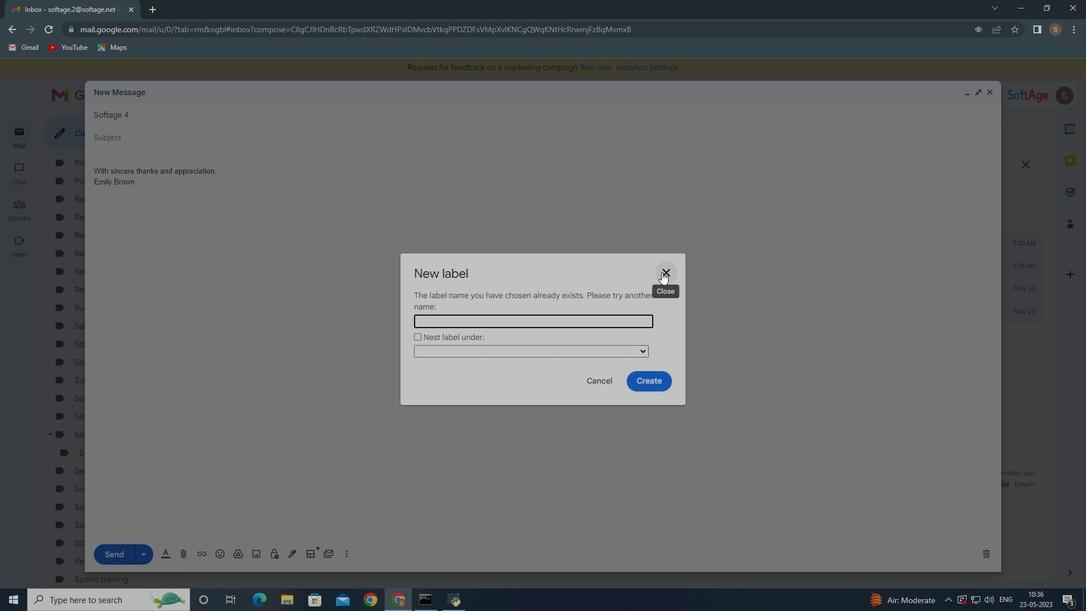 
Action: Mouse moved to (347, 557)
Screenshot: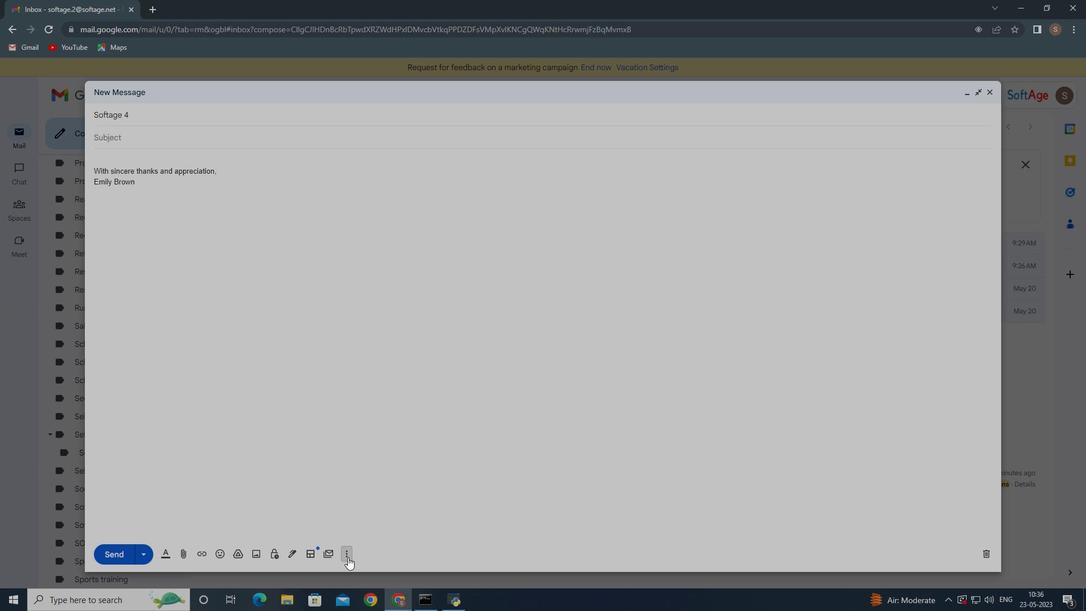 
Action: Mouse pressed left at (347, 557)
Screenshot: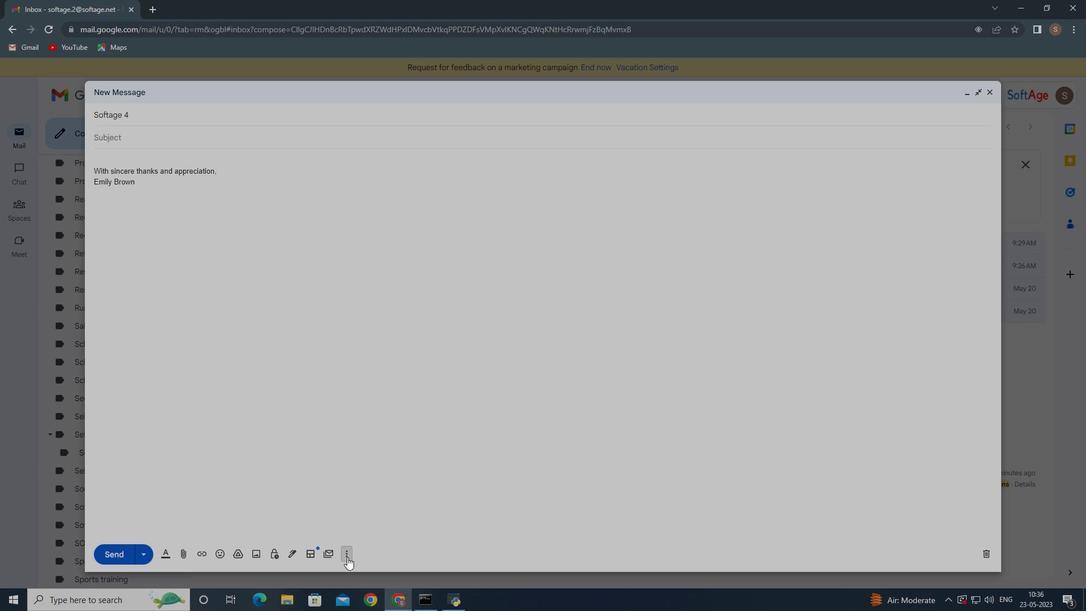 
Action: Mouse moved to (412, 447)
Screenshot: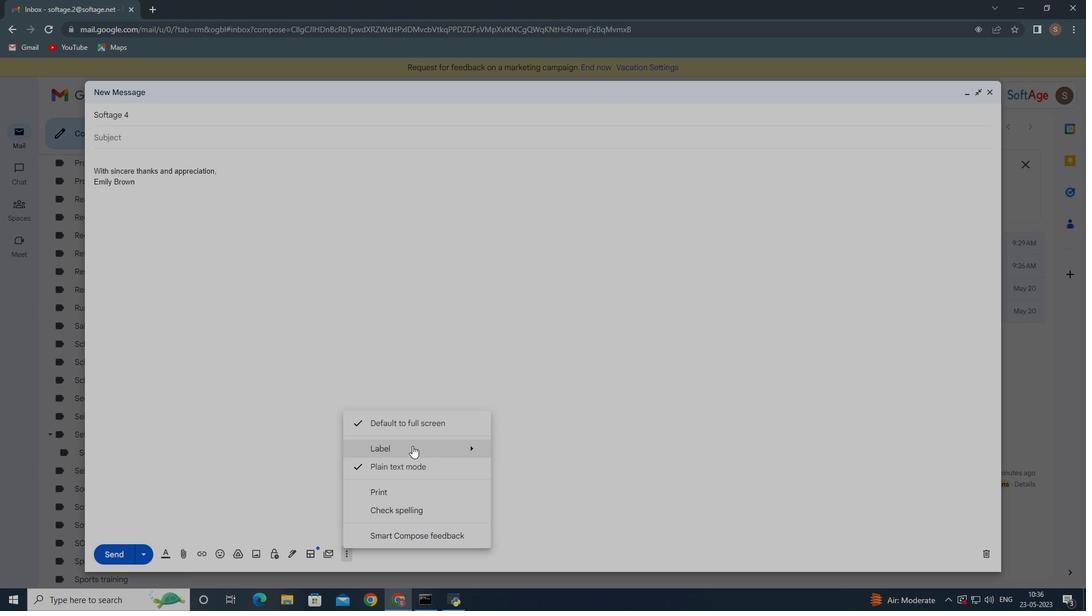 
Action: Mouse pressed left at (412, 447)
Screenshot: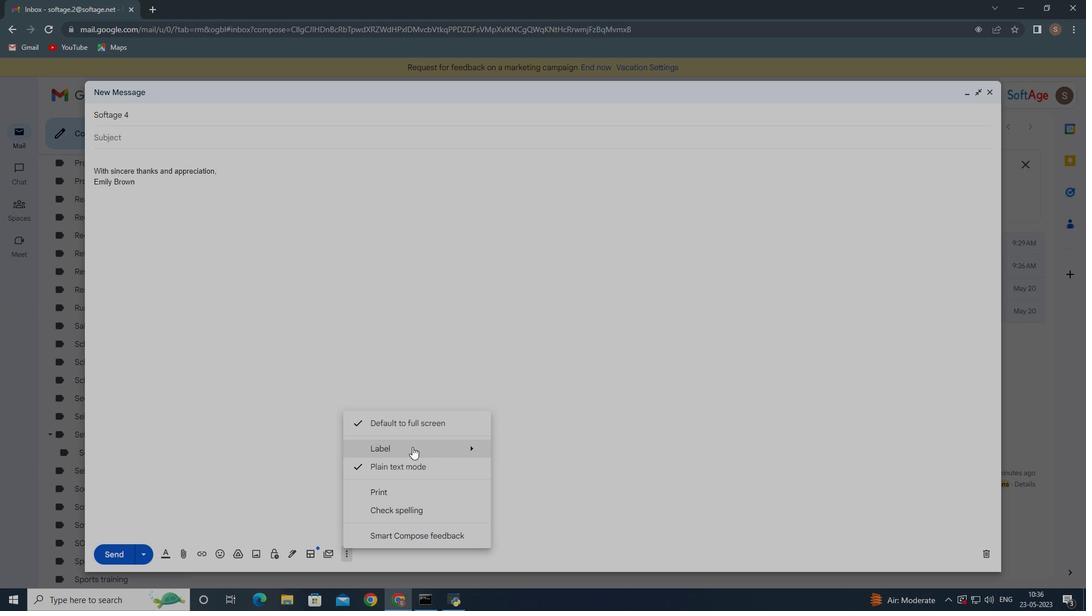 
Action: Mouse moved to (552, 323)
Screenshot: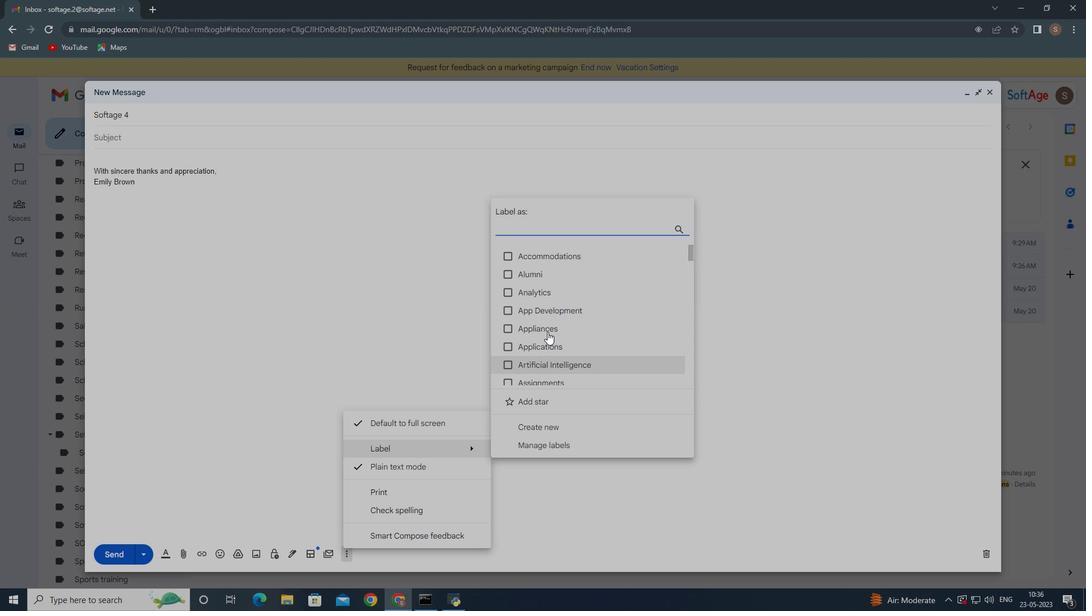 
Action: Mouse scrolled (552, 323) with delta (0, 0)
Screenshot: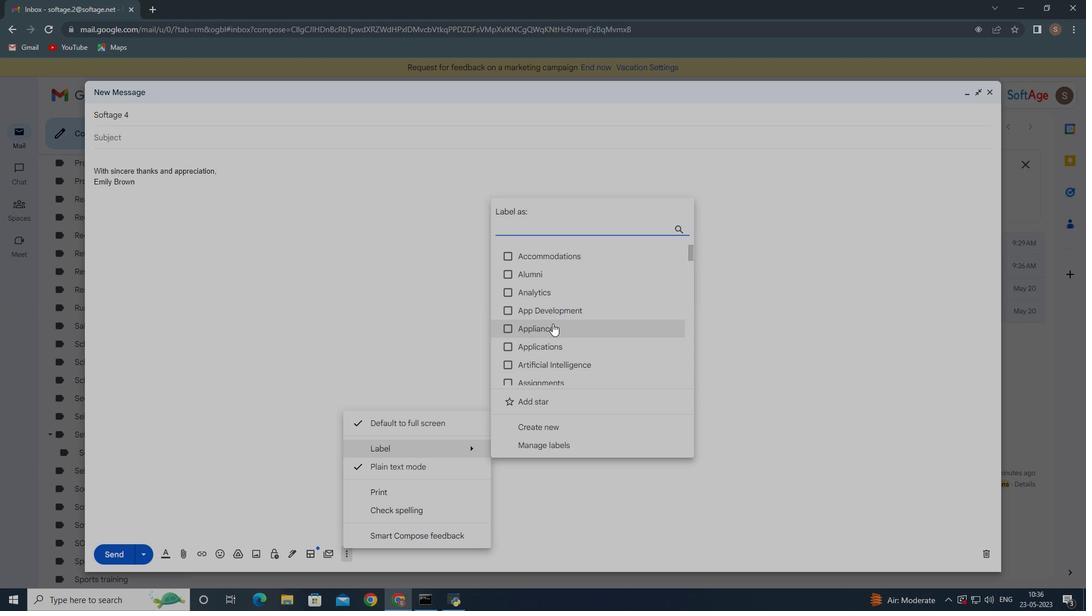 
Action: Mouse scrolled (552, 323) with delta (0, 0)
Screenshot: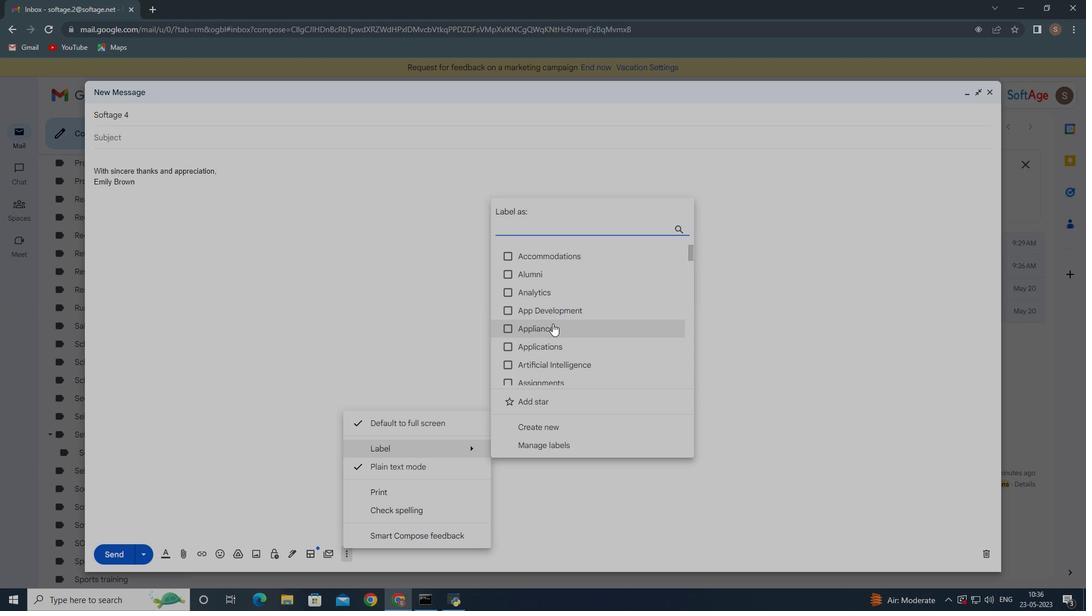 
Action: Mouse scrolled (552, 323) with delta (0, 0)
Screenshot: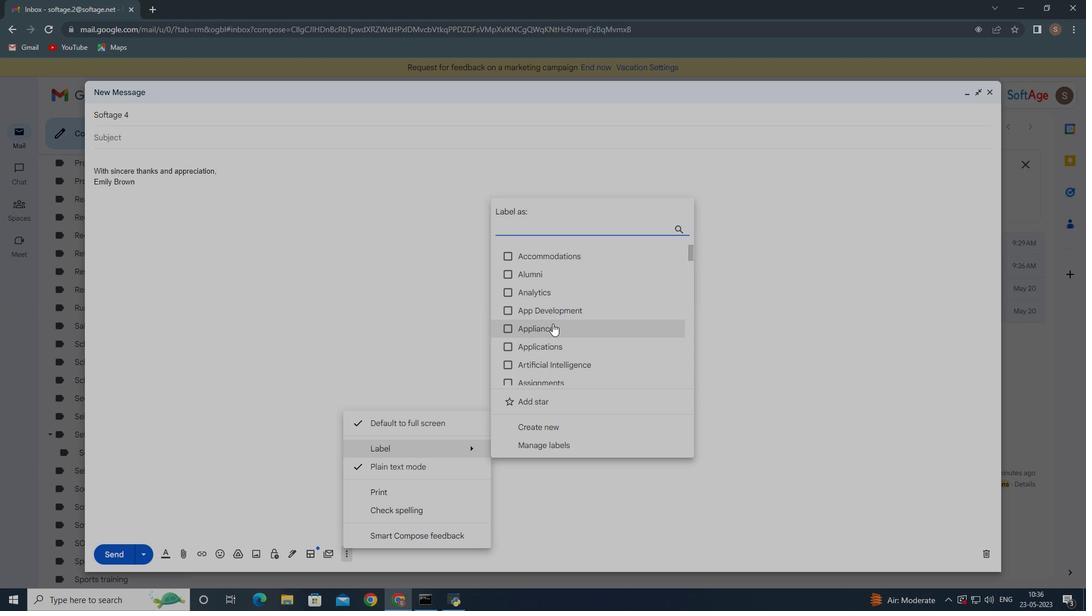 
Action: Mouse moved to (552, 323)
Screenshot: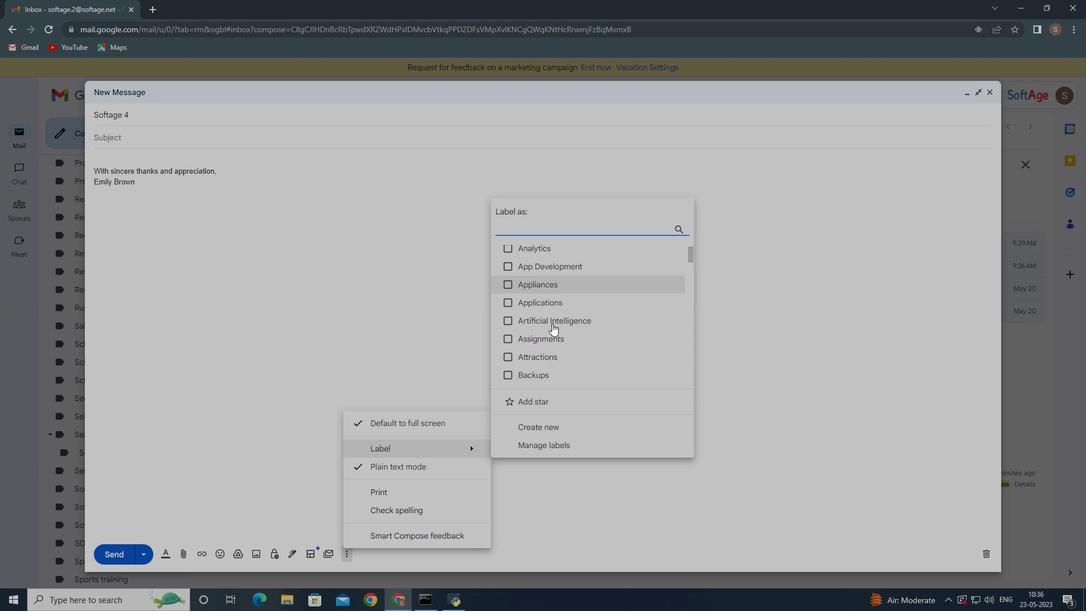 
Action: Mouse scrolled (552, 323) with delta (0, 0)
Screenshot: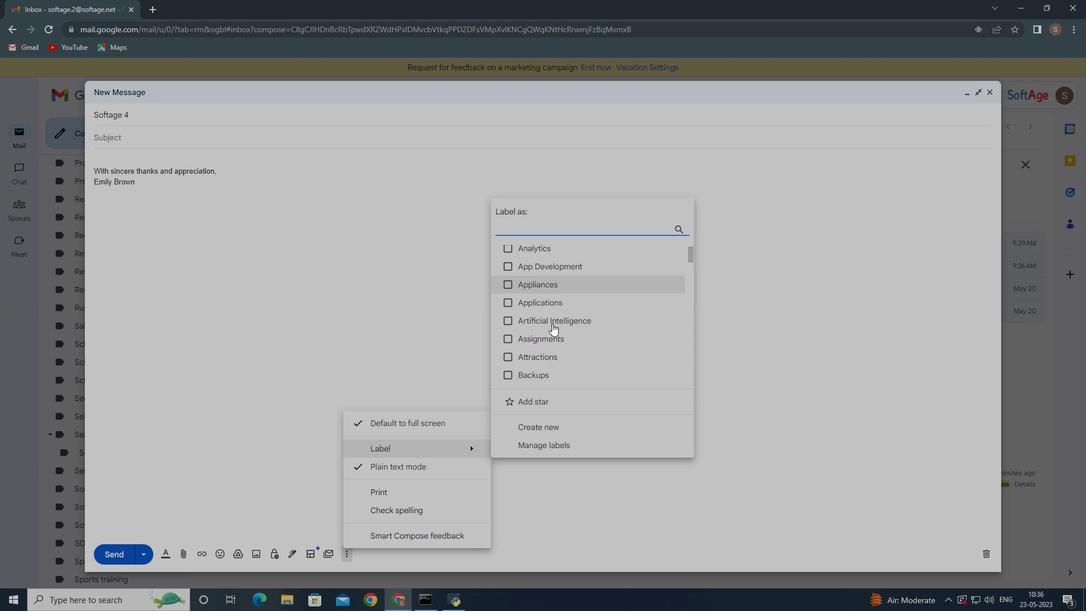 
Action: Mouse moved to (551, 324)
Screenshot: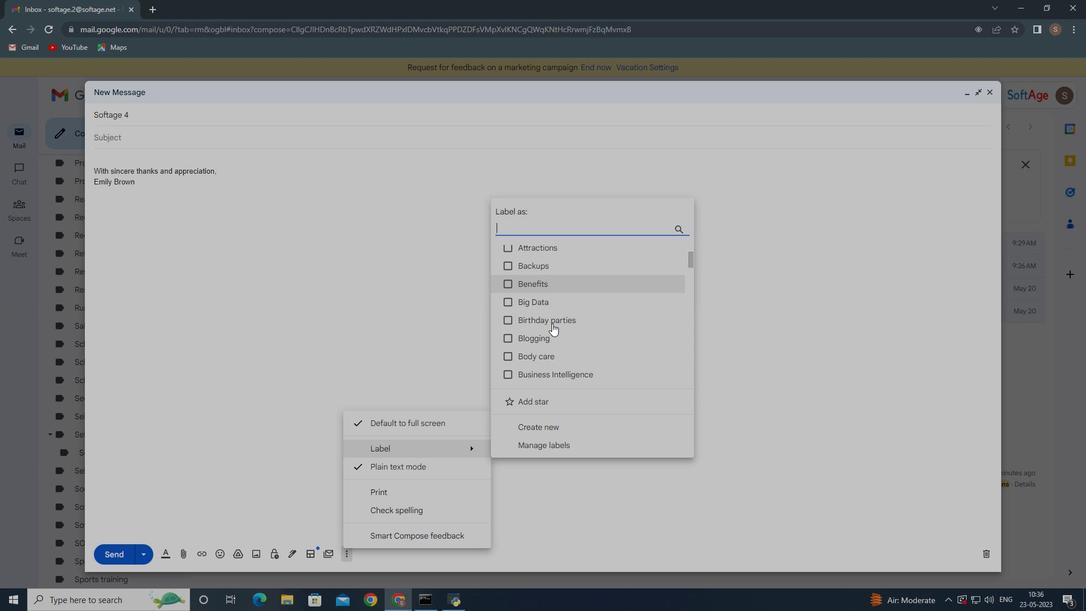 
Action: Mouse scrolled (551, 324) with delta (0, 0)
Screenshot: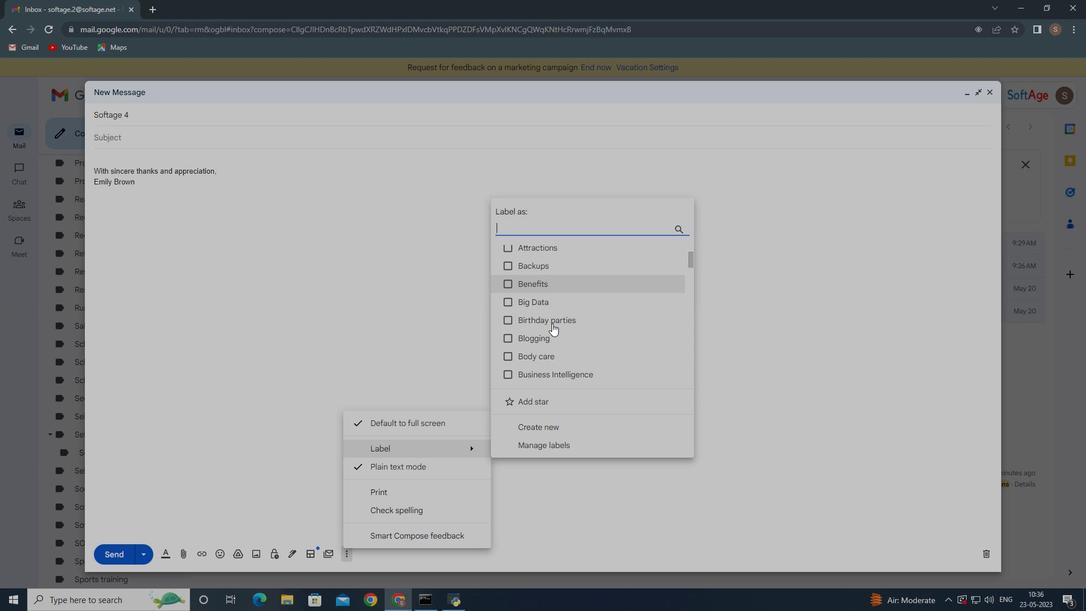 
Action: Mouse scrolled (551, 324) with delta (0, 0)
Screenshot: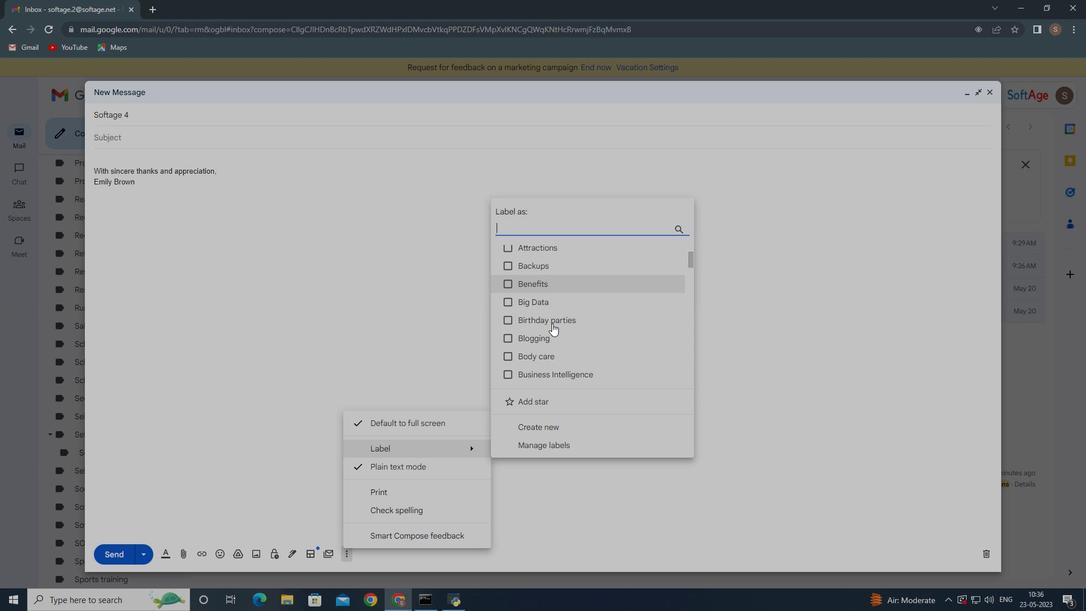 
Action: Mouse scrolled (551, 324) with delta (0, 0)
Screenshot: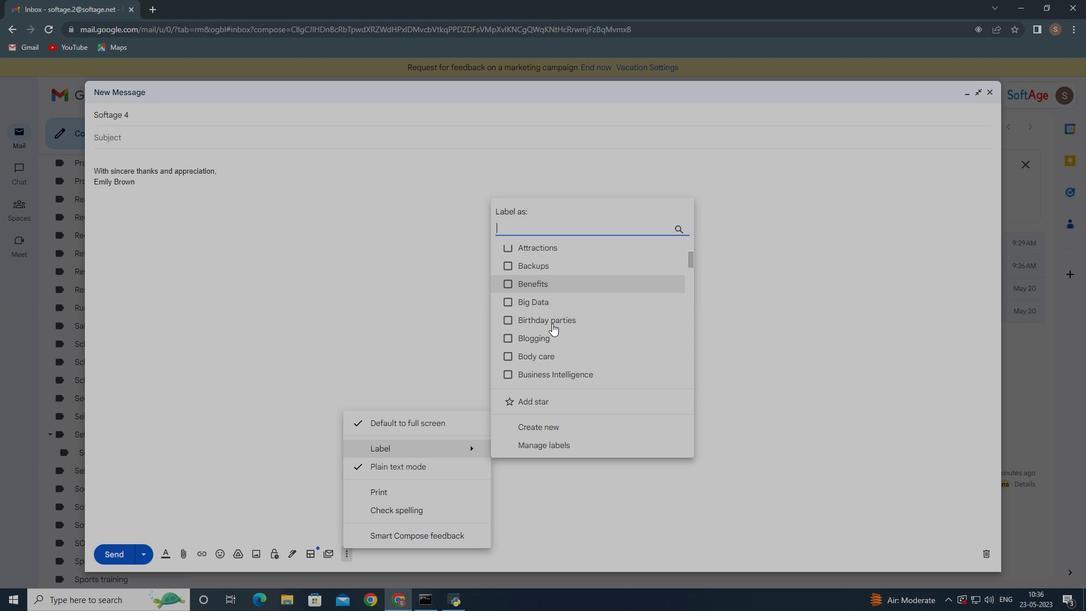 
Action: Mouse moved to (551, 325)
Screenshot: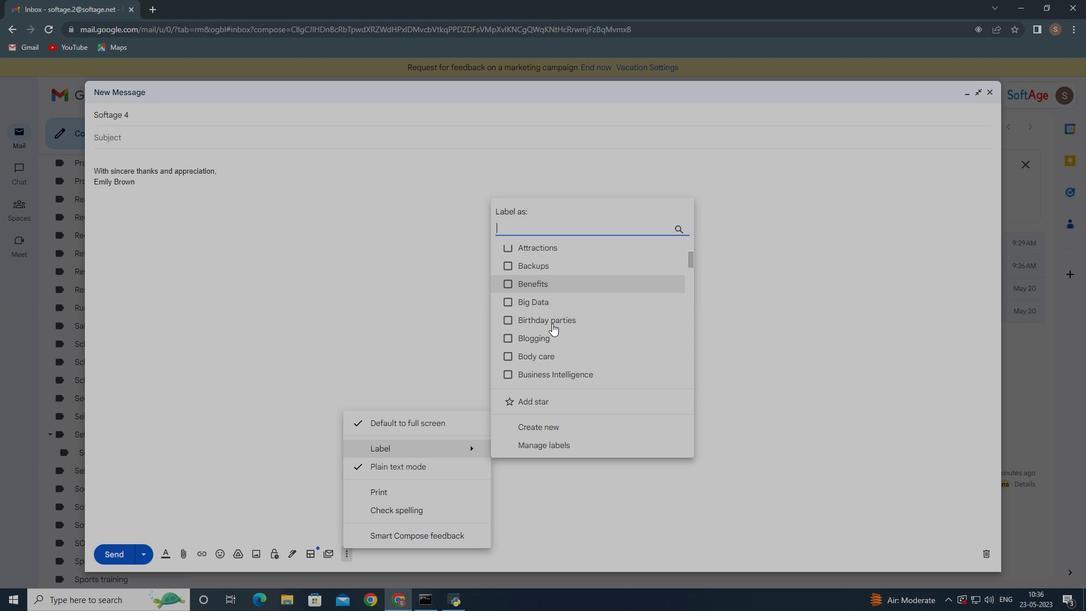 
Action: Mouse scrolled (551, 324) with delta (0, 0)
Screenshot: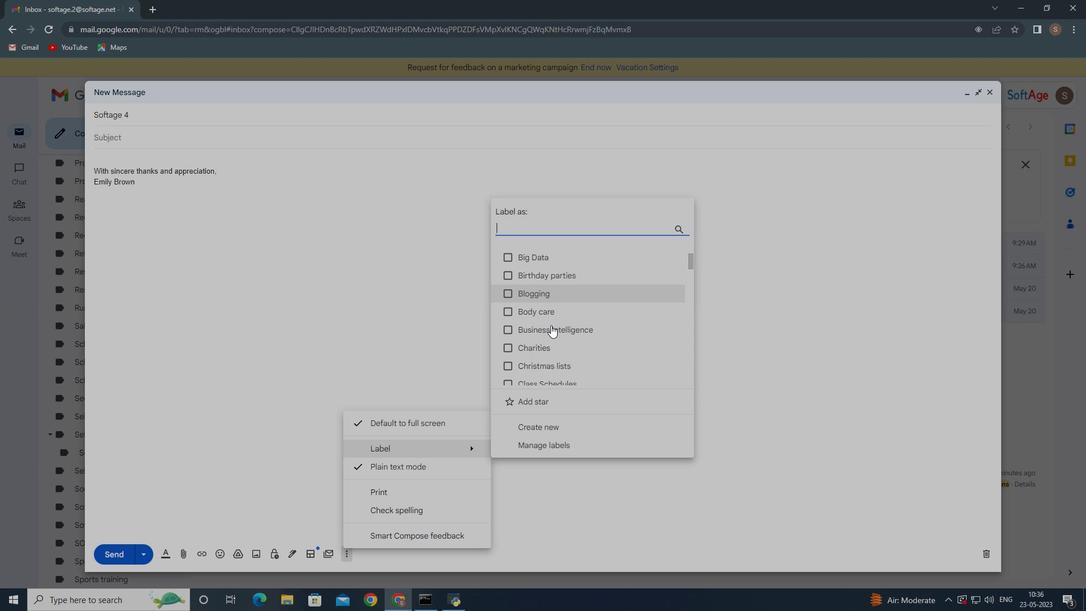 
Action: Mouse scrolled (551, 324) with delta (0, 0)
Screenshot: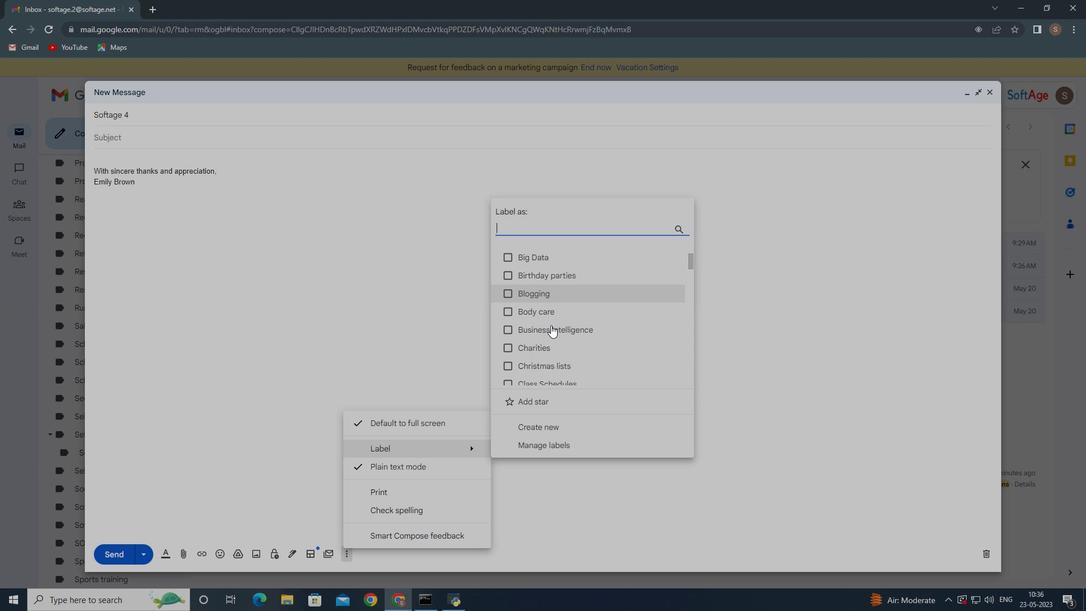 
Action: Mouse moved to (551, 325)
Screenshot: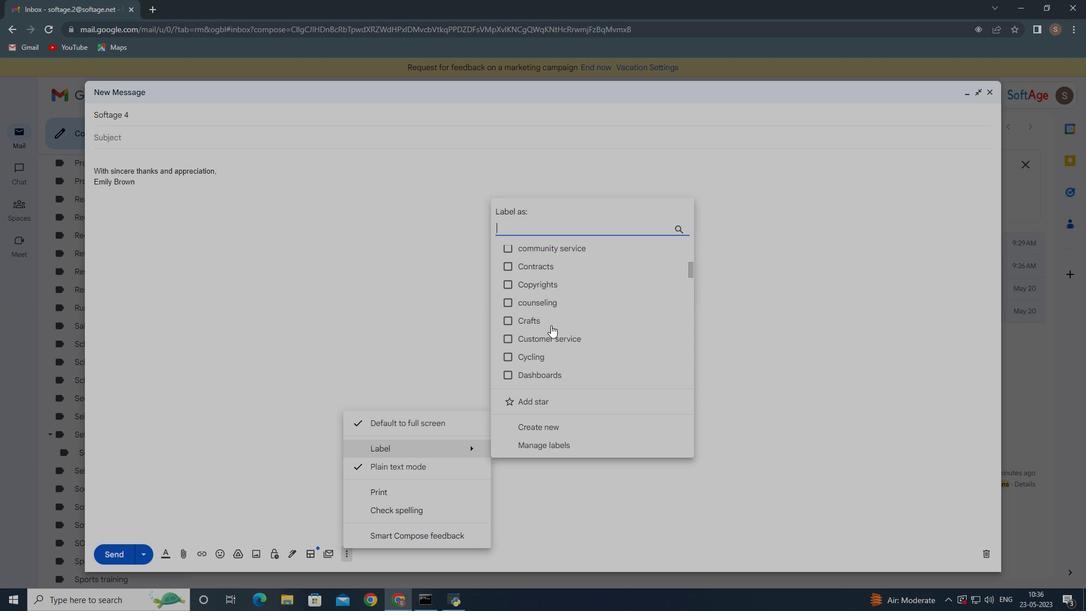
Action: Mouse scrolled (551, 325) with delta (0, 0)
Screenshot: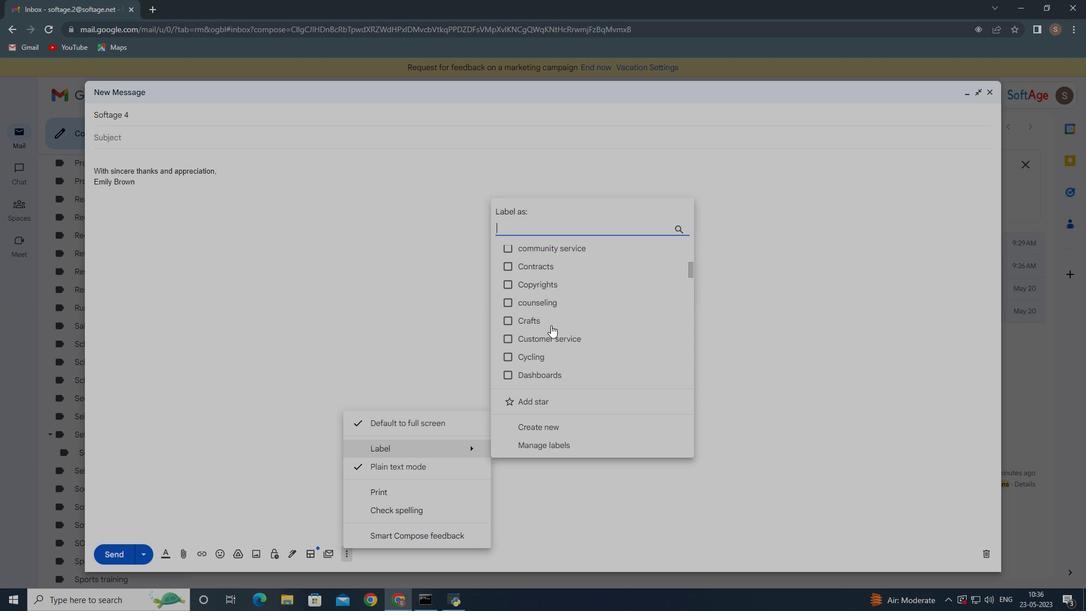 
Action: Mouse moved to (550, 326)
Screenshot: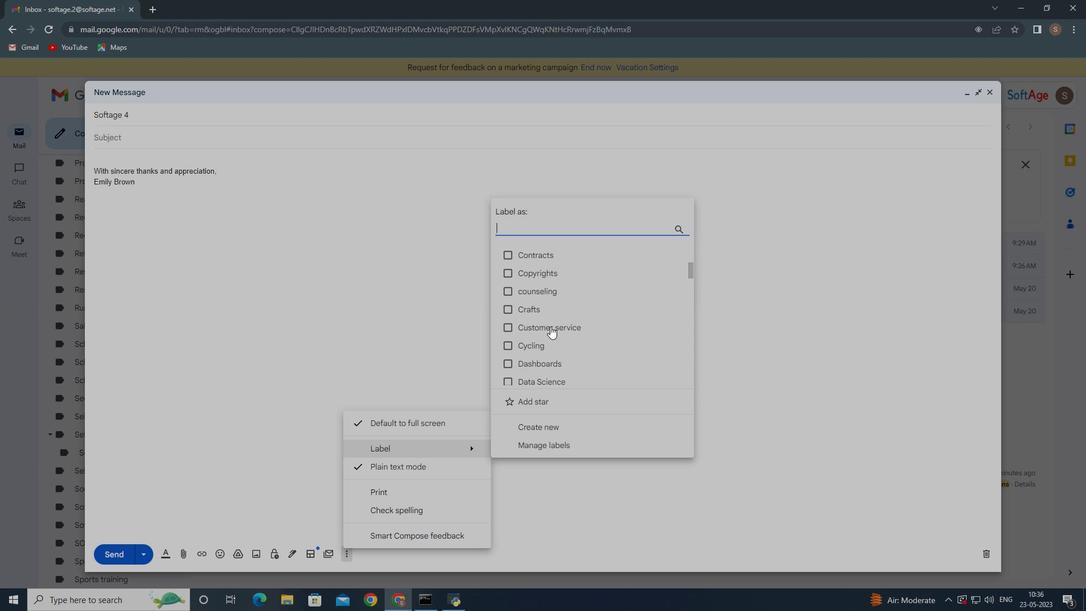 
Action: Mouse scrolled (550, 325) with delta (0, 0)
Screenshot: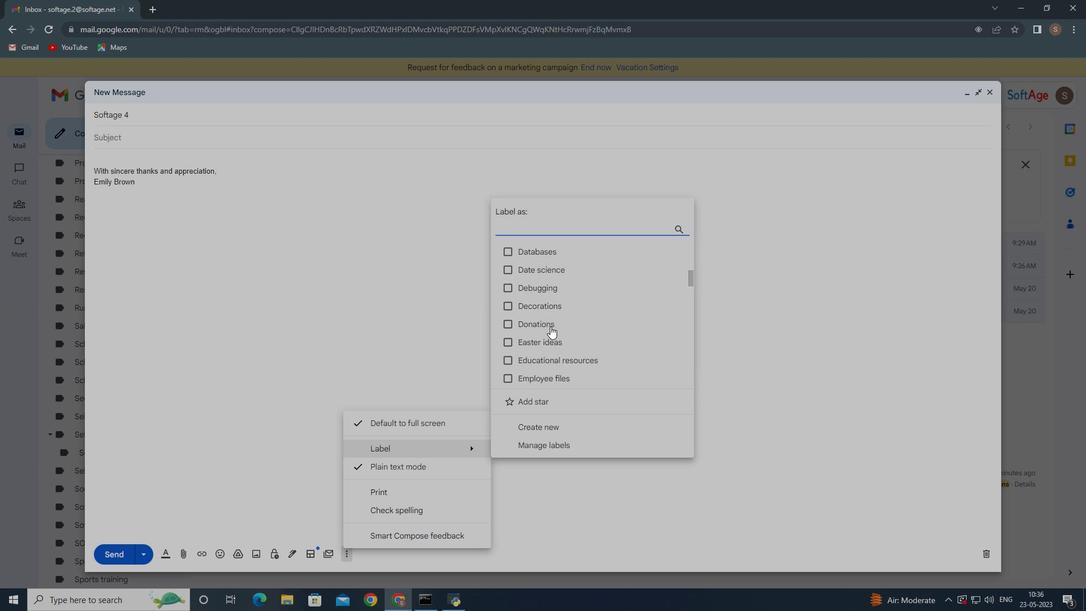 
Action: Mouse scrolled (550, 325) with delta (0, 0)
Screenshot: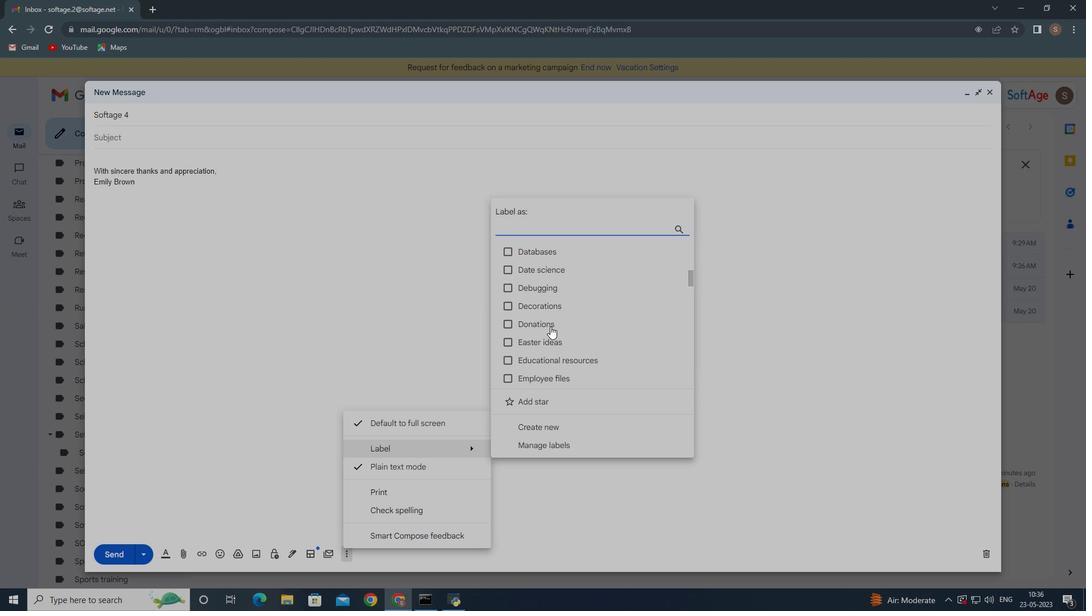 
Action: Mouse scrolled (550, 325) with delta (0, 0)
Screenshot: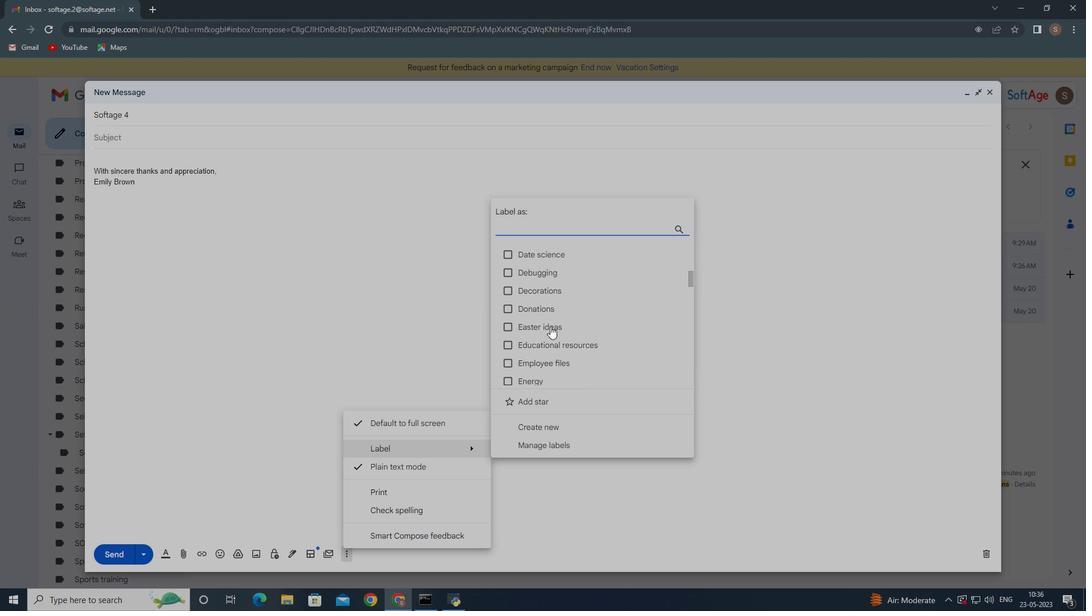 
Action: Mouse moved to (550, 328)
Screenshot: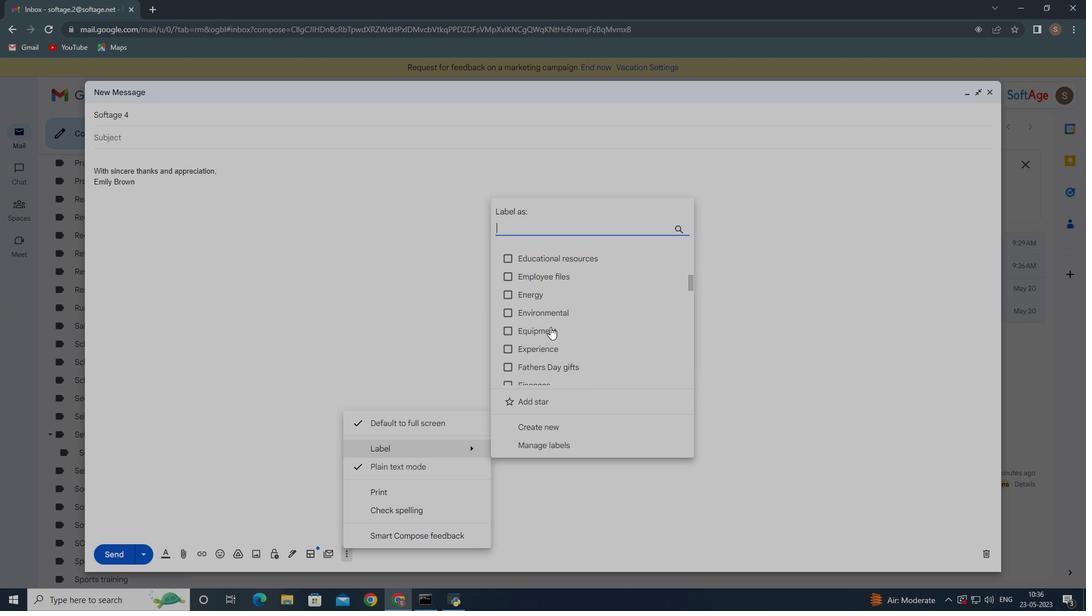 
Action: Mouse scrolled (550, 327) with delta (0, 0)
Screenshot: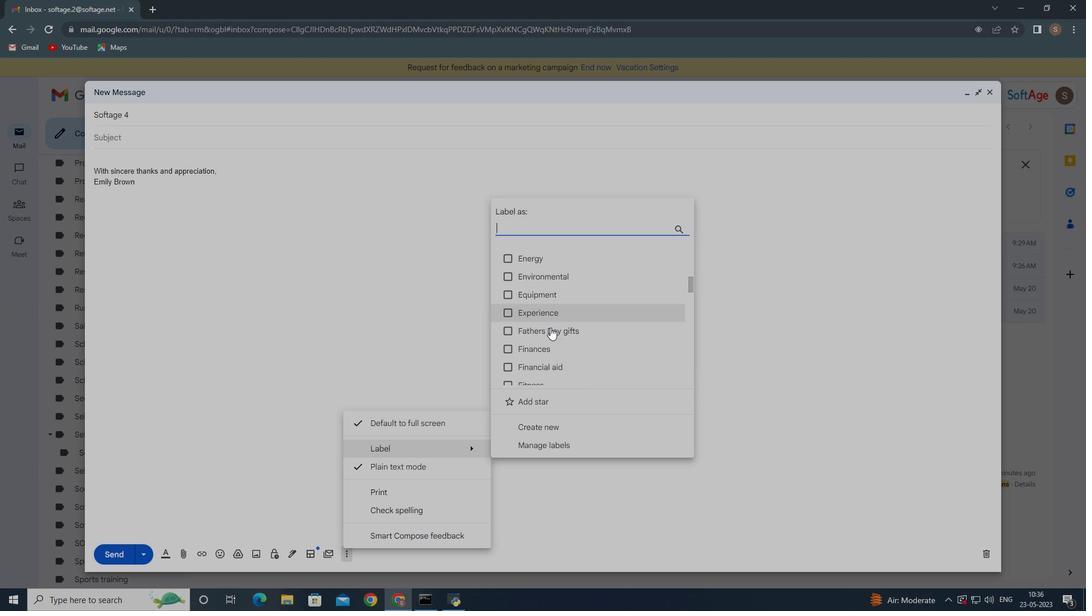 
Action: Mouse moved to (550, 328)
Screenshot: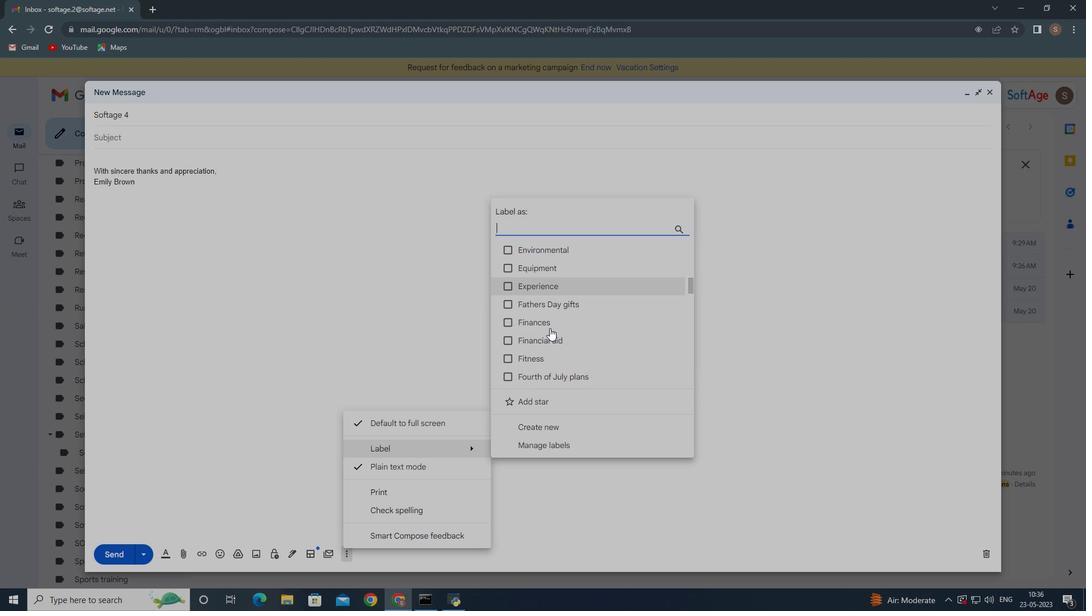 
Action: Mouse scrolled (550, 328) with delta (0, 0)
Screenshot: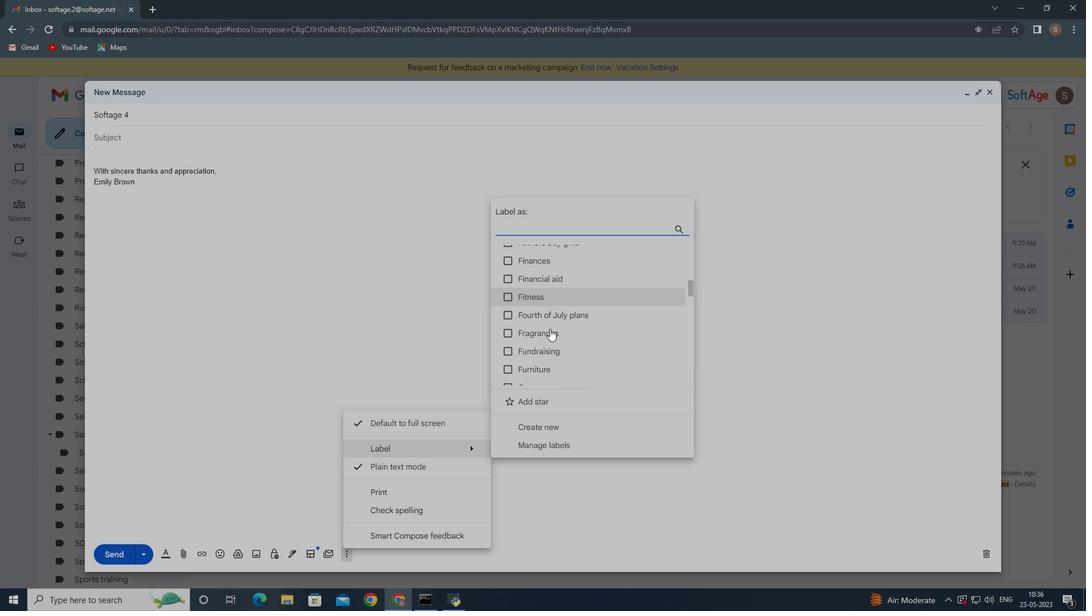 
Action: Mouse scrolled (550, 328) with delta (0, 0)
Screenshot: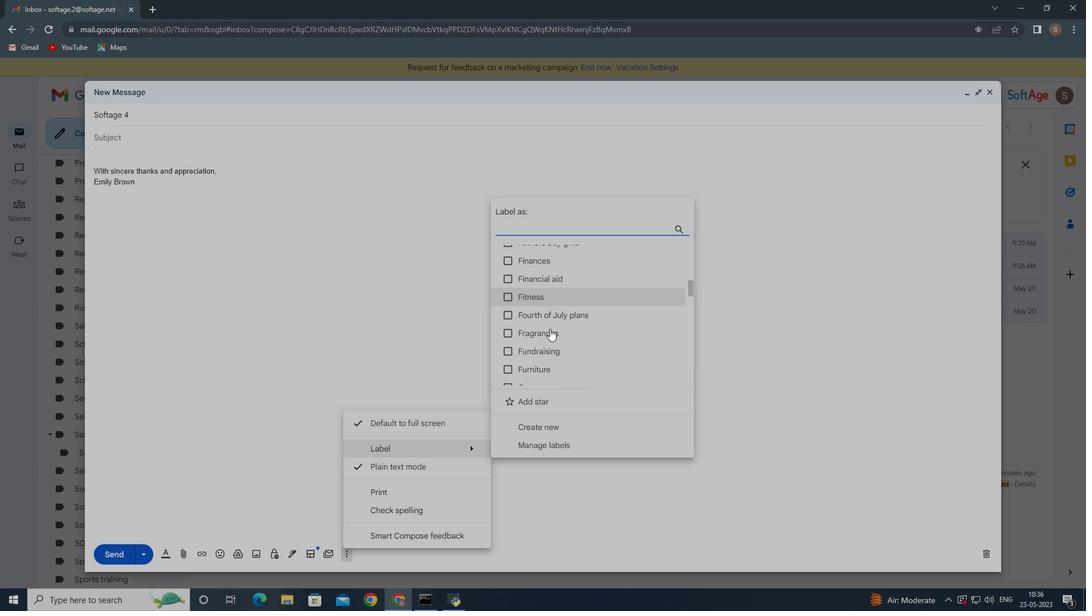 
Action: Mouse scrolled (550, 328) with delta (0, 0)
Screenshot: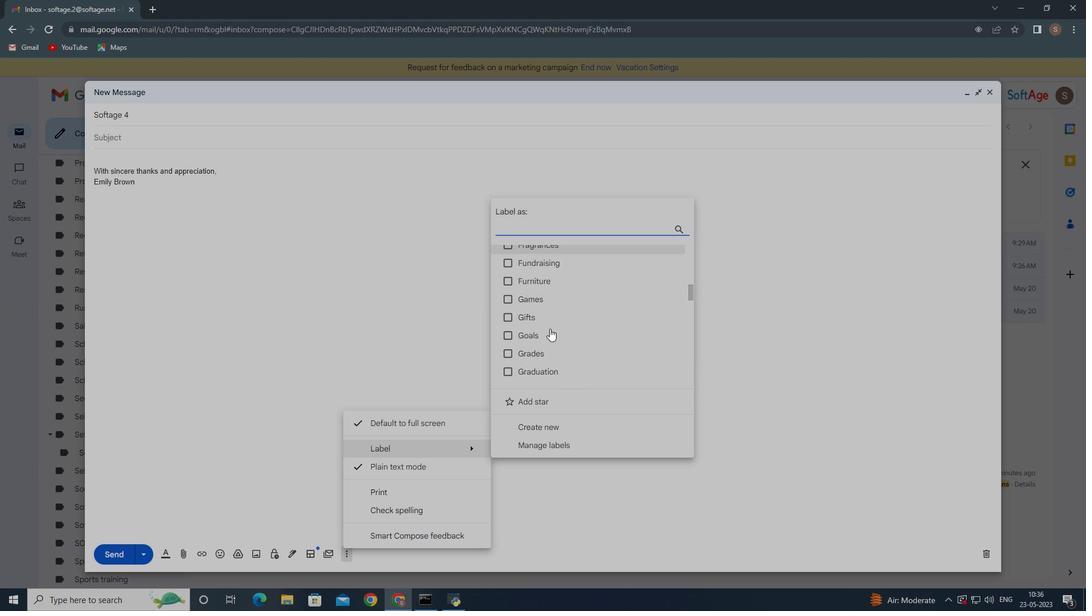
Action: Mouse moved to (542, 295)
Screenshot: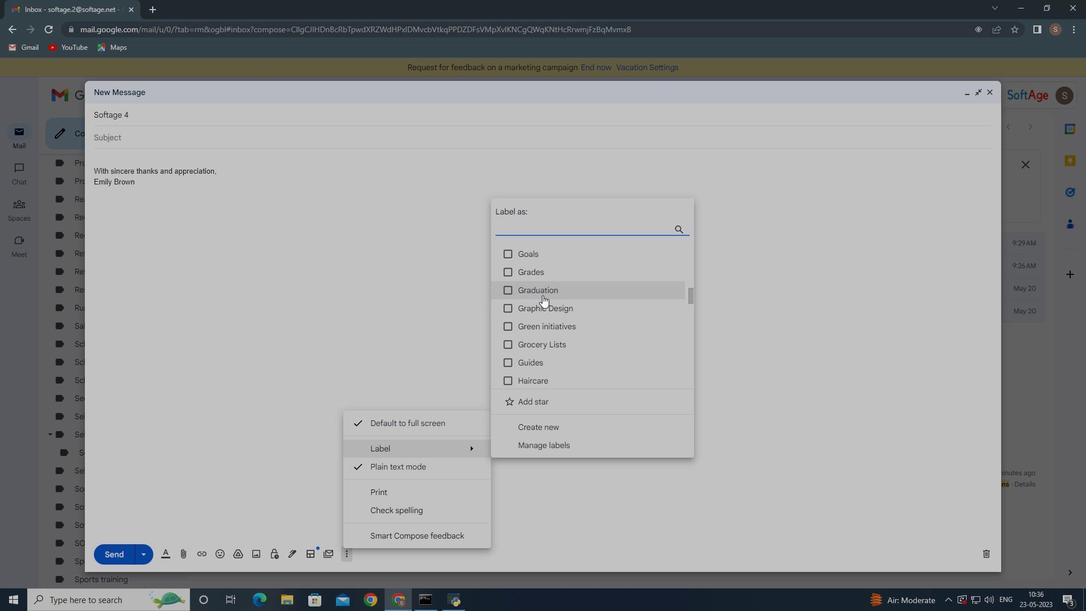 
Action: Mouse scrolled (542, 295) with delta (0, 0)
Screenshot: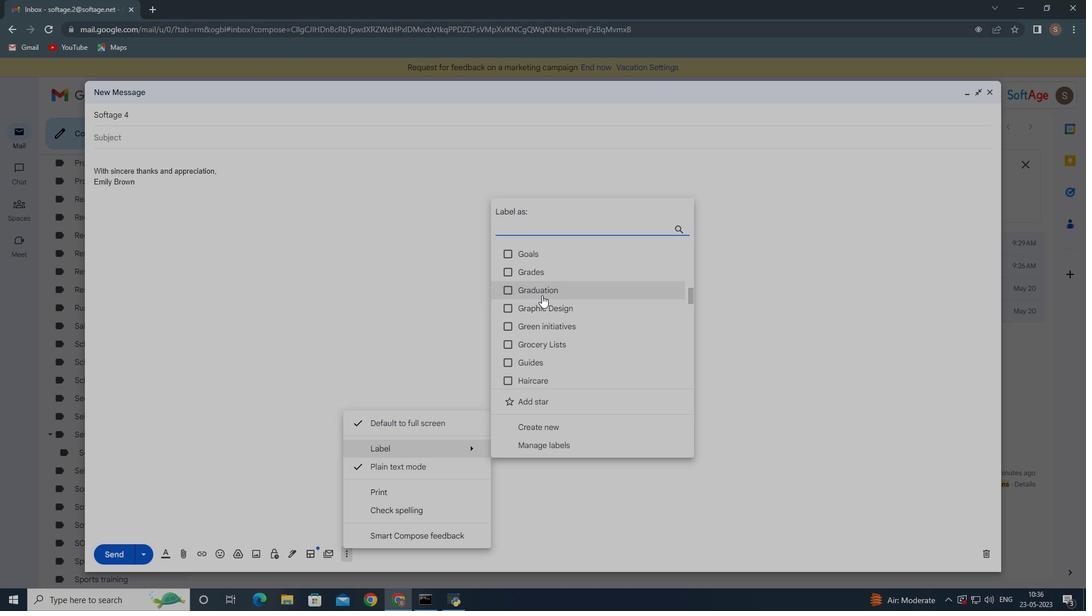 
Action: Mouse moved to (510, 275)
Screenshot: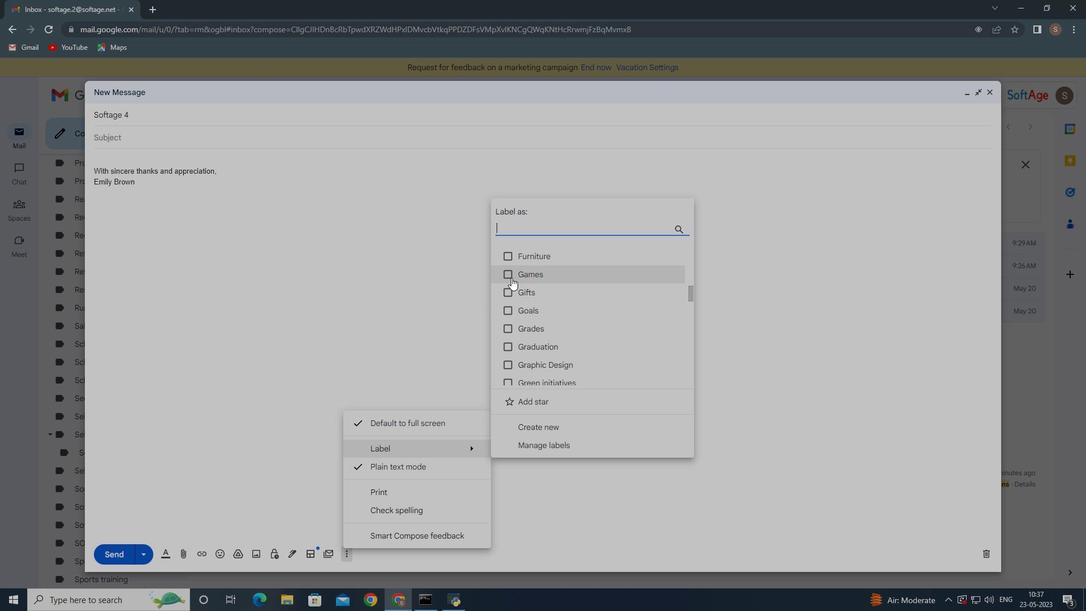 
Action: Mouse pressed left at (510, 275)
Screenshot: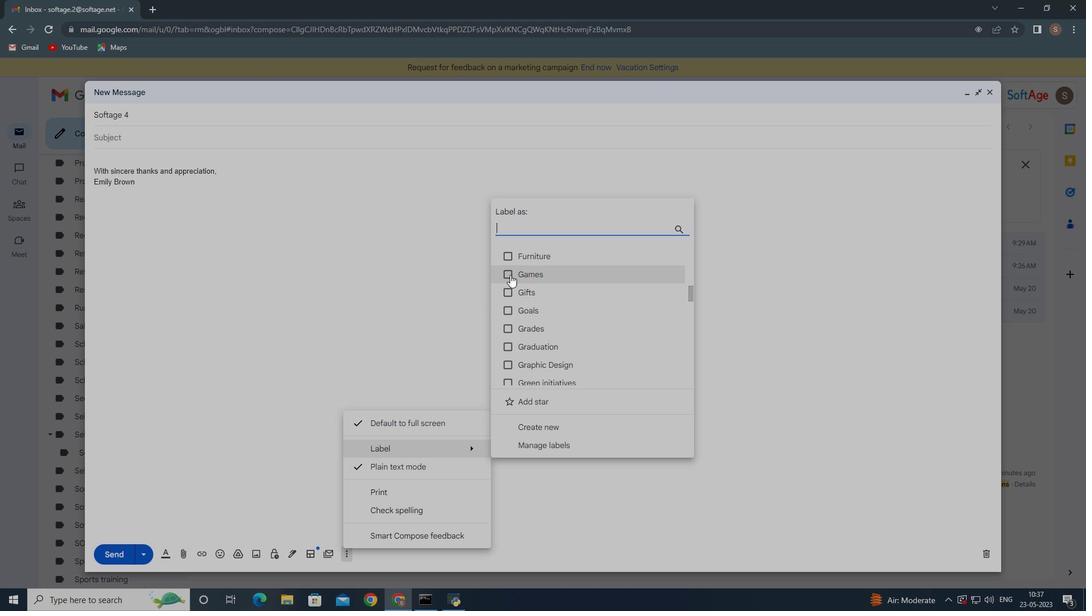 
Action: Mouse moved to (534, 424)
Screenshot: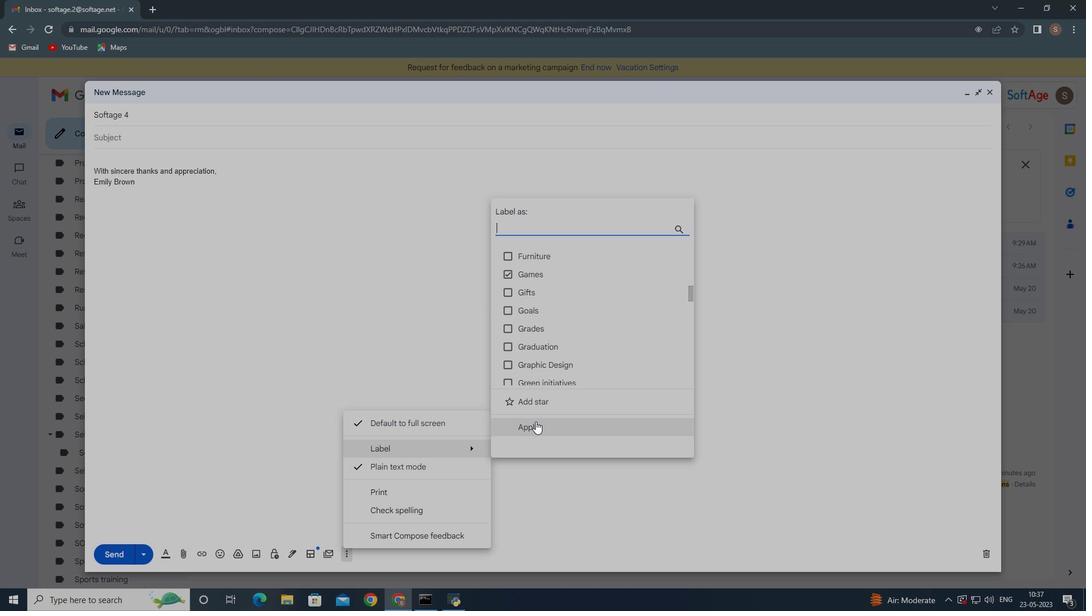
Action: Mouse pressed left at (534, 424)
Screenshot: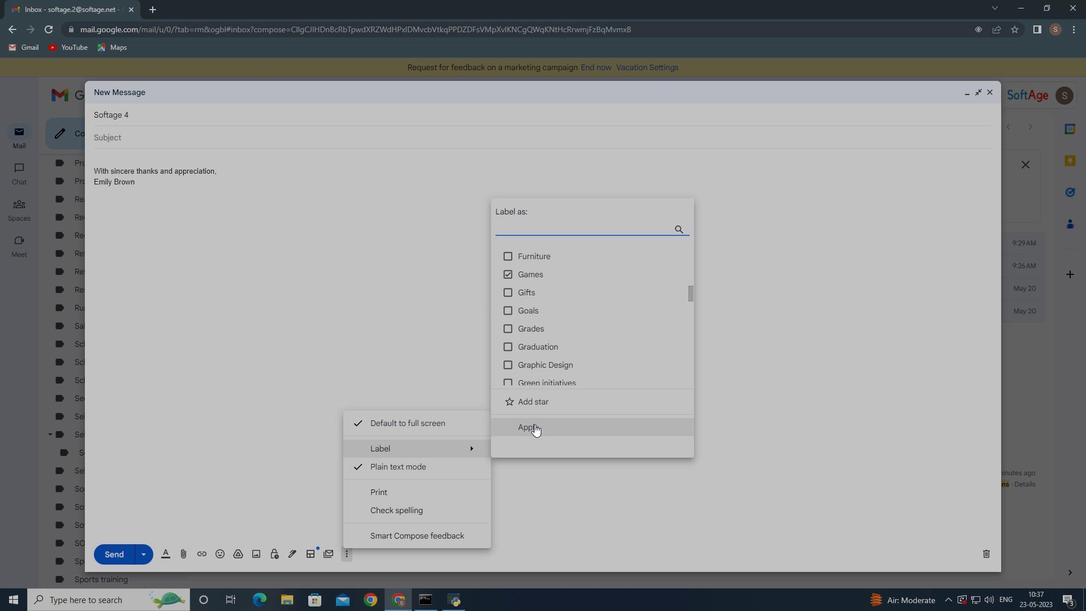 
Action: Mouse moved to (534, 425)
Screenshot: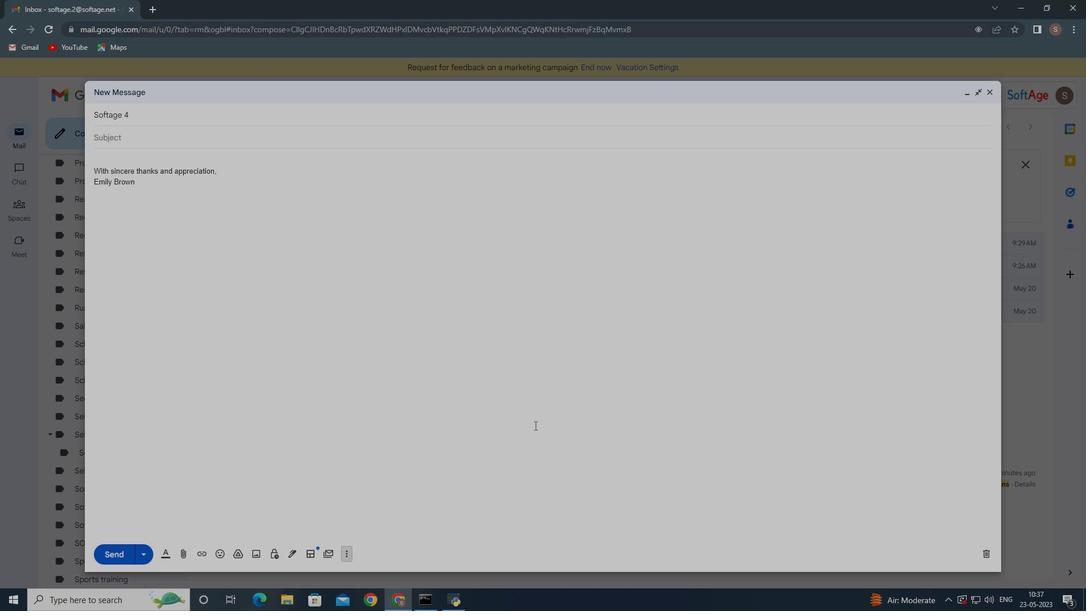 
